 Task: Look for space in Utica, United States from 12th July, 2023 to 16th July, 2023 for 8 adults in price range Rs.10000 to Rs.16000. Place can be private room with 8 bedrooms having 8 beds and 8 bathrooms. Property type can be house, flat, guest house. Amenities needed are: wifi, TV, free parkinig on premises, gym, breakfast. Booking option can be shelf check-in. Required host language is English.
Action: Mouse moved to (496, 100)
Screenshot: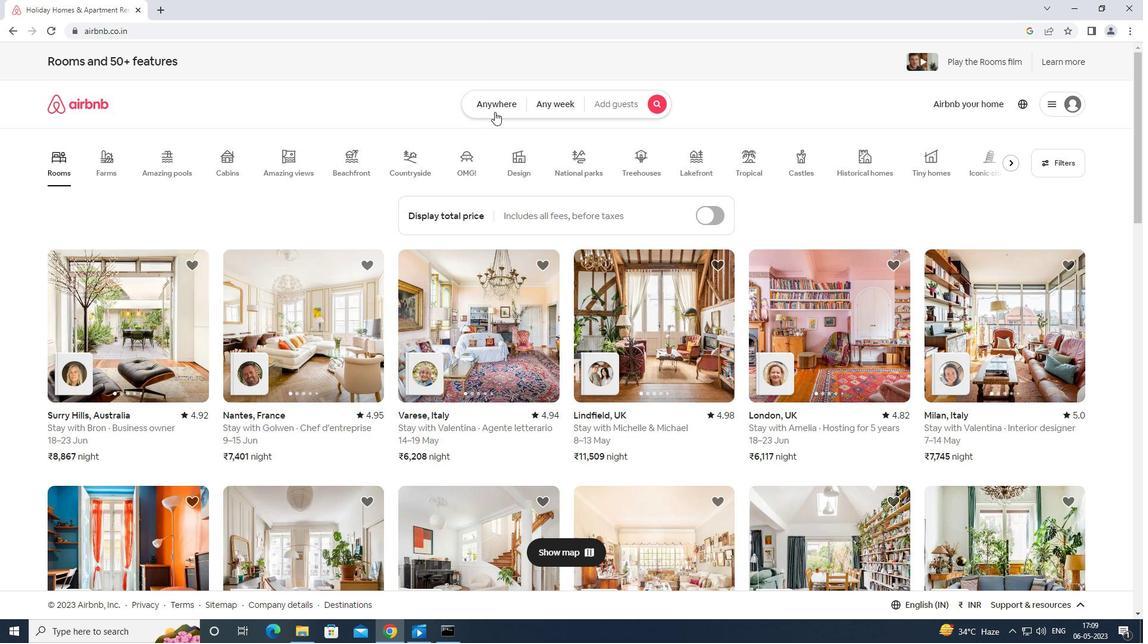 
Action: Mouse pressed left at (496, 100)
Screenshot: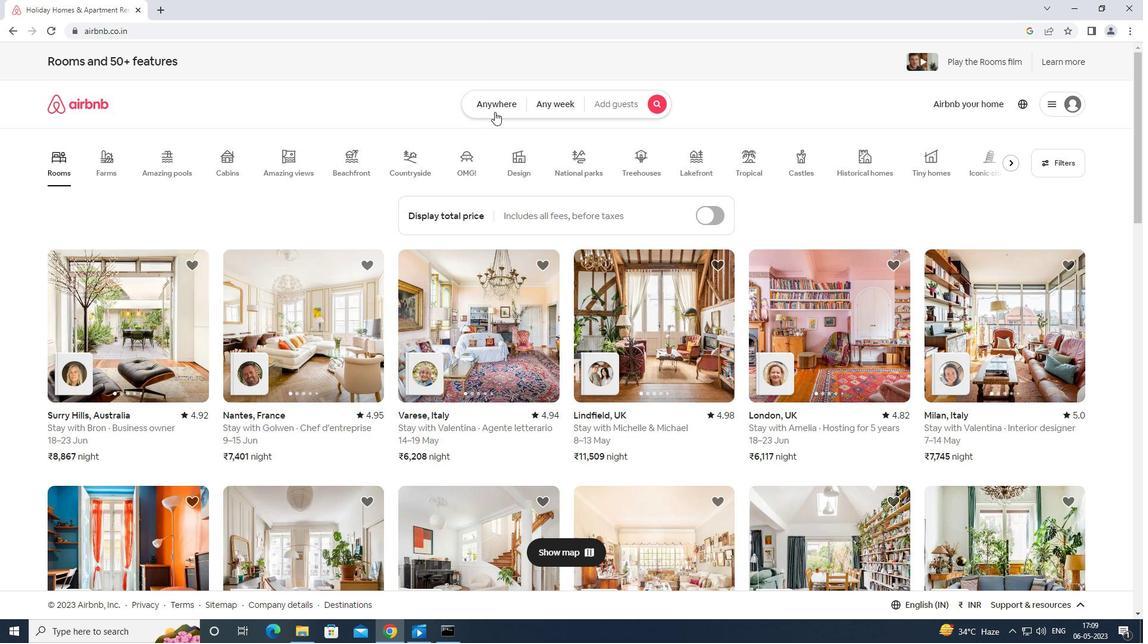
Action: Mouse moved to (431, 148)
Screenshot: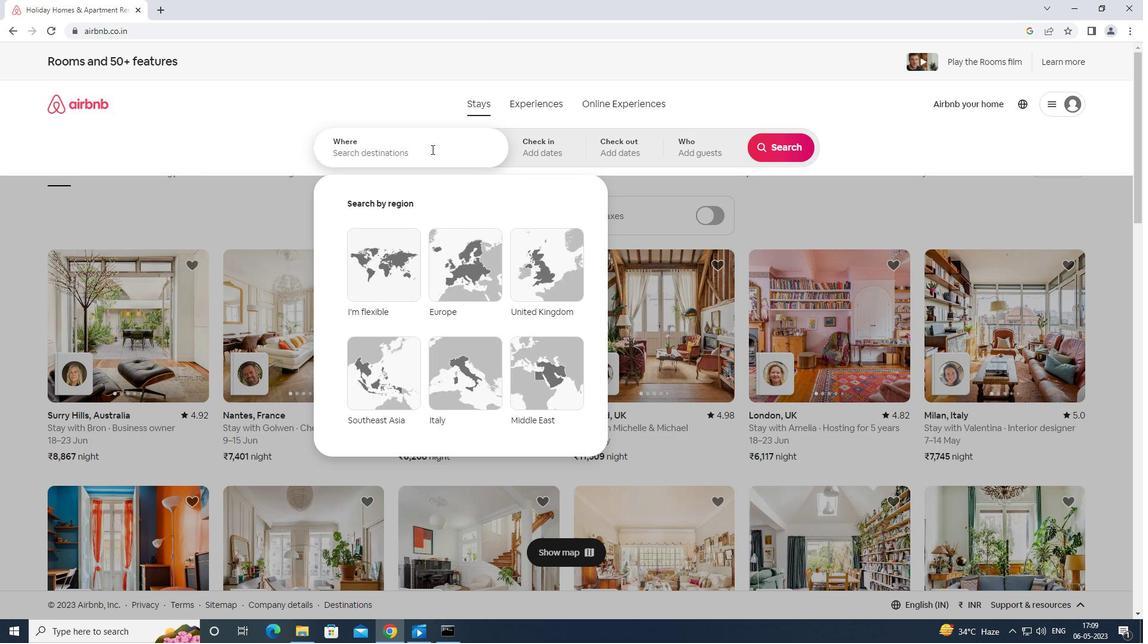 
Action: Mouse pressed left at (431, 148)
Screenshot: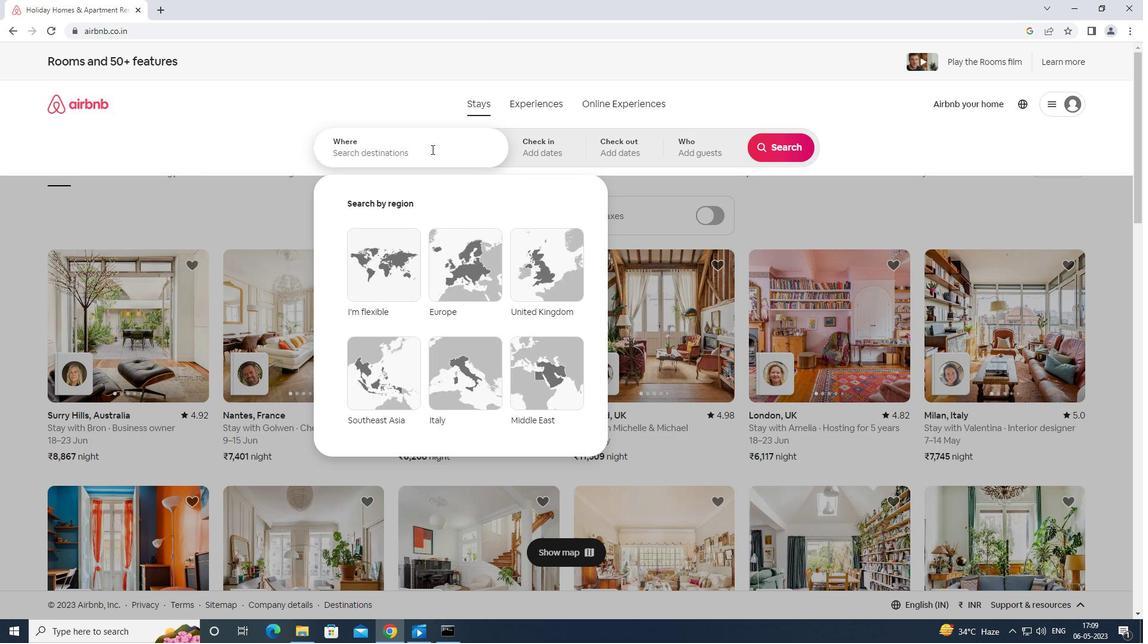 
Action: Mouse moved to (433, 148)
Screenshot: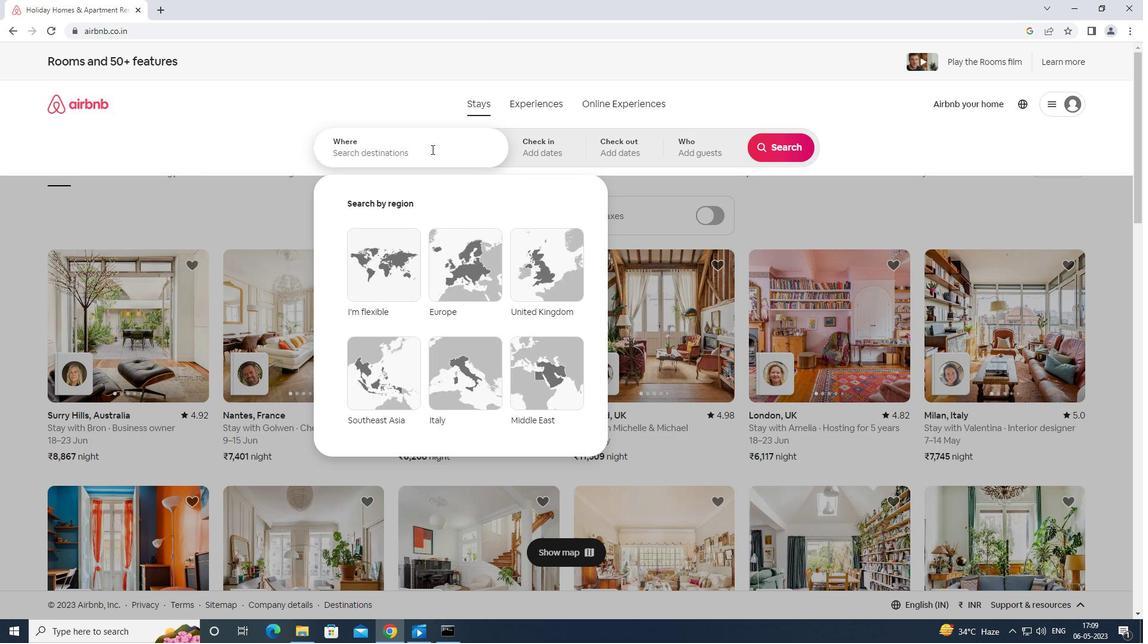 
Action: Key pressed <Key.shift>UTICA<Key.space>UNIYTE<Key.backspace><Key.backspace><Key.backspace>TED<Key.space>STATES<Key.enter>
Screenshot: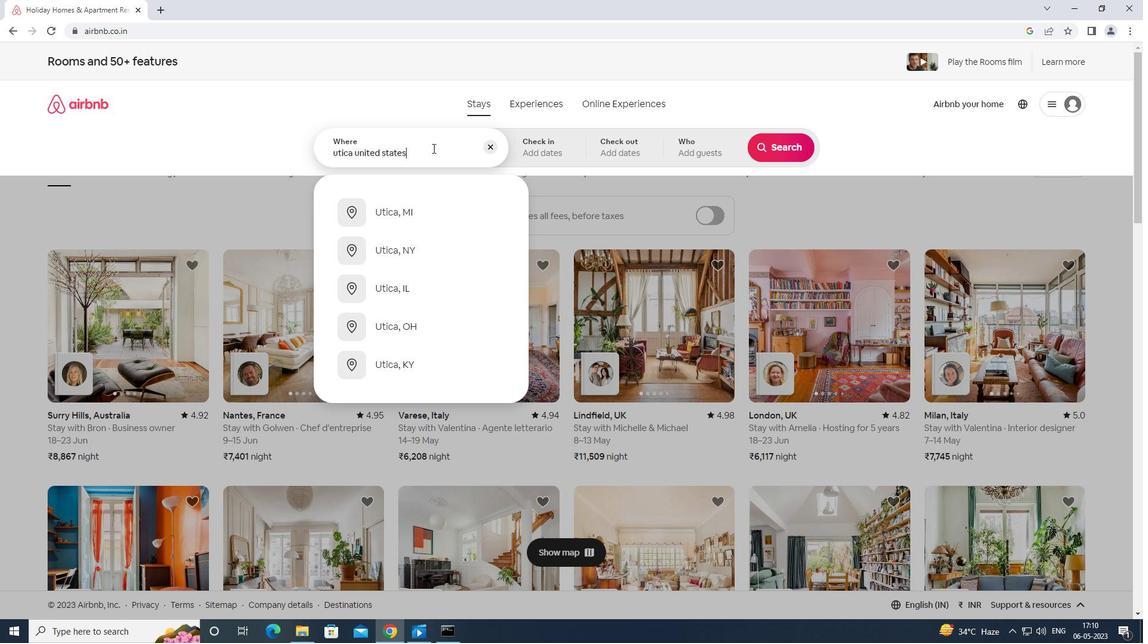 
Action: Mouse moved to (774, 244)
Screenshot: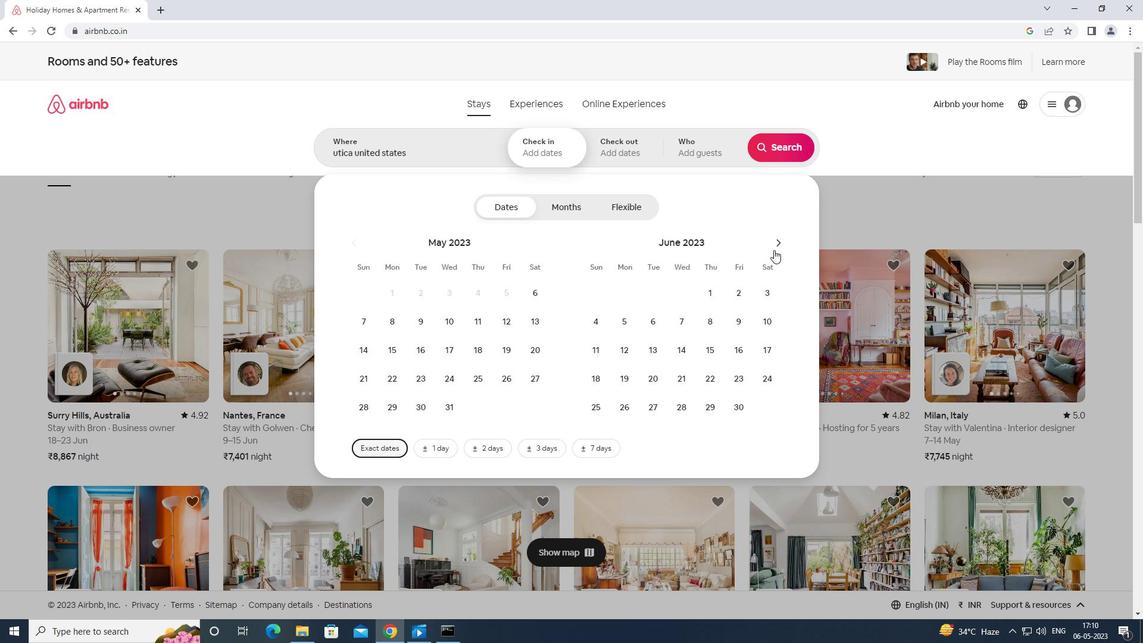 
Action: Mouse pressed left at (774, 244)
Screenshot: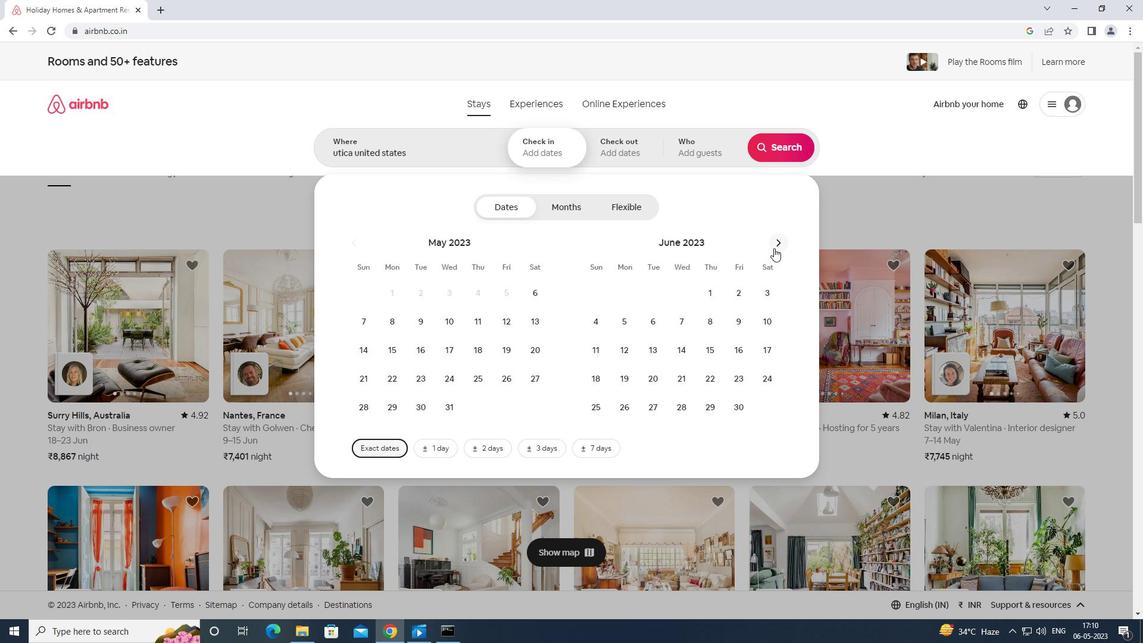 
Action: Mouse moved to (677, 345)
Screenshot: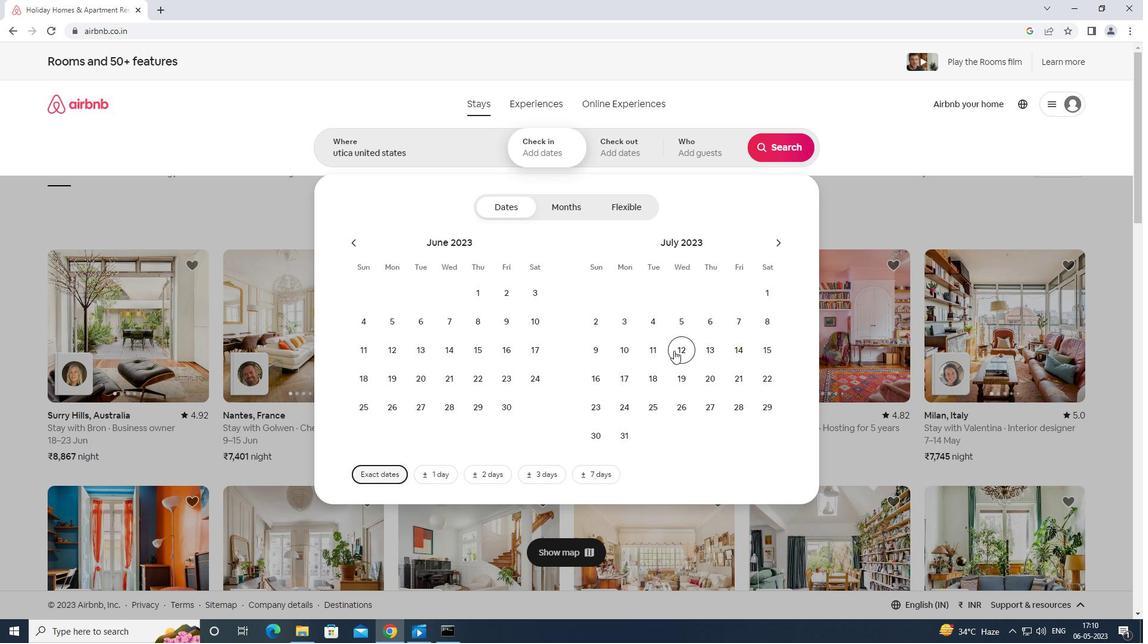 
Action: Mouse pressed left at (677, 345)
Screenshot: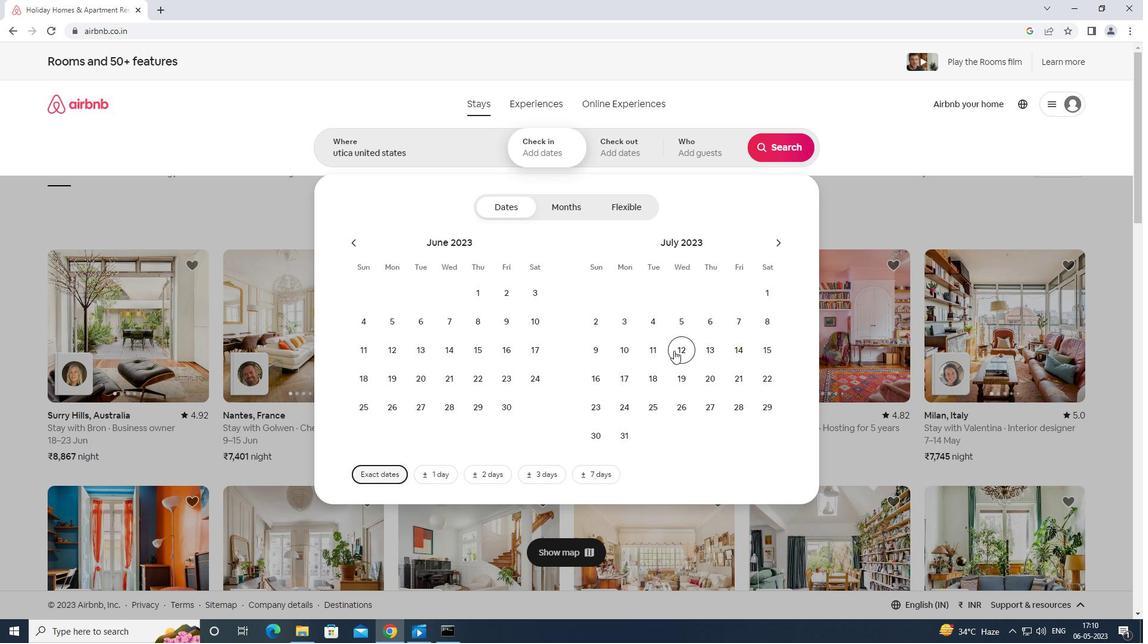 
Action: Mouse moved to (593, 381)
Screenshot: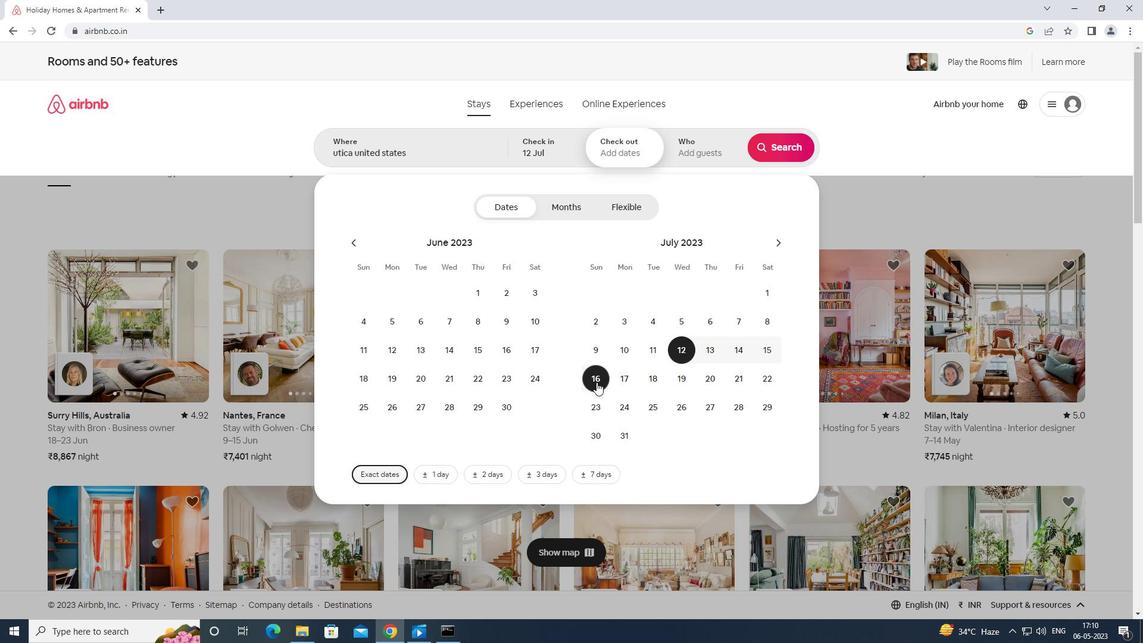 
Action: Mouse pressed left at (593, 381)
Screenshot: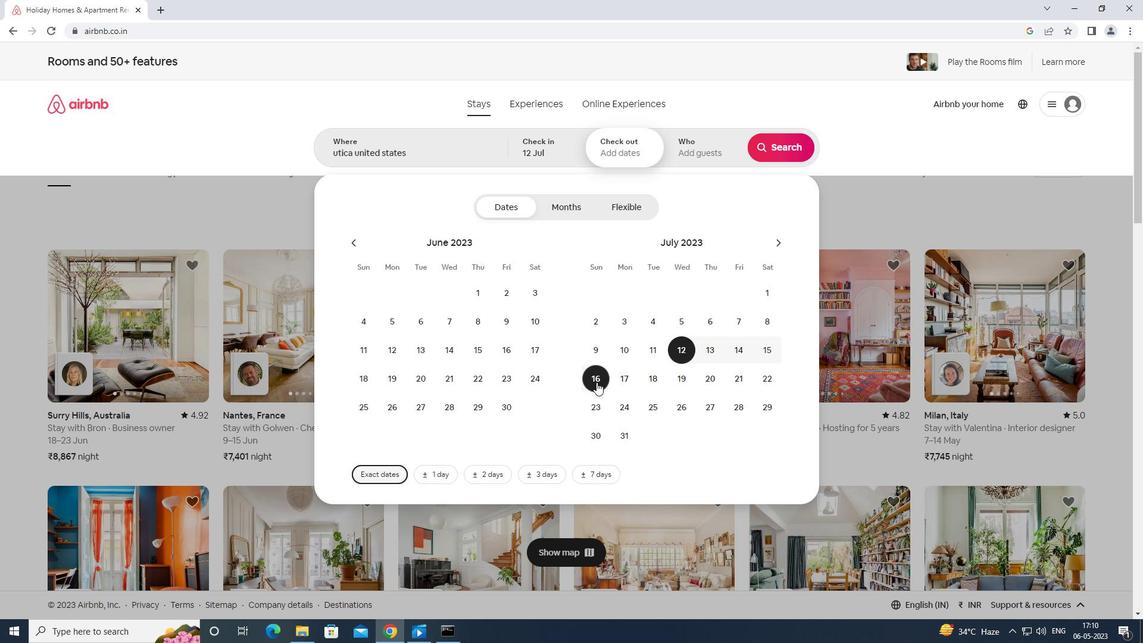 
Action: Mouse moved to (698, 145)
Screenshot: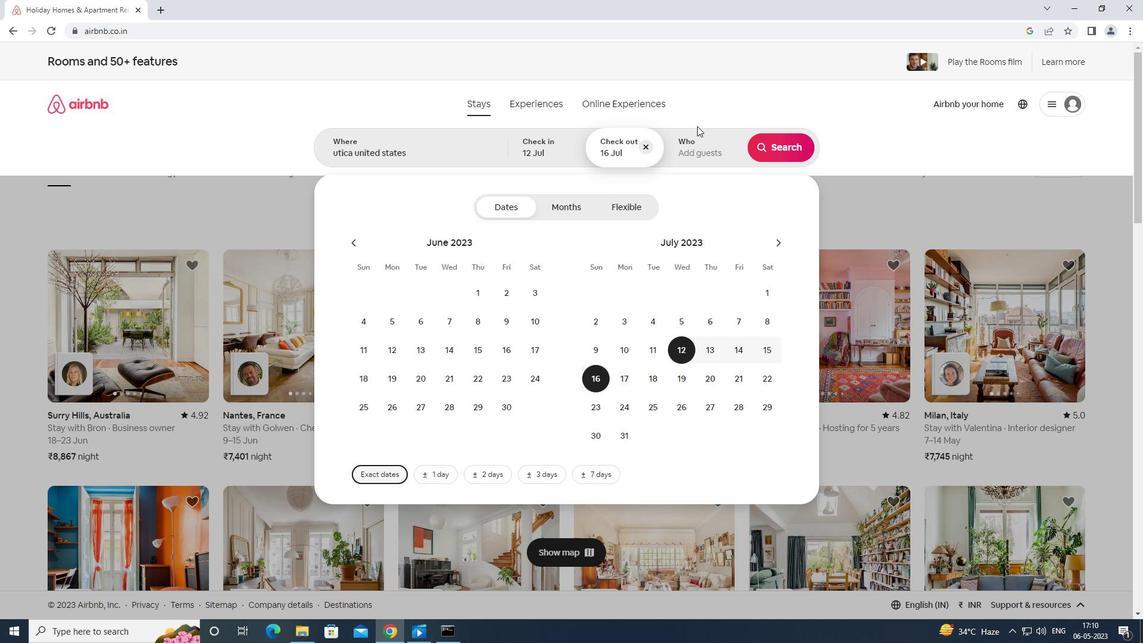 
Action: Mouse pressed left at (698, 145)
Screenshot: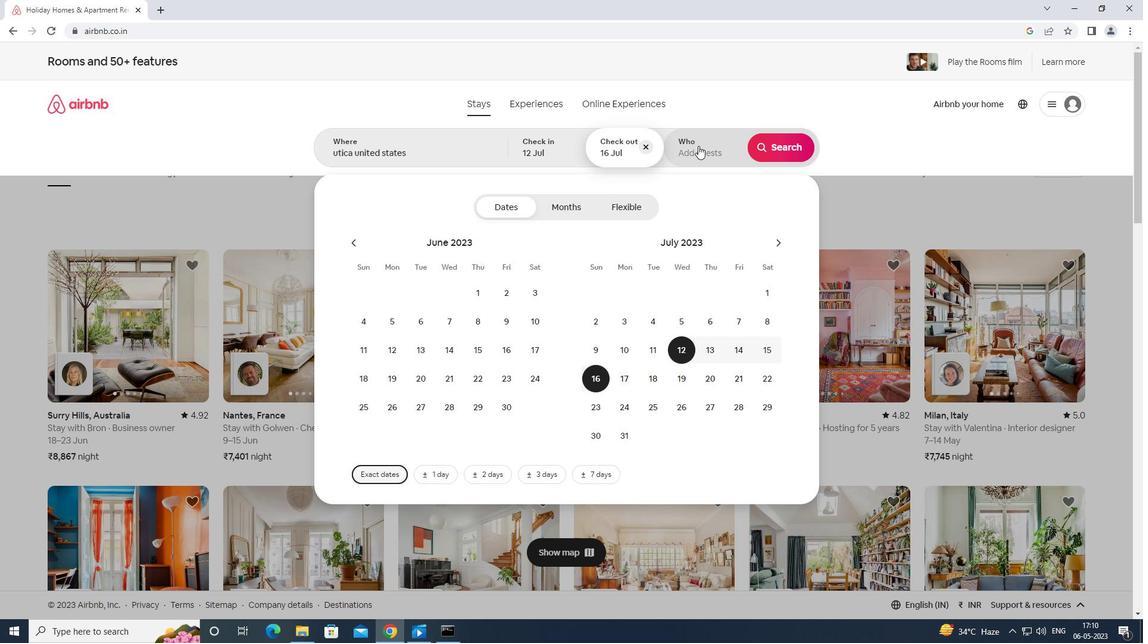 
Action: Mouse moved to (780, 209)
Screenshot: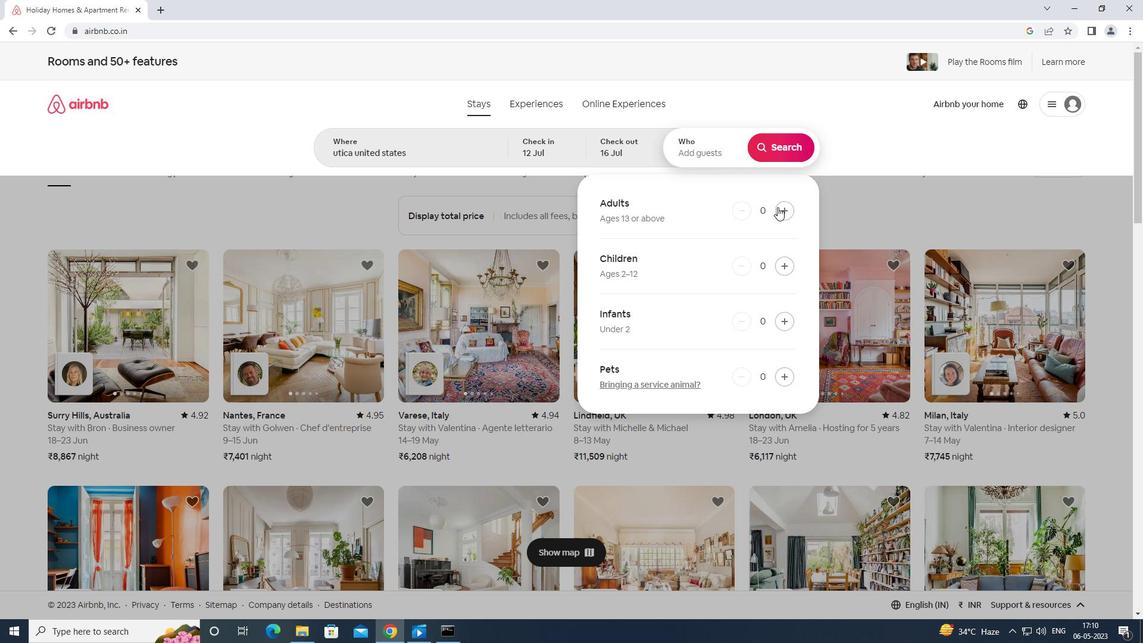 
Action: Mouse pressed left at (780, 209)
Screenshot: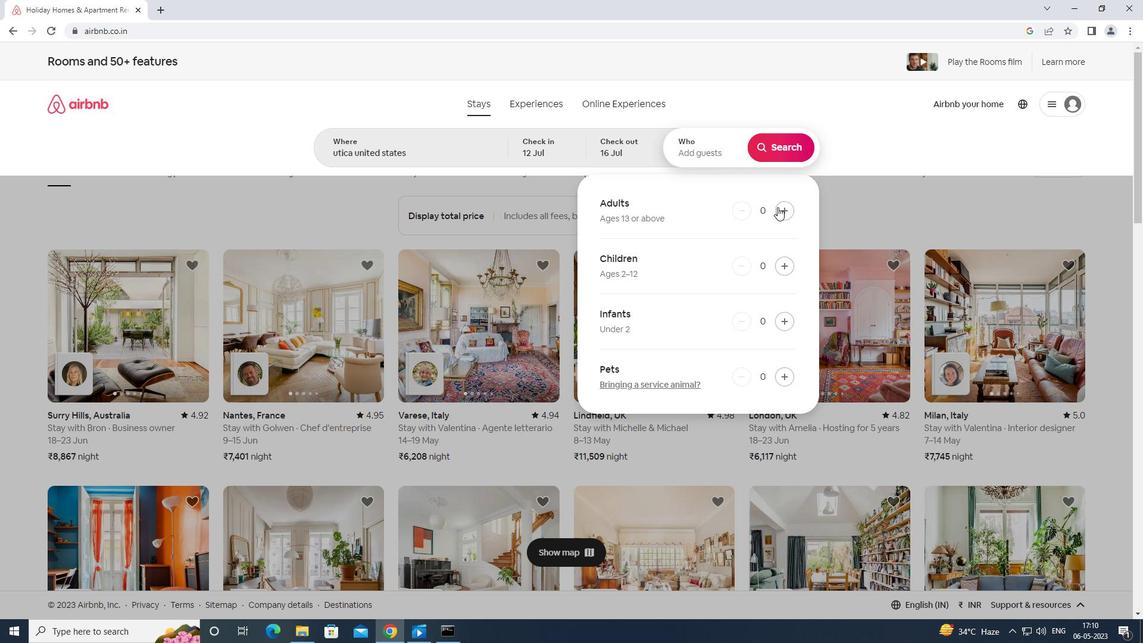 
Action: Mouse moved to (782, 209)
Screenshot: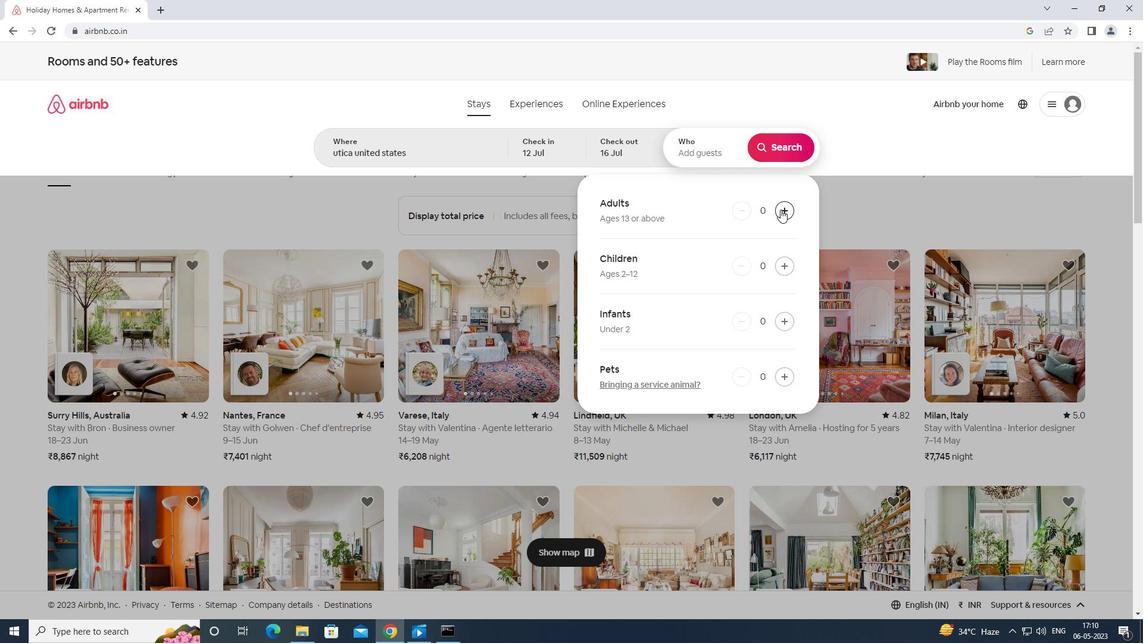 
Action: Mouse pressed left at (782, 209)
Screenshot: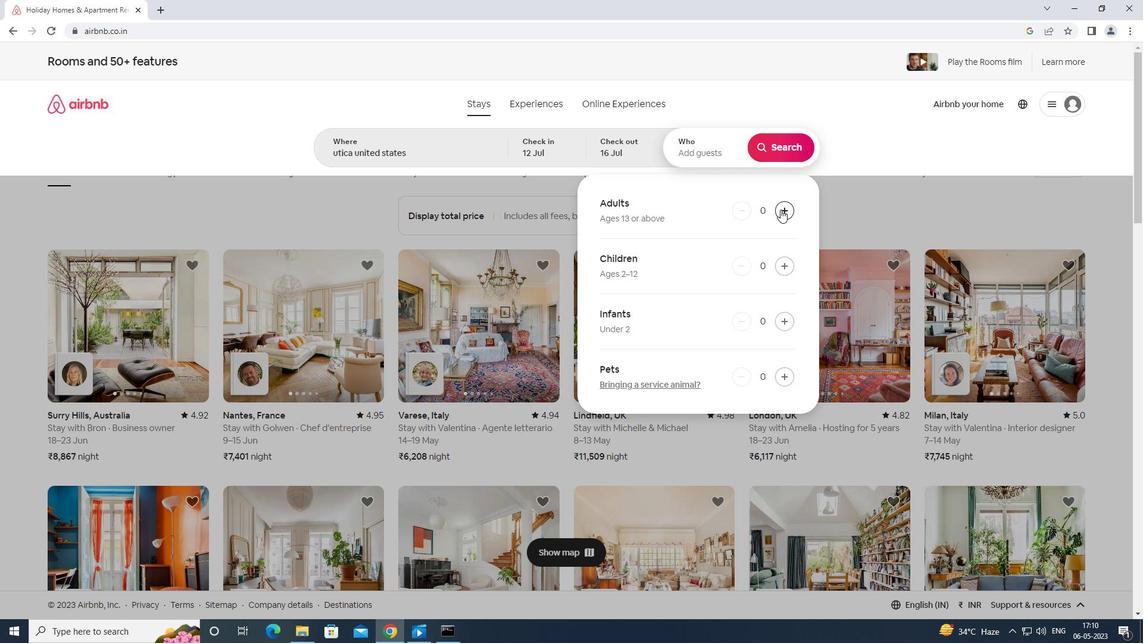 
Action: Mouse moved to (782, 209)
Screenshot: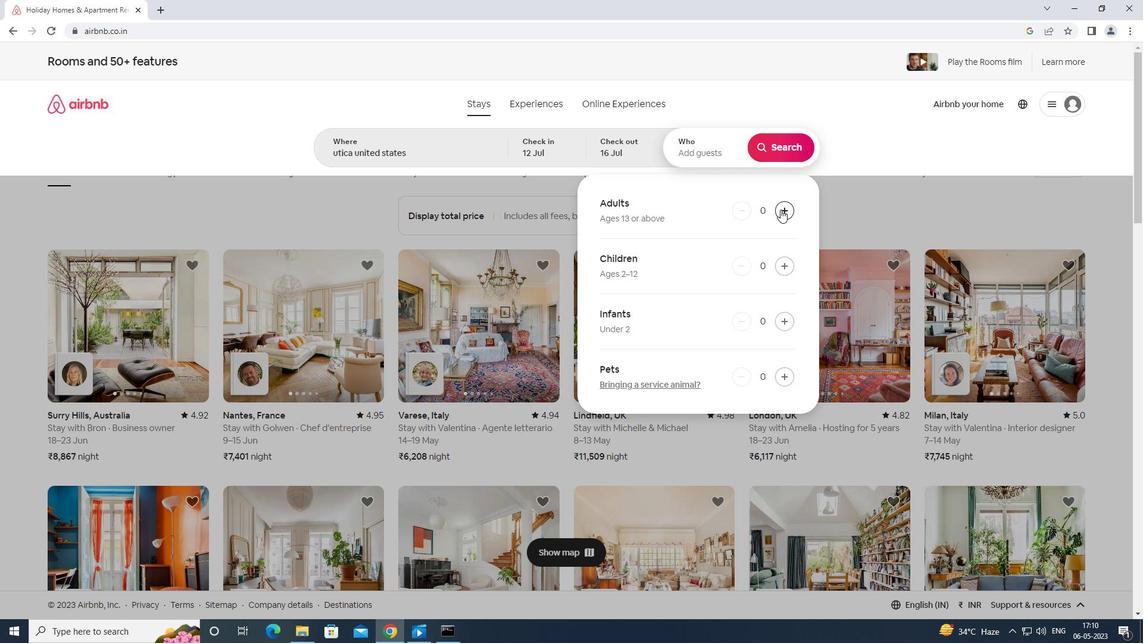 
Action: Mouse pressed left at (782, 209)
Screenshot: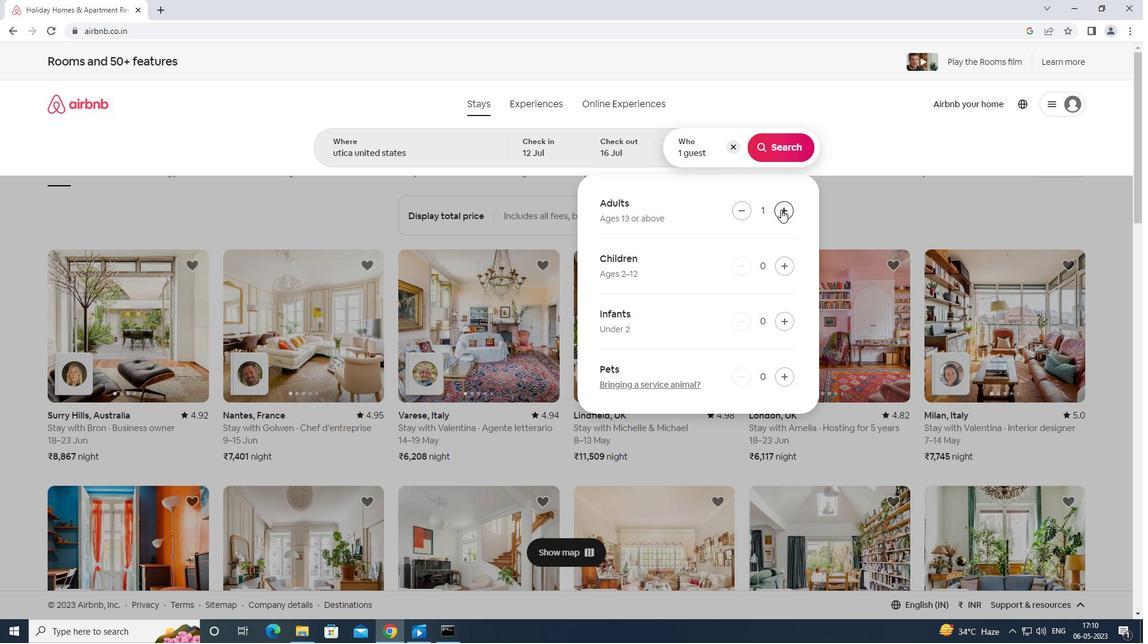 
Action: Mouse pressed left at (782, 209)
Screenshot: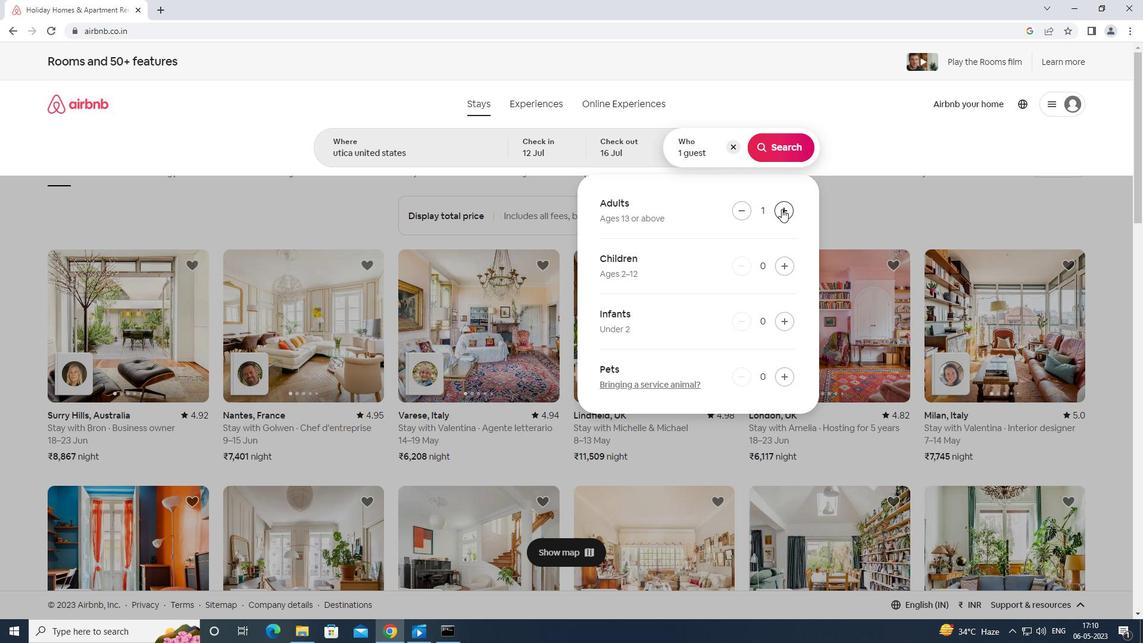 
Action: Mouse pressed left at (782, 209)
Screenshot: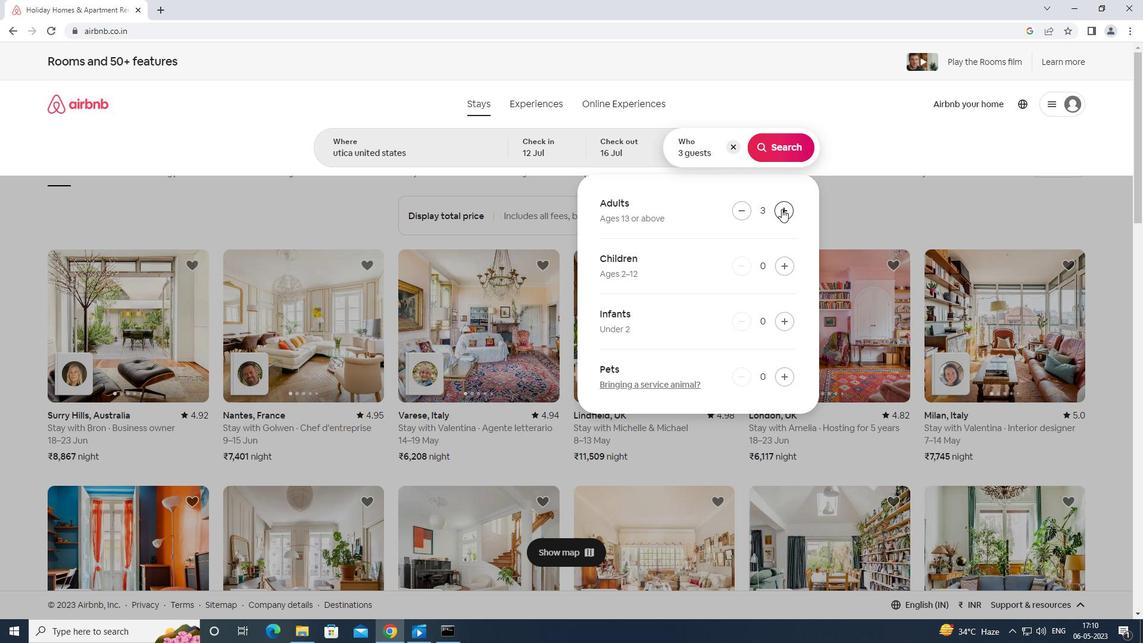 
Action: Mouse pressed left at (782, 209)
Screenshot: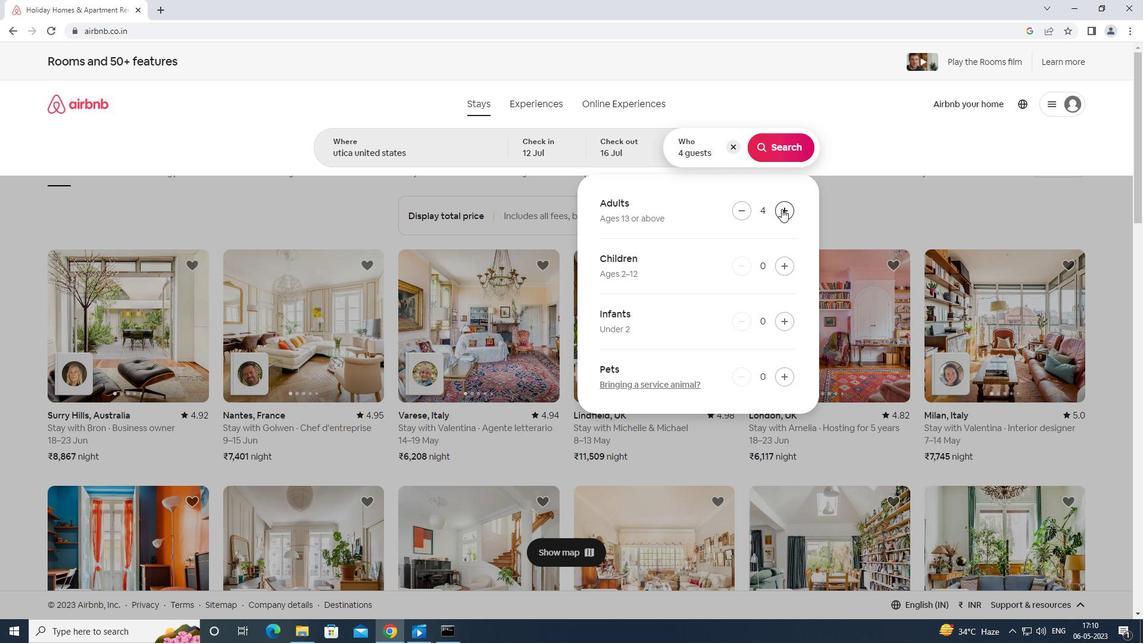 
Action: Mouse pressed left at (782, 209)
Screenshot: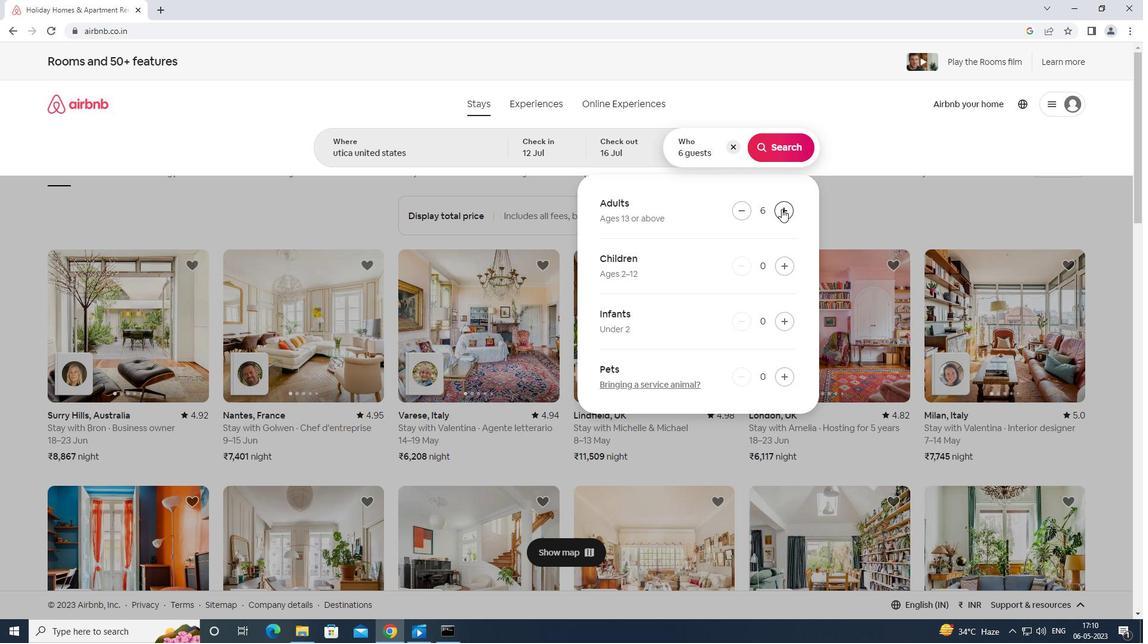
Action: Mouse moved to (779, 207)
Screenshot: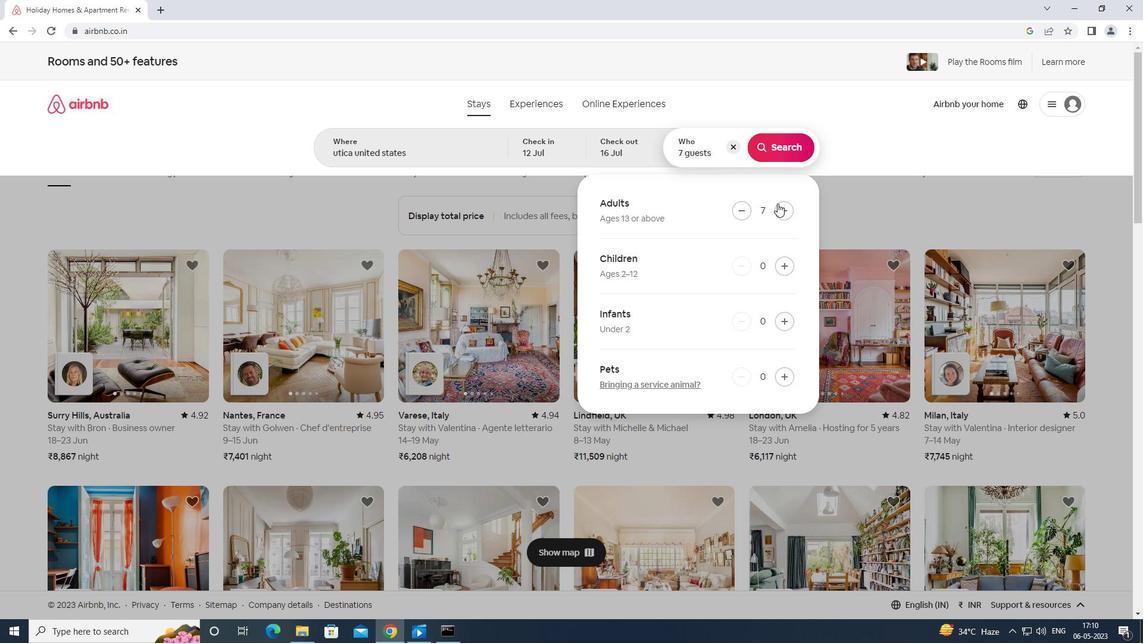 
Action: Mouse pressed left at (779, 207)
Screenshot: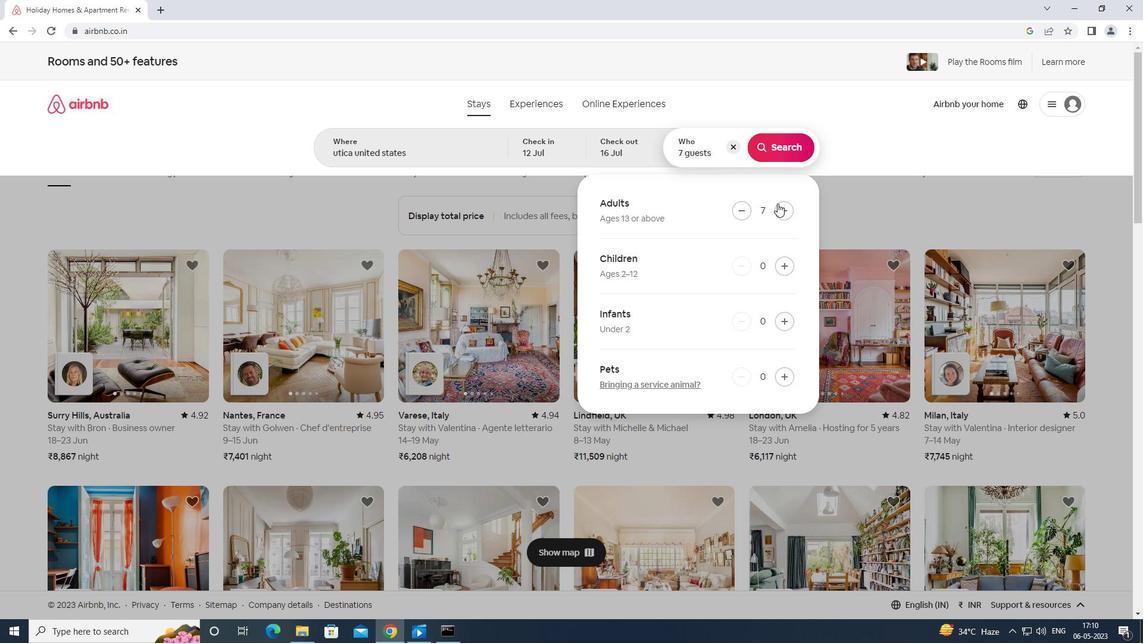 
Action: Mouse moved to (779, 145)
Screenshot: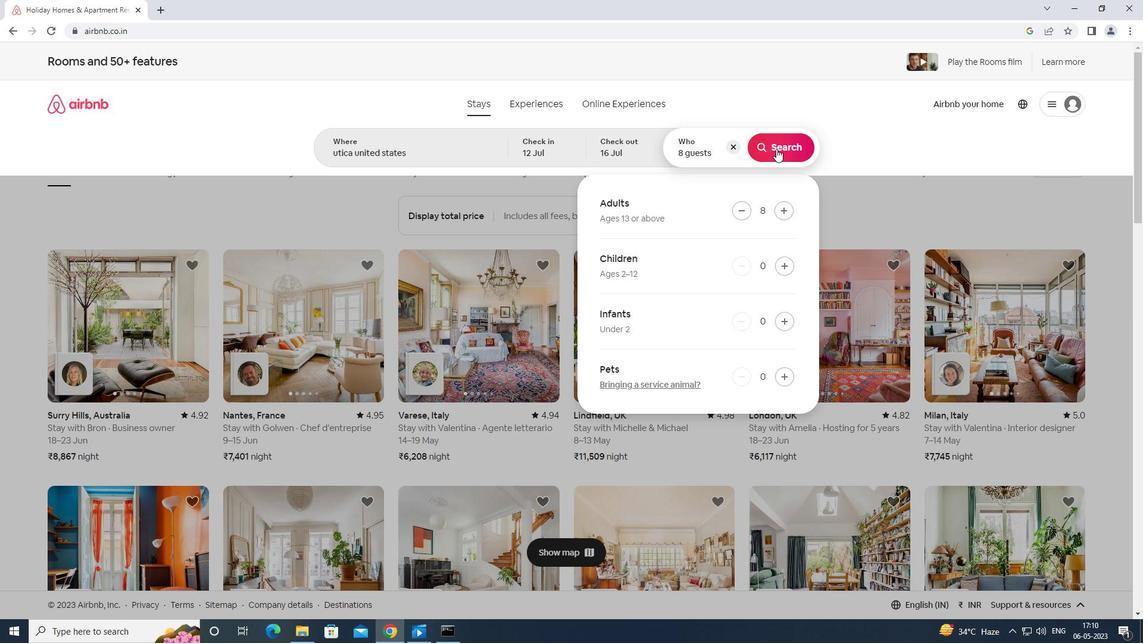 
Action: Mouse pressed left at (779, 145)
Screenshot: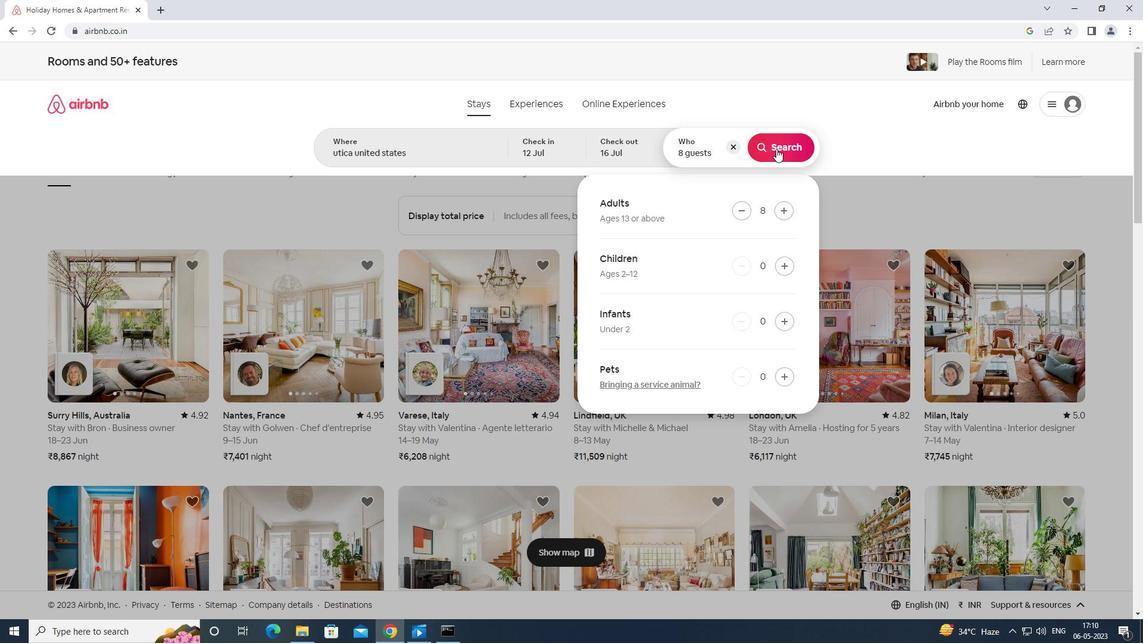 
Action: Mouse moved to (1095, 108)
Screenshot: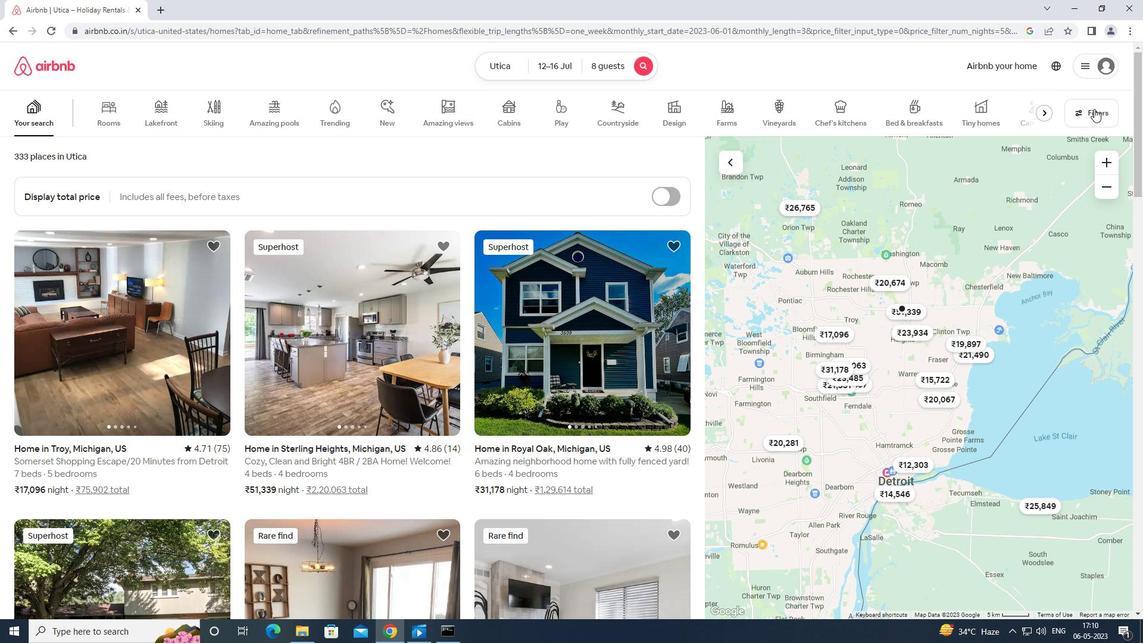 
Action: Mouse pressed left at (1095, 108)
Screenshot: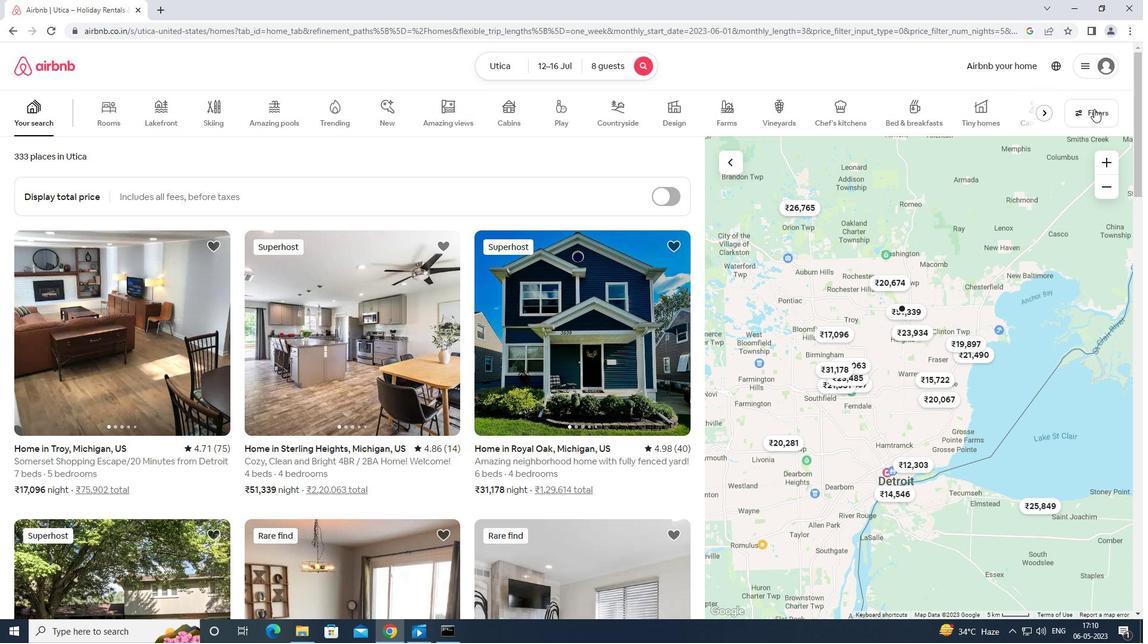 
Action: Mouse moved to (424, 399)
Screenshot: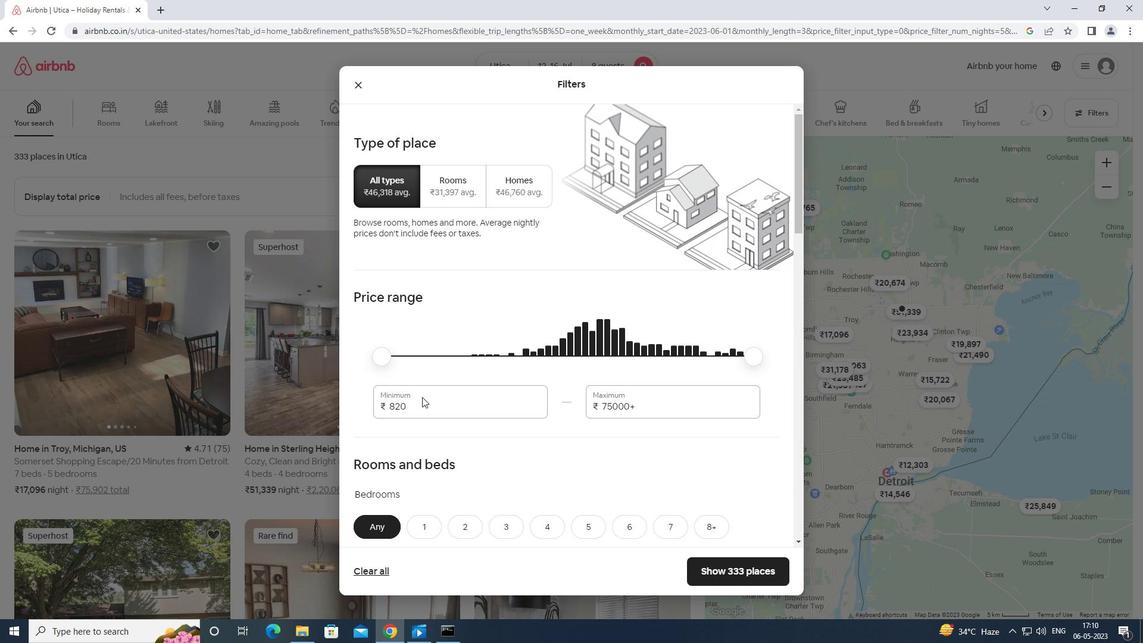 
Action: Mouse pressed left at (424, 399)
Screenshot: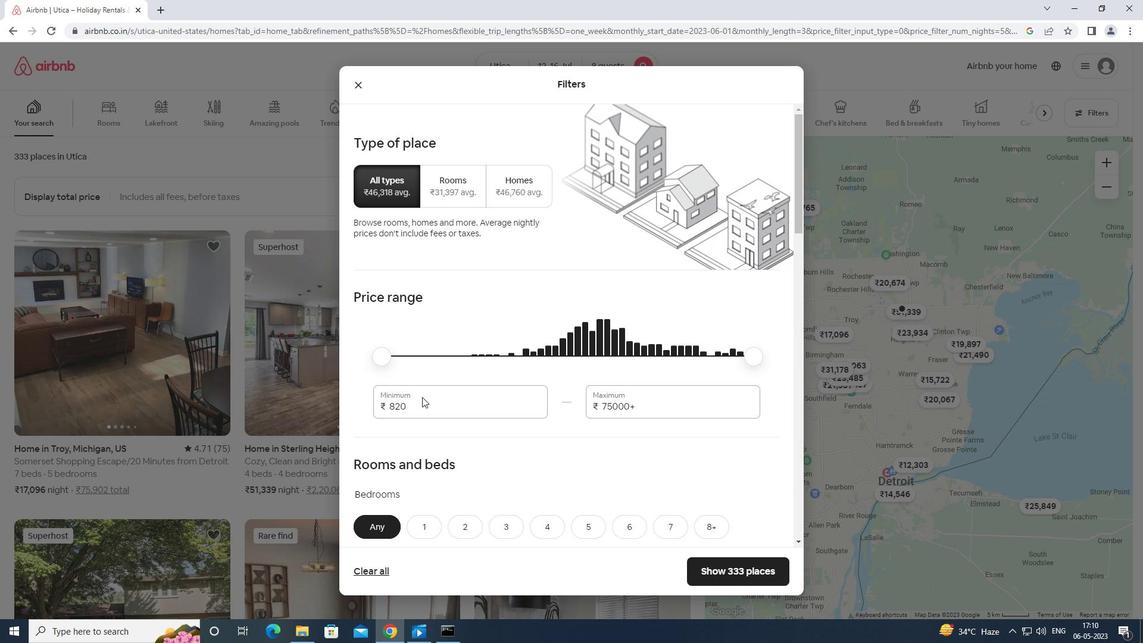 
Action: Mouse moved to (430, 396)
Screenshot: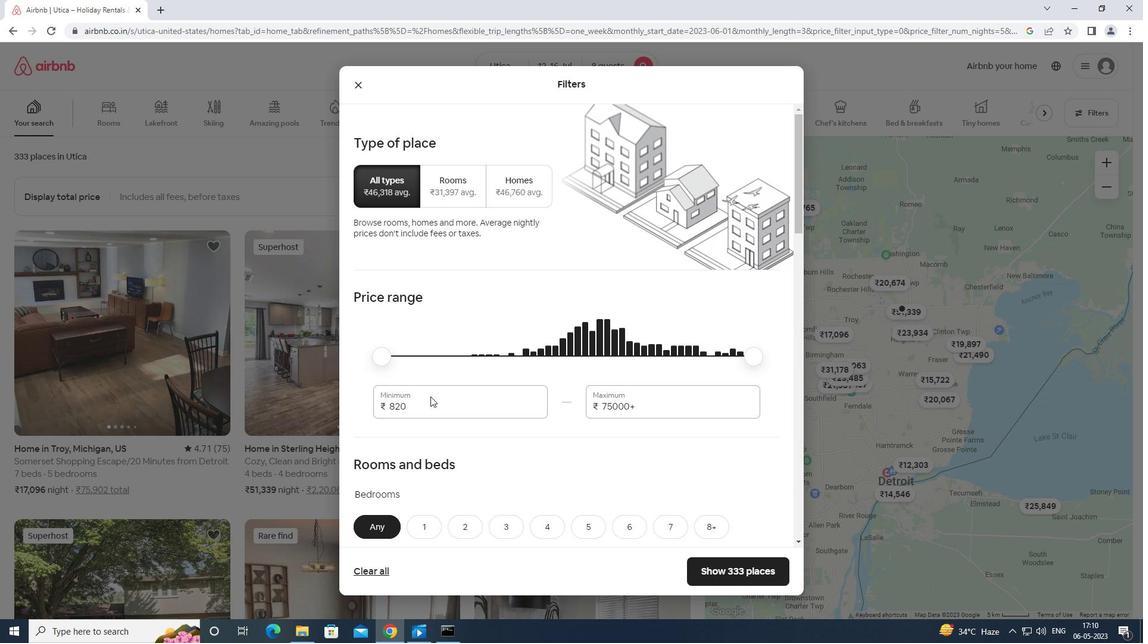 
Action: Key pressed <Key.backspace><Key.backspace><Key.backspace><Key.backspace>10000
Screenshot: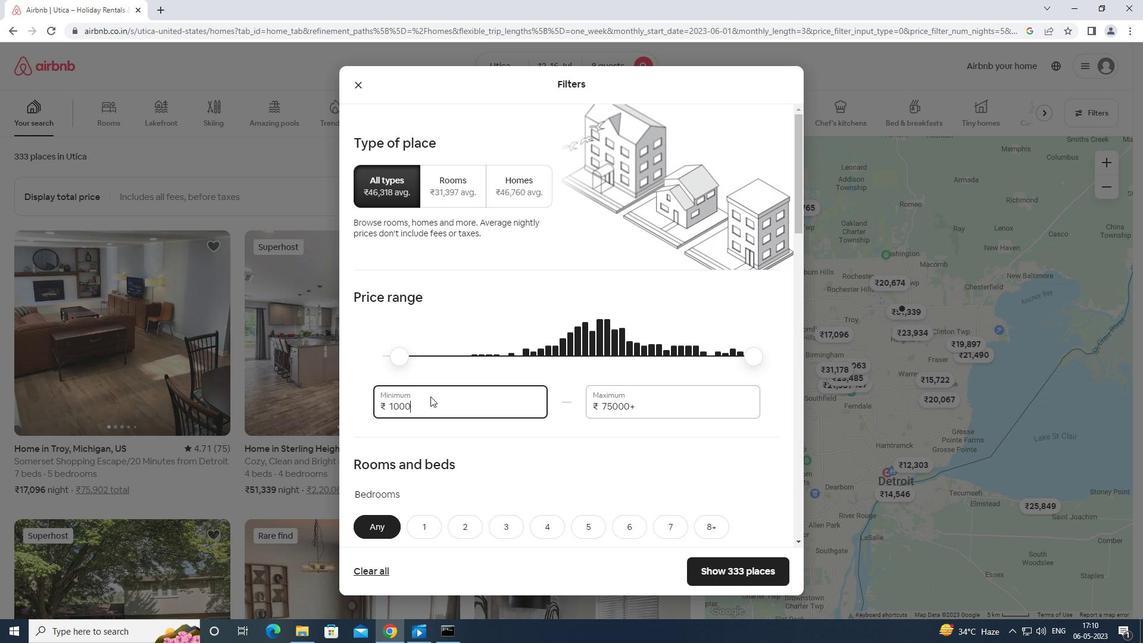 
Action: Mouse moved to (659, 401)
Screenshot: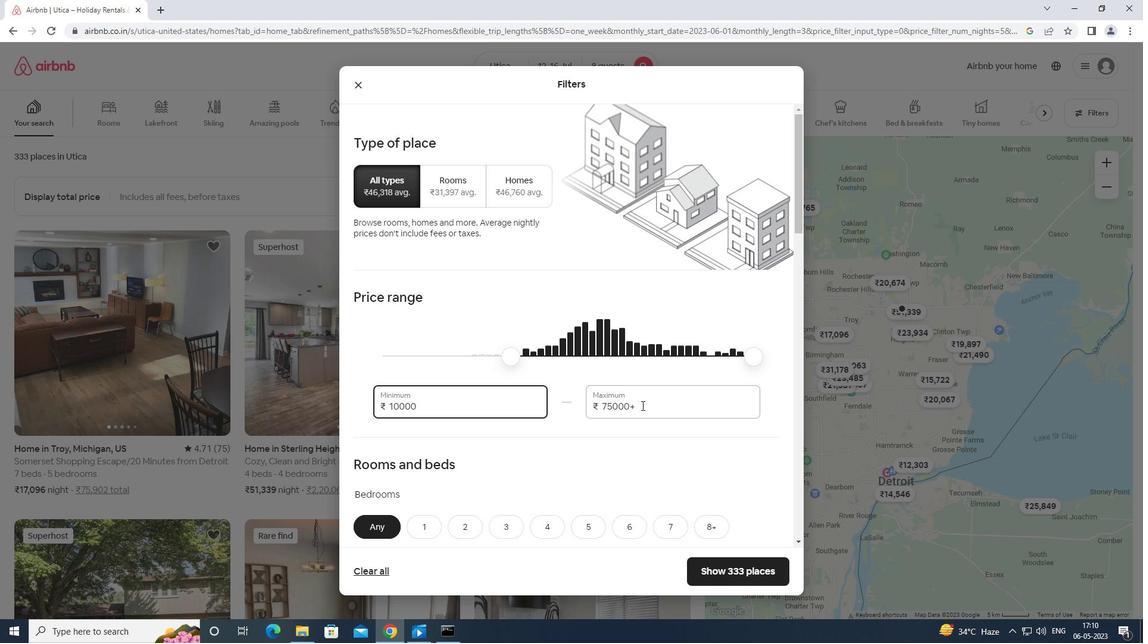 
Action: Mouse pressed left at (659, 401)
Screenshot: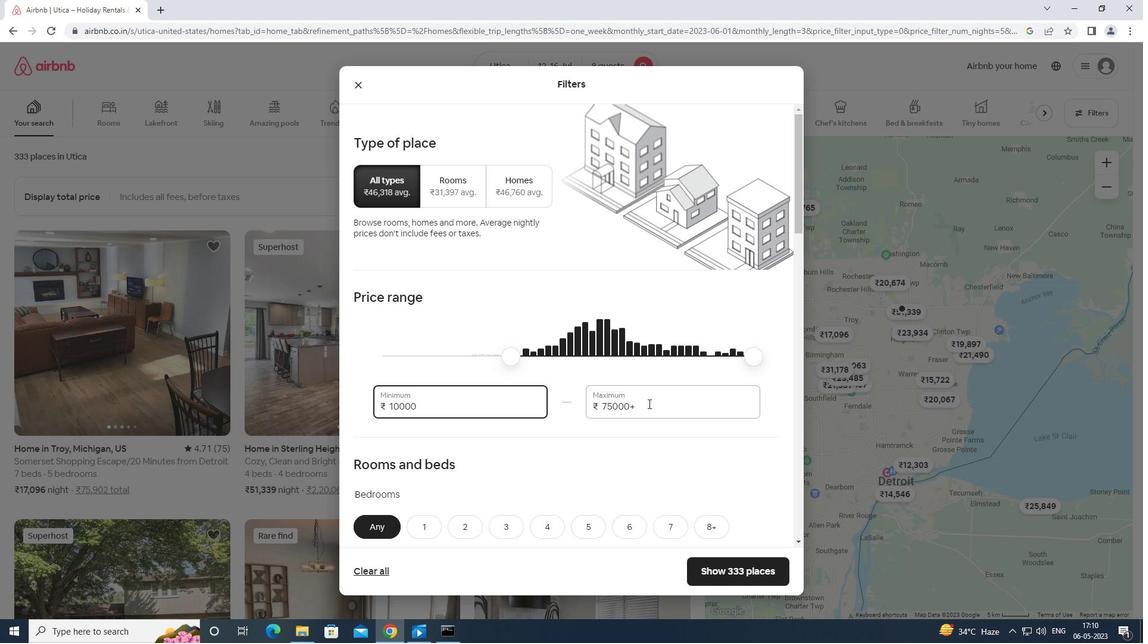 
Action: Mouse moved to (652, 403)
Screenshot: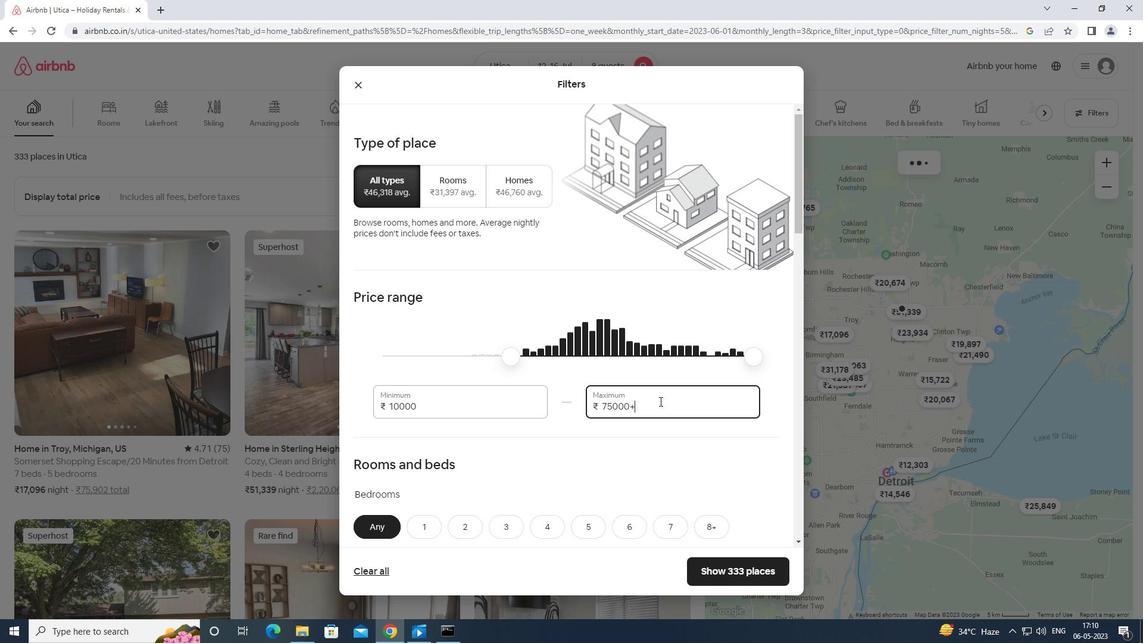 
Action: Key pressed <Key.backspace><Key.backspace><Key.backspace><Key.backspace><Key.backspace><Key.backspace><Key.backspace><Key.backspace><Key.backspace><Key.backspace><Key.backspace><Key.backspace><Key.backspace><Key.backspace><Key.backspace><Key.backspace><Key.backspace><Key.backspace><Key.backspace>16000
Screenshot: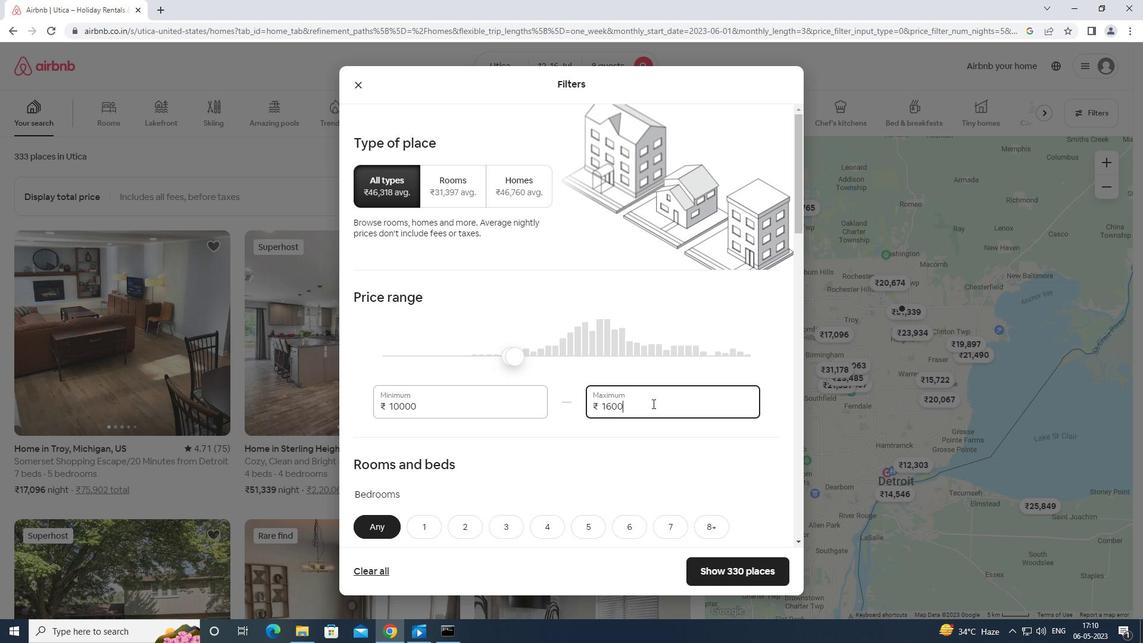 
Action: Mouse moved to (639, 418)
Screenshot: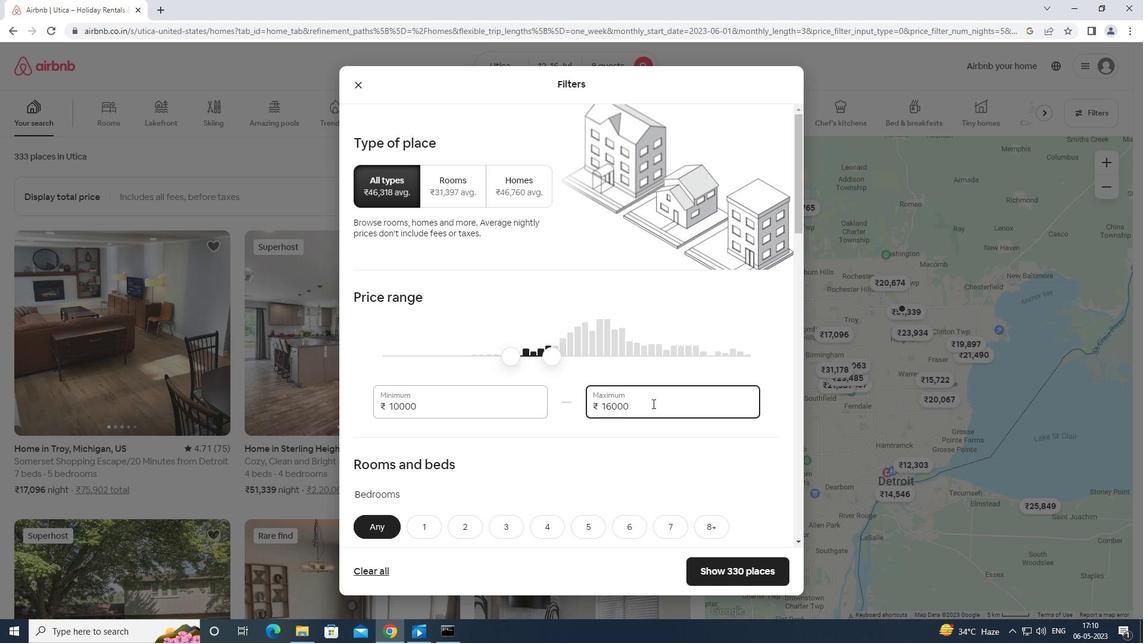 
Action: Mouse scrolled (639, 417) with delta (0, 0)
Screenshot: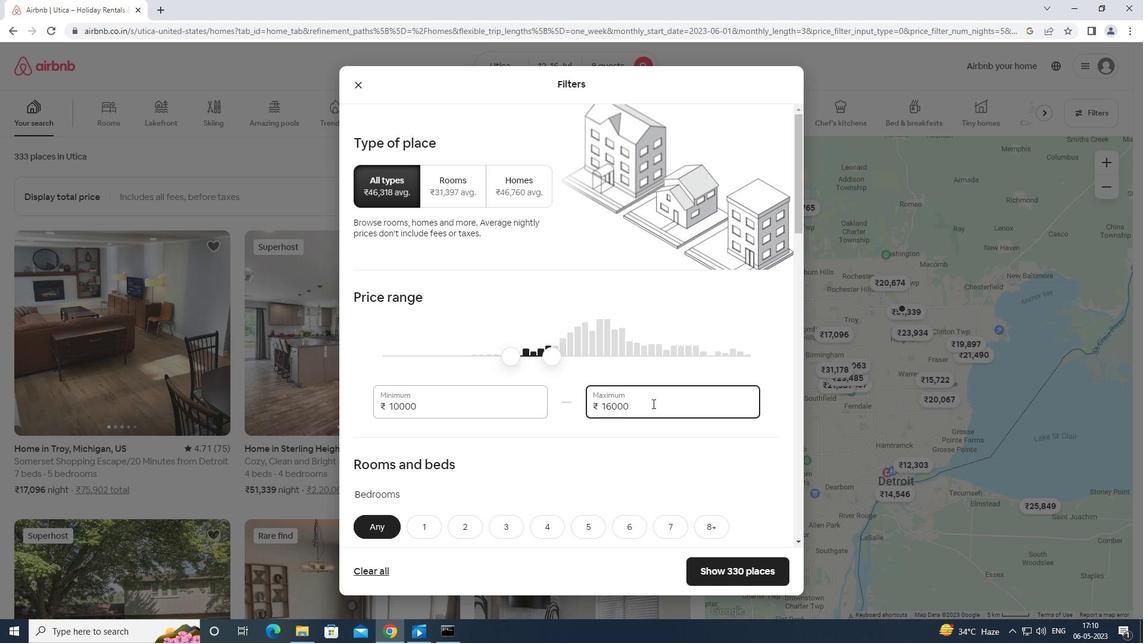 
Action: Mouse moved to (622, 431)
Screenshot: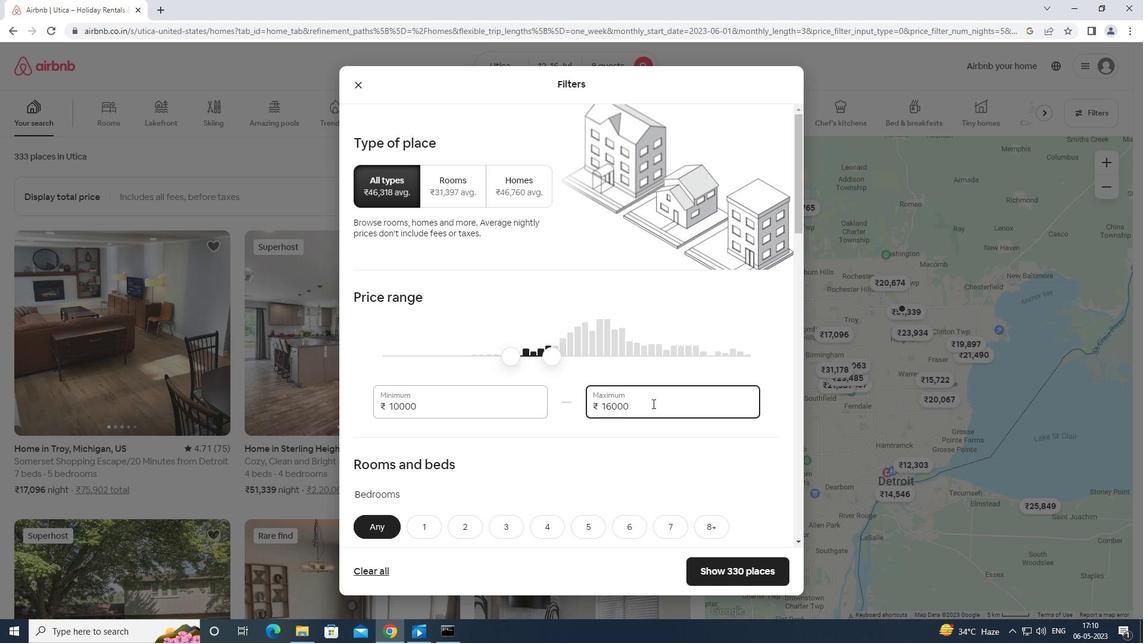 
Action: Mouse scrolled (622, 431) with delta (0, 0)
Screenshot: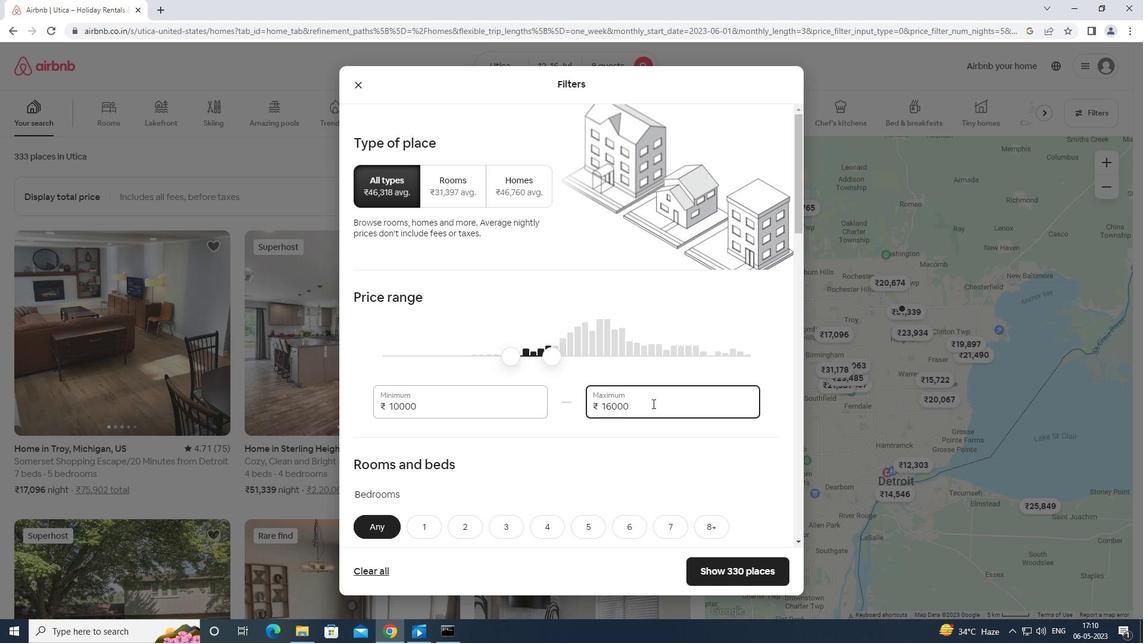 
Action: Mouse moved to (628, 405)
Screenshot: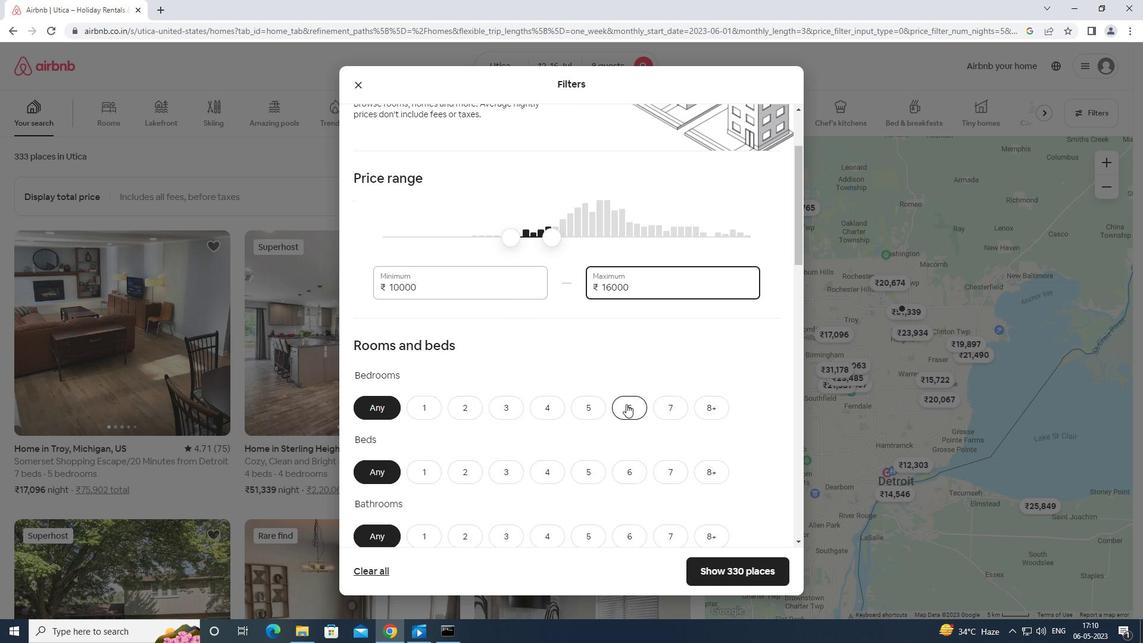 
Action: Mouse scrolled (628, 404) with delta (0, 0)
Screenshot: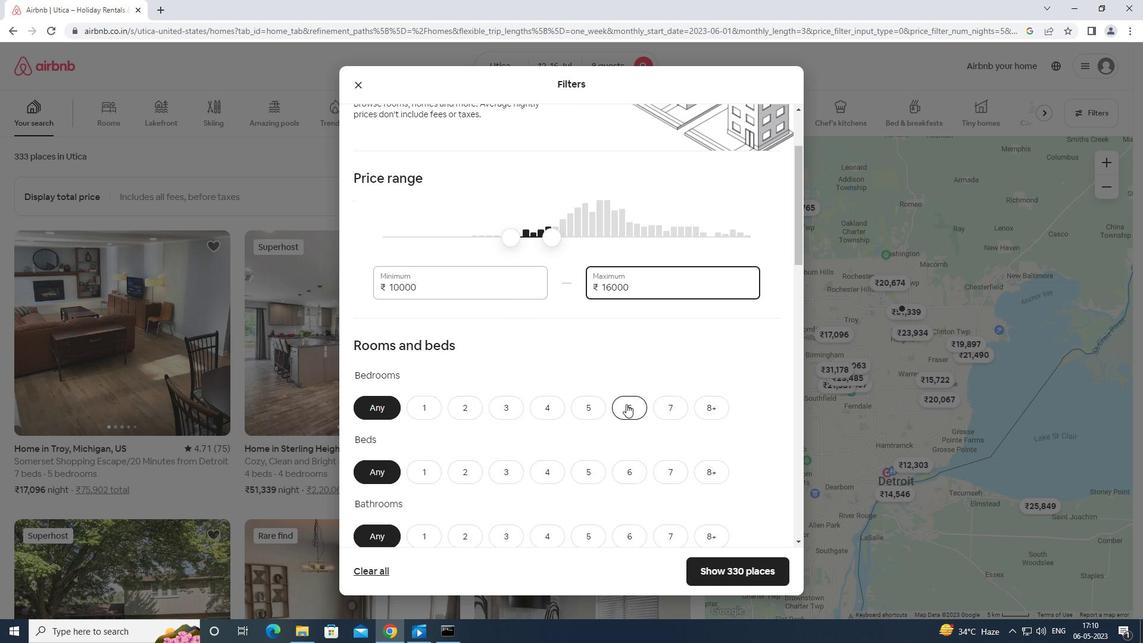 
Action: Mouse scrolled (628, 404) with delta (0, 0)
Screenshot: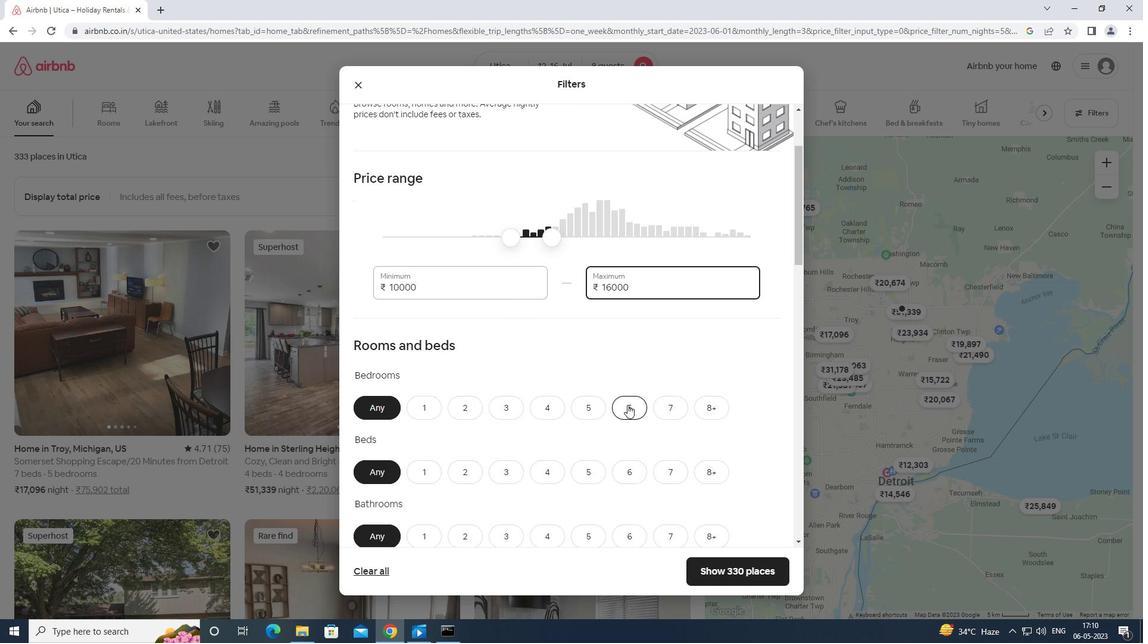 
Action: Mouse moved to (712, 285)
Screenshot: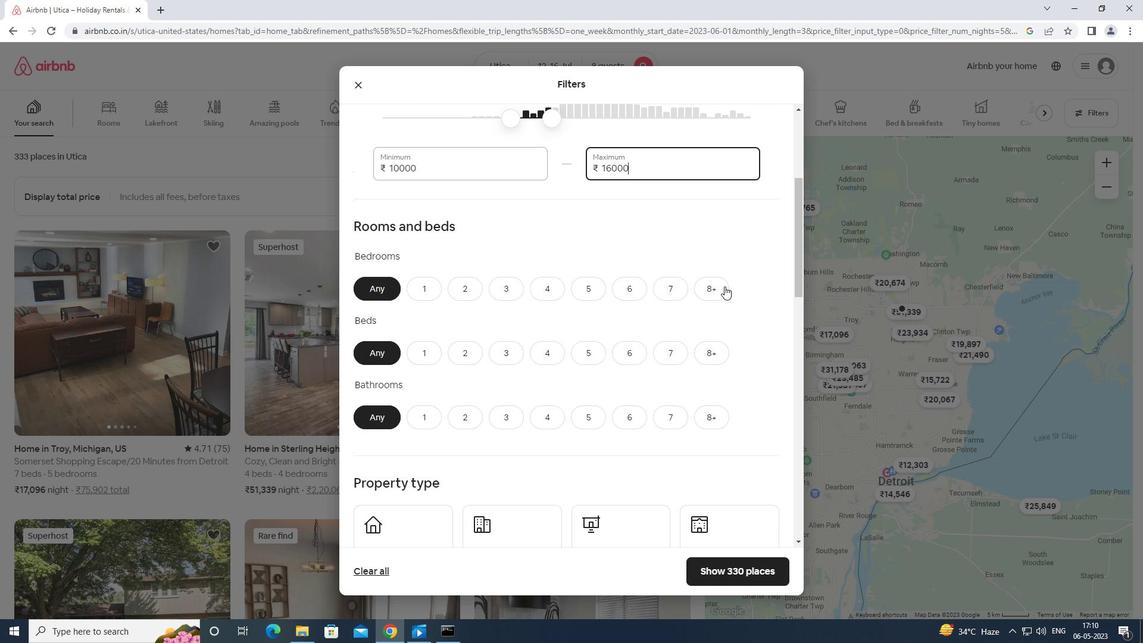 
Action: Mouse pressed left at (712, 285)
Screenshot: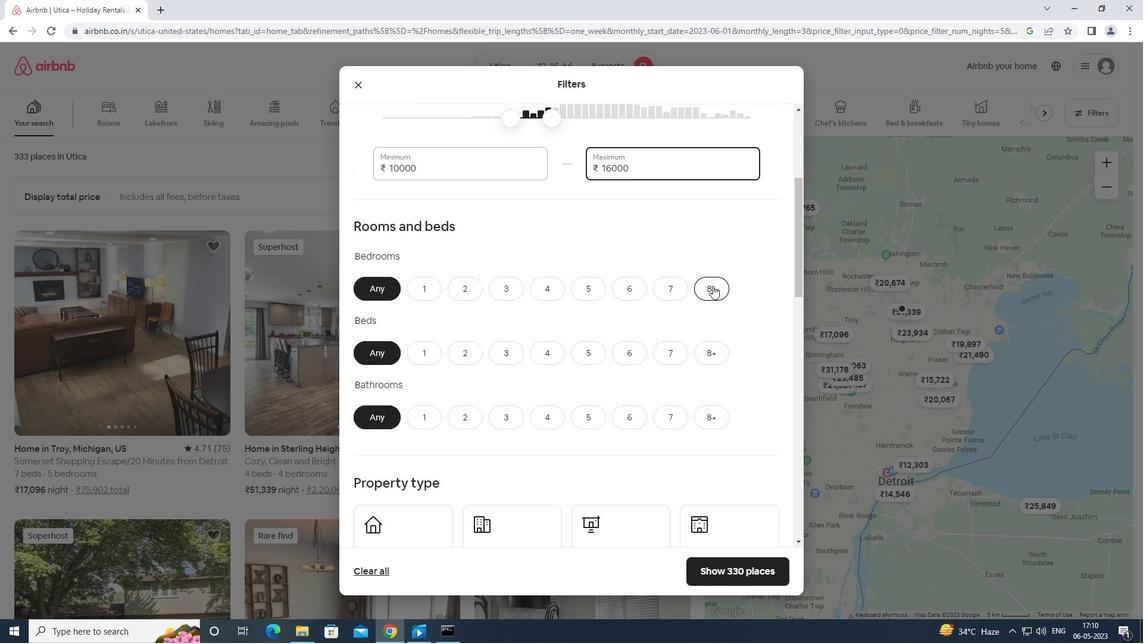 
Action: Mouse moved to (704, 350)
Screenshot: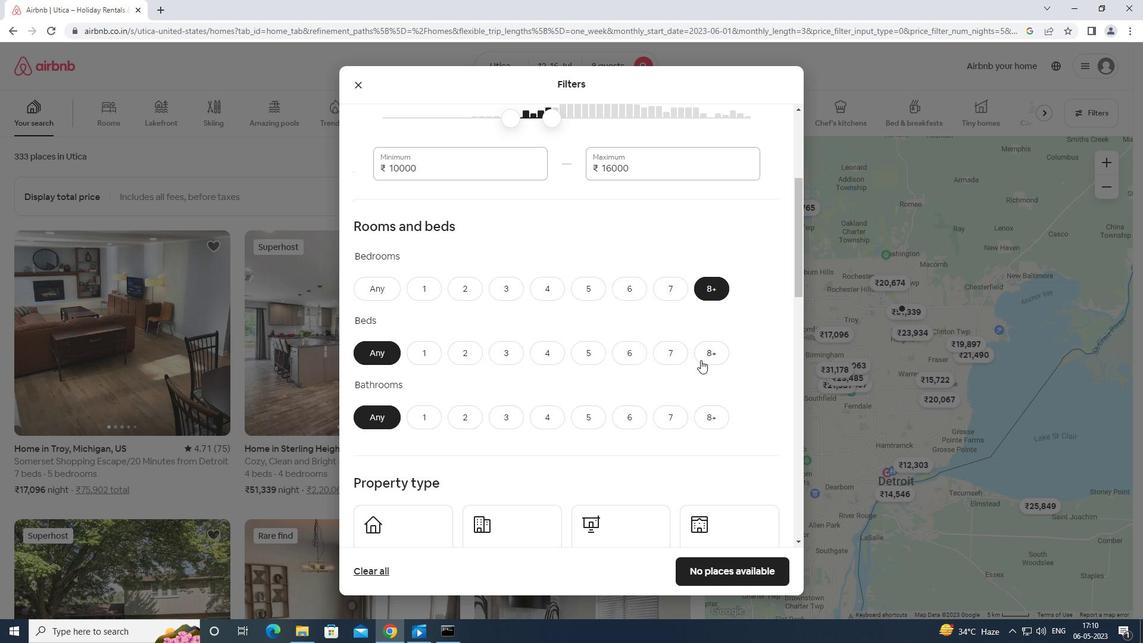 
Action: Mouse pressed left at (704, 350)
Screenshot: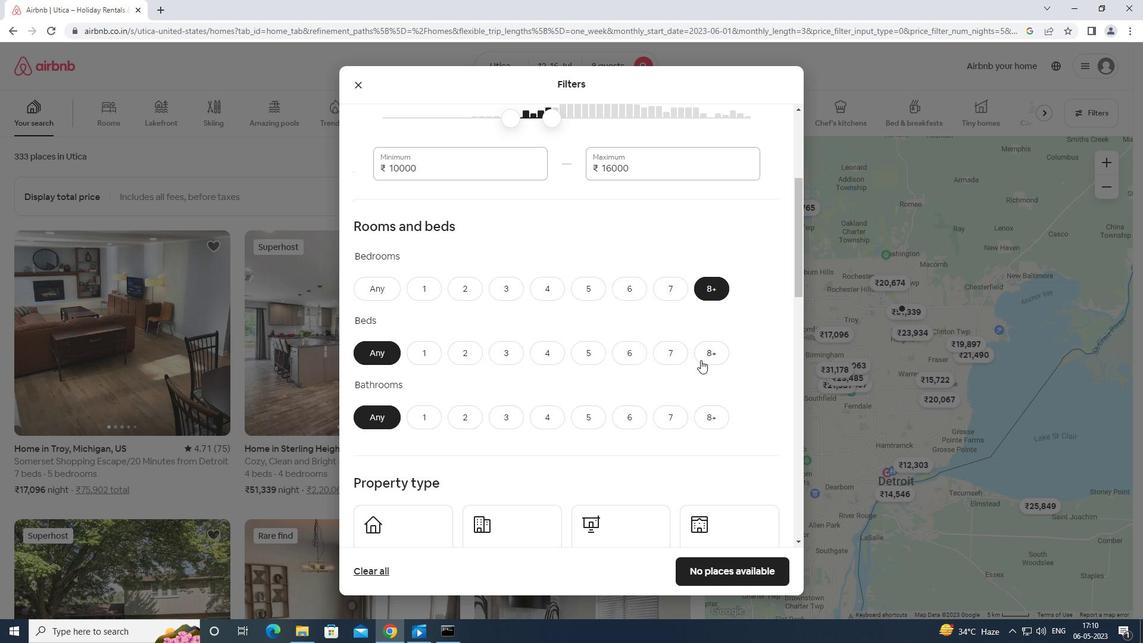 
Action: Mouse moved to (709, 415)
Screenshot: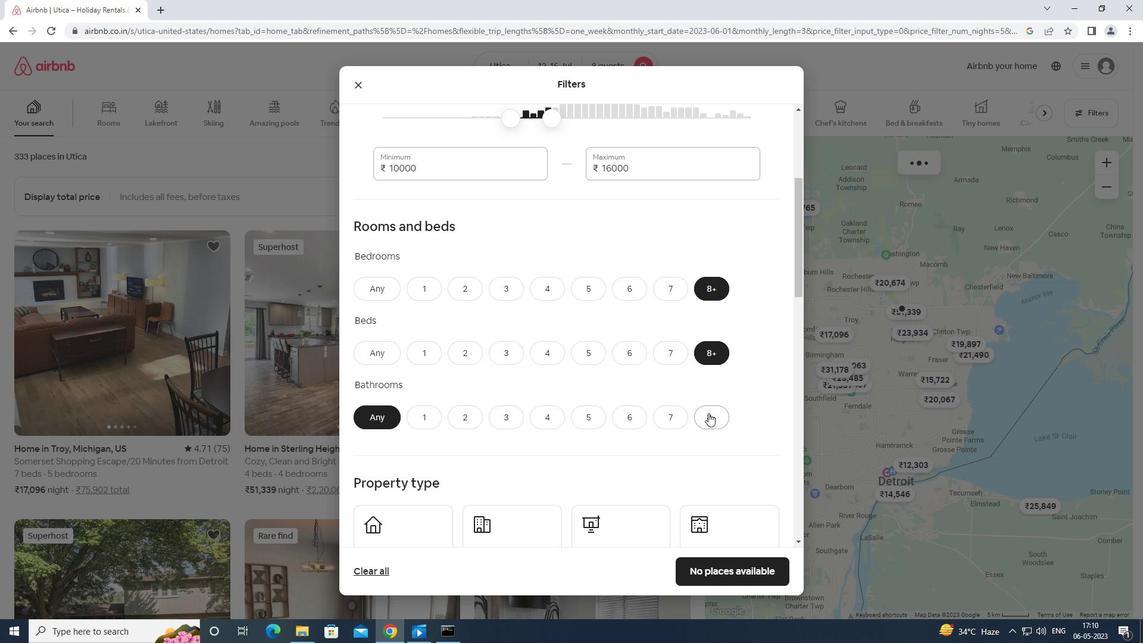
Action: Mouse pressed left at (709, 415)
Screenshot: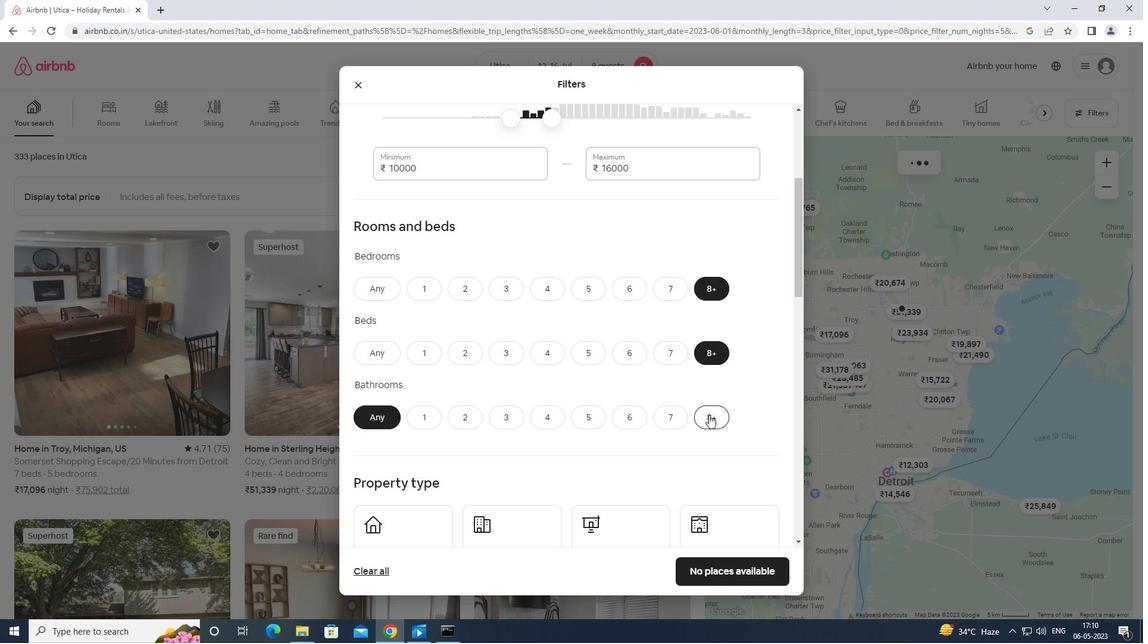 
Action: Mouse moved to (715, 415)
Screenshot: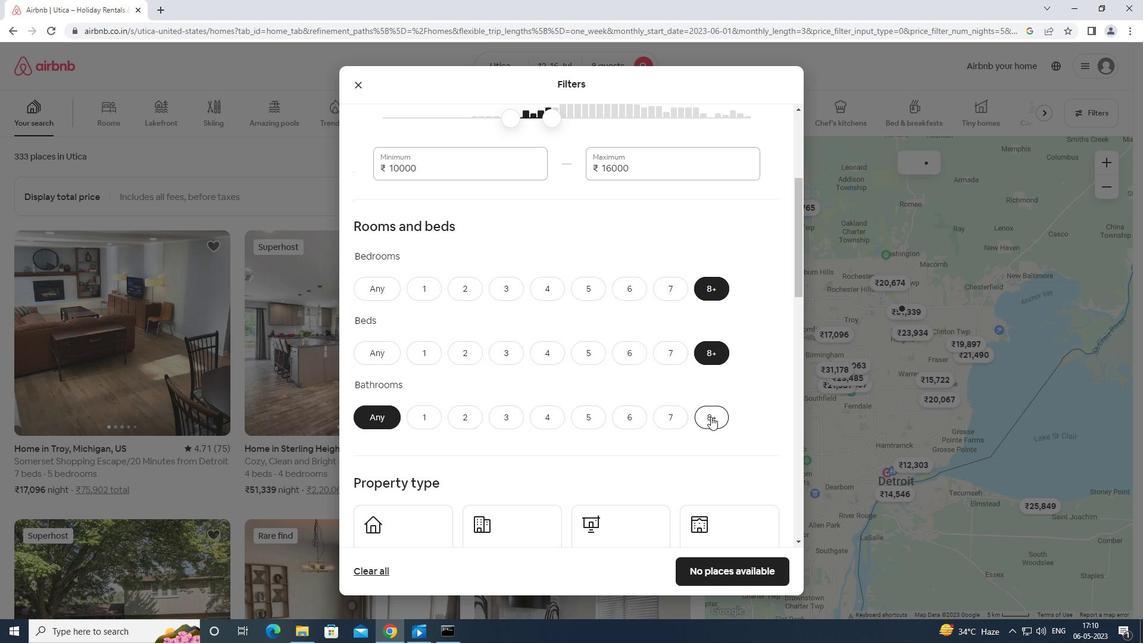 
Action: Mouse scrolled (715, 414) with delta (0, 0)
Screenshot: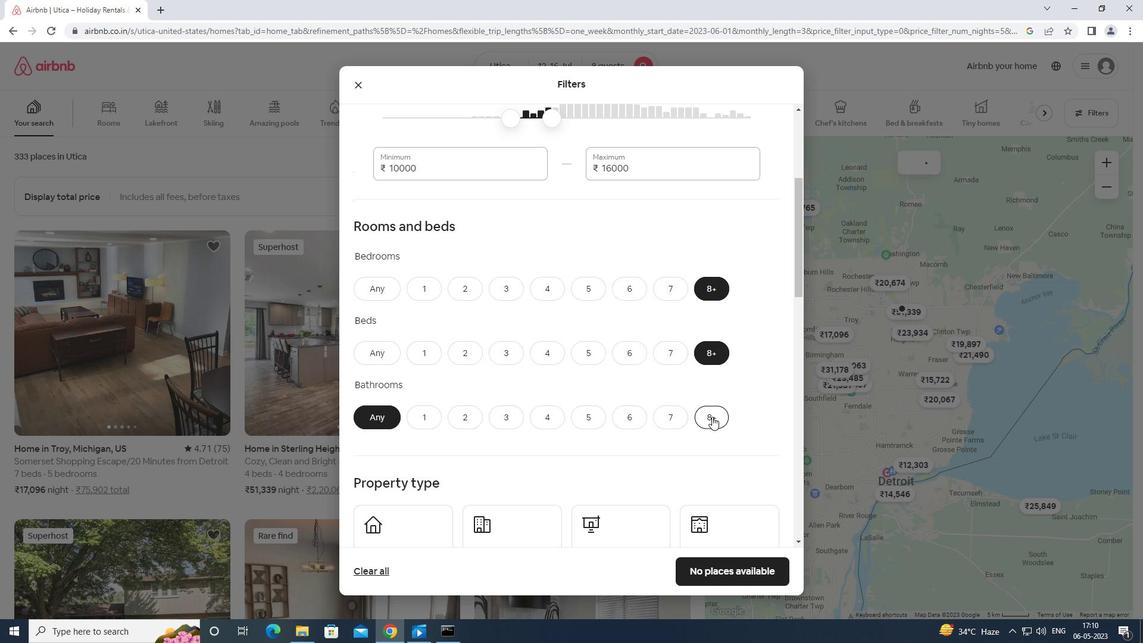 
Action: Mouse scrolled (715, 414) with delta (0, 0)
Screenshot: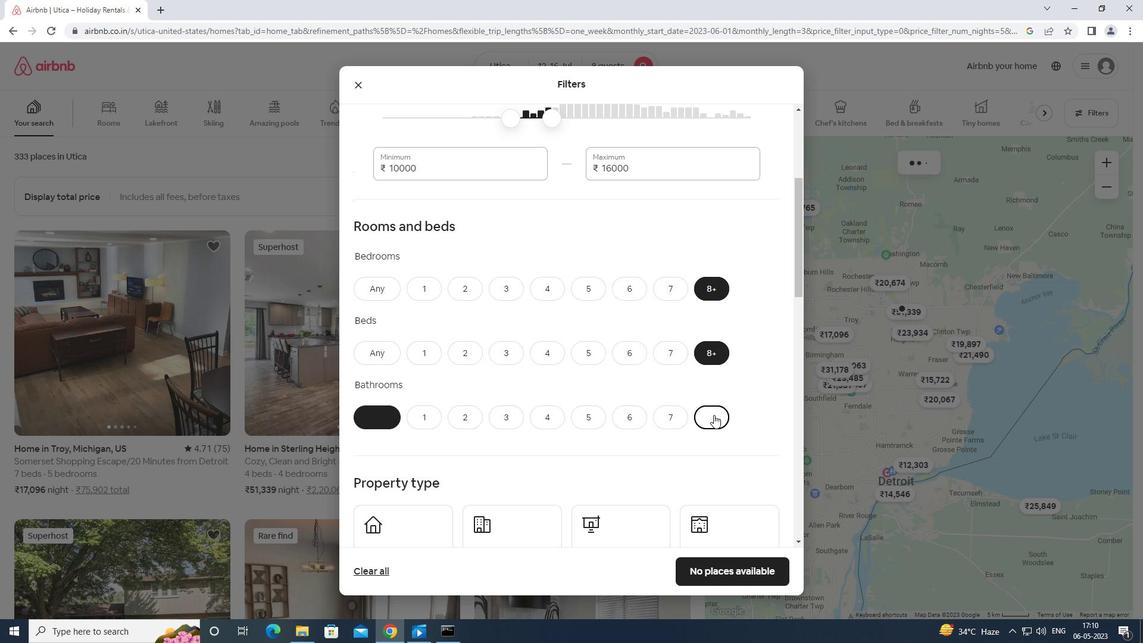 
Action: Mouse moved to (421, 430)
Screenshot: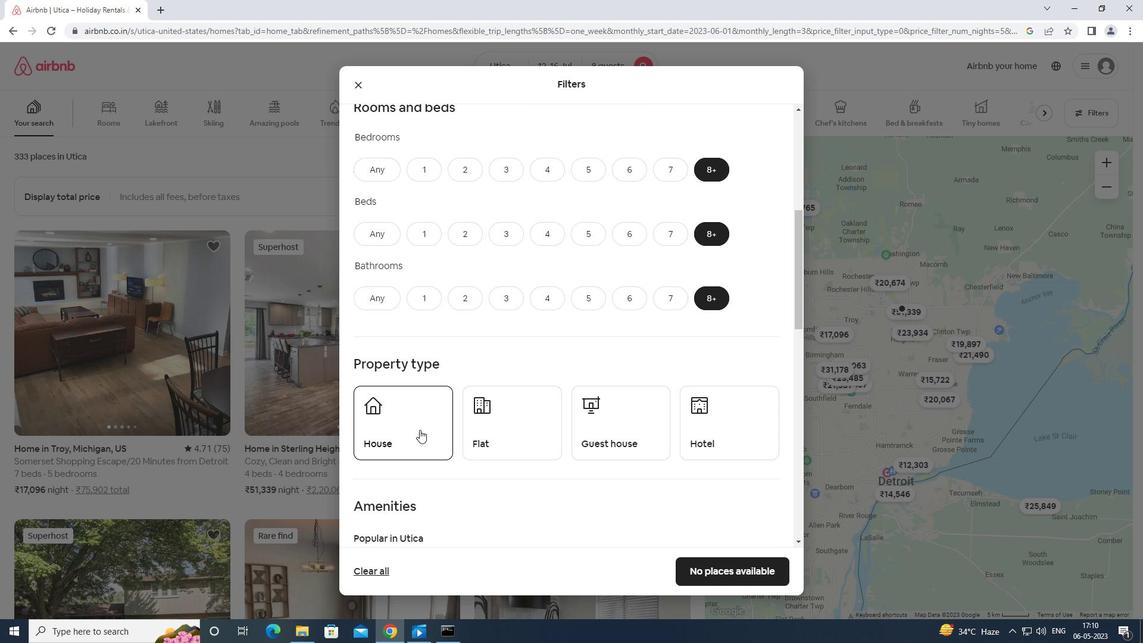 
Action: Mouse pressed left at (421, 430)
Screenshot: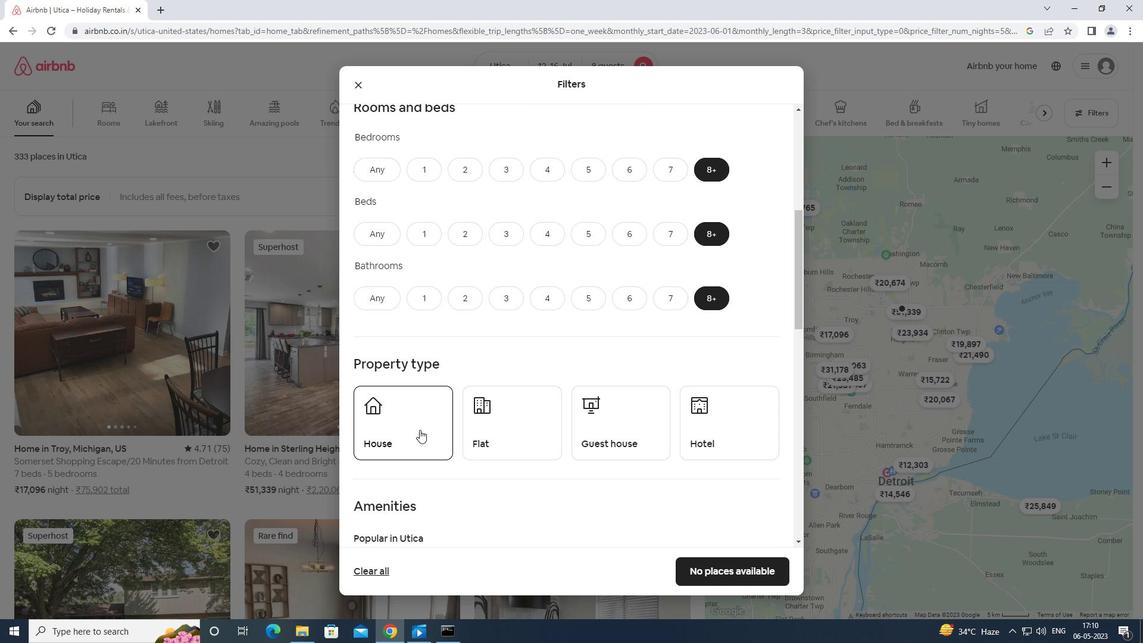 
Action: Mouse moved to (522, 431)
Screenshot: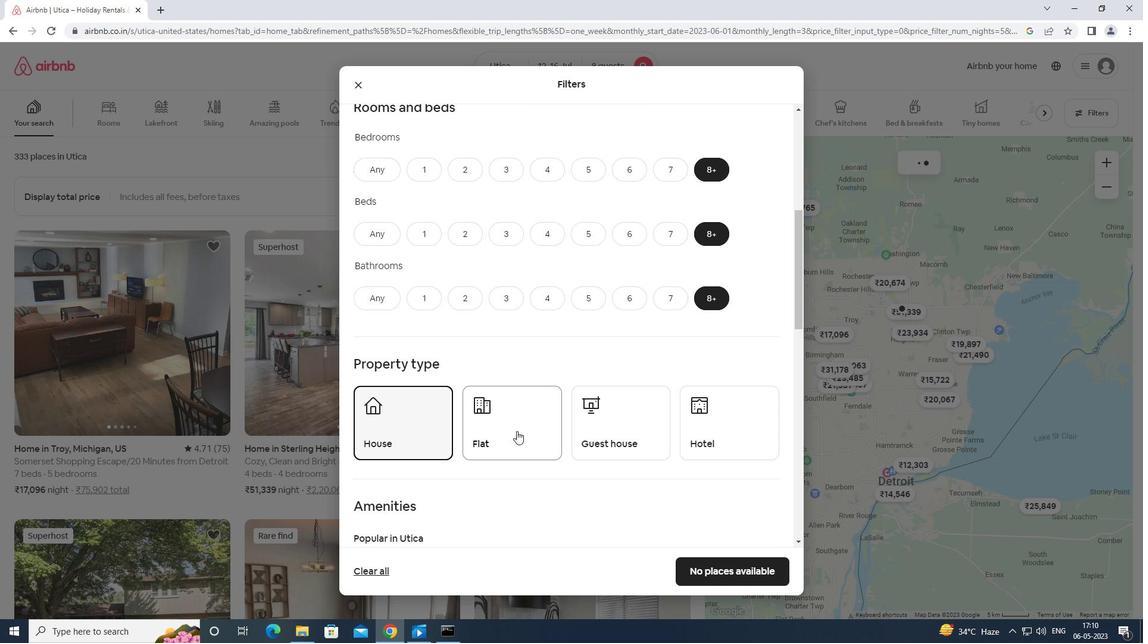 
Action: Mouse pressed left at (522, 431)
Screenshot: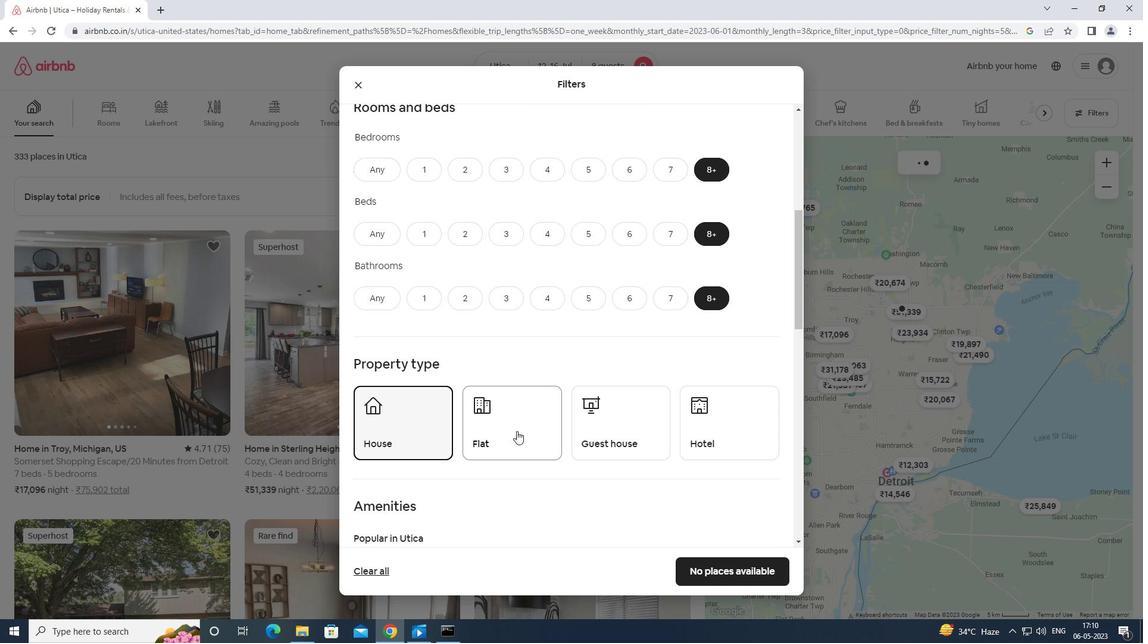 
Action: Mouse moved to (595, 417)
Screenshot: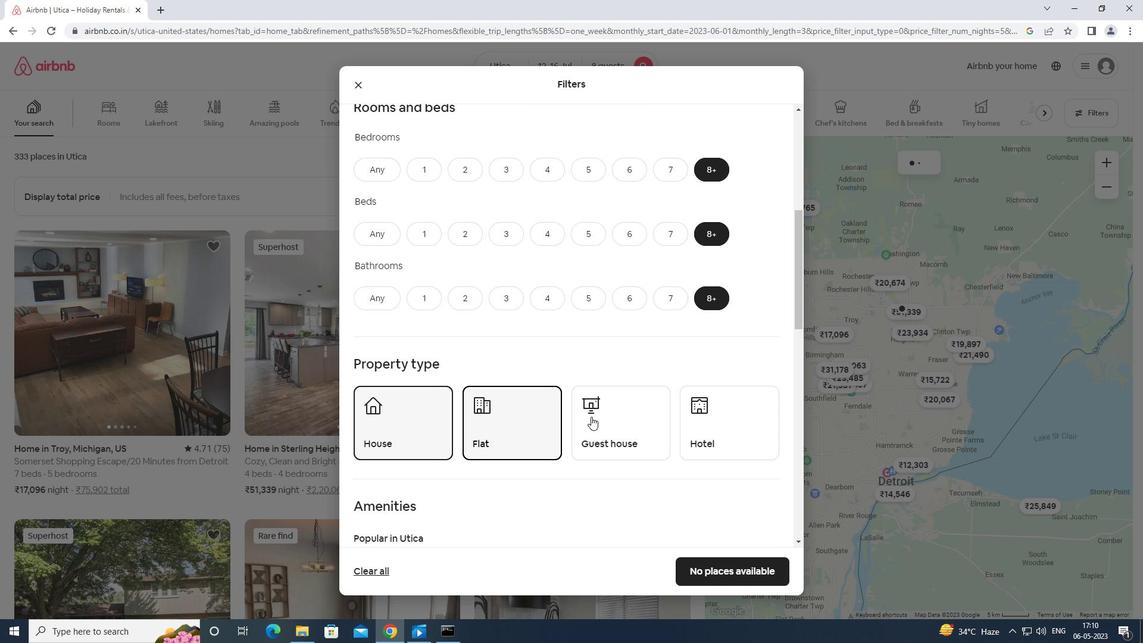 
Action: Mouse pressed left at (595, 417)
Screenshot: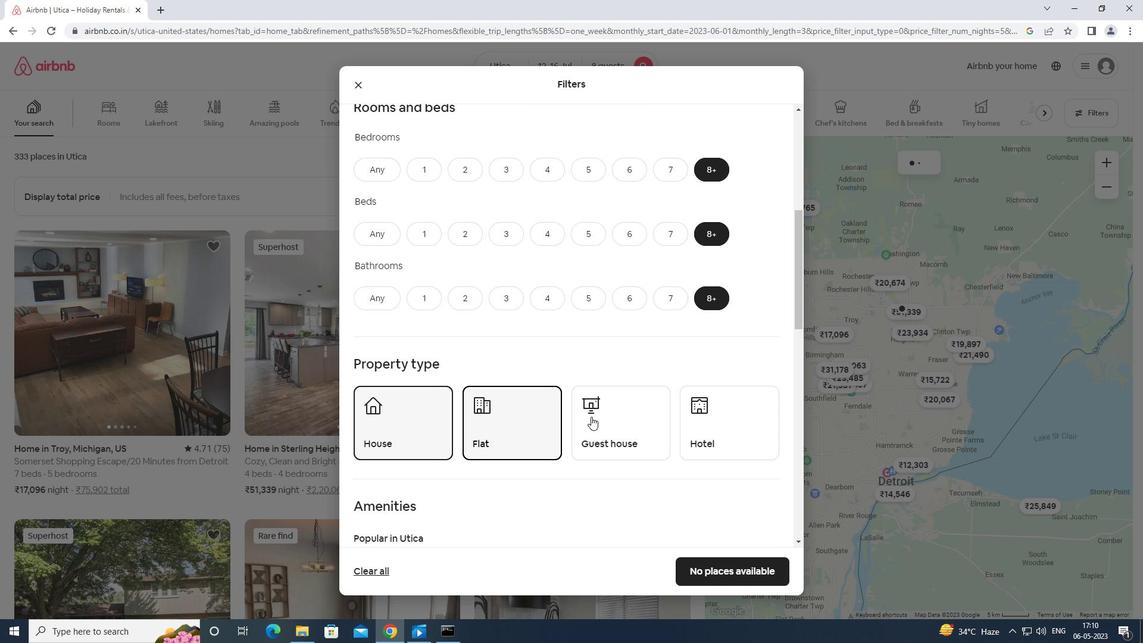 
Action: Mouse moved to (706, 417)
Screenshot: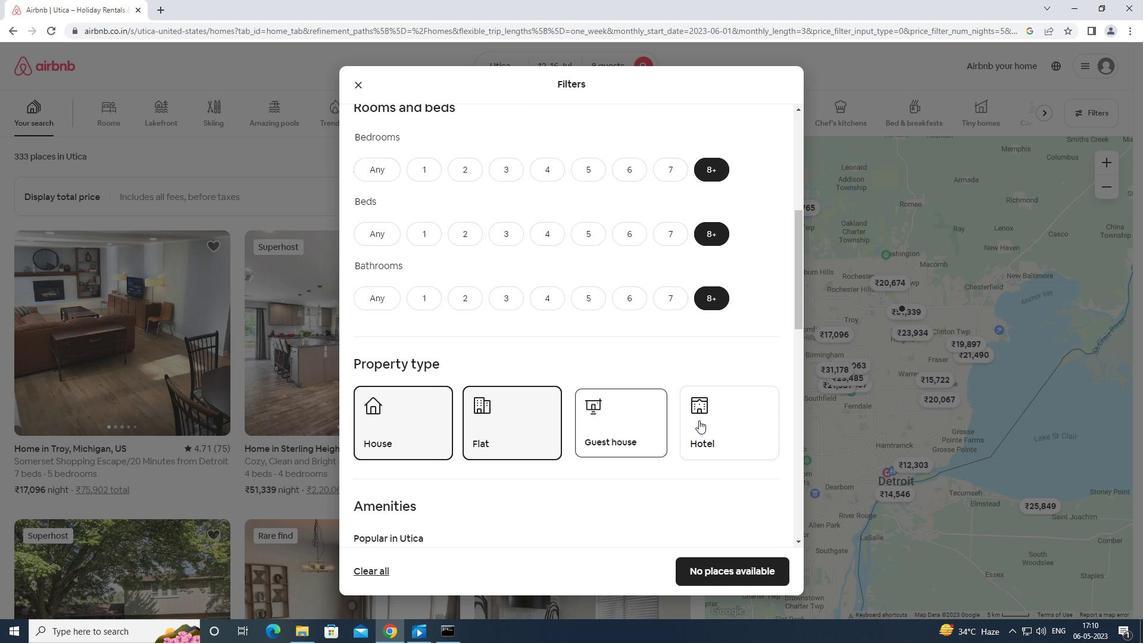 
Action: Mouse pressed left at (706, 417)
Screenshot: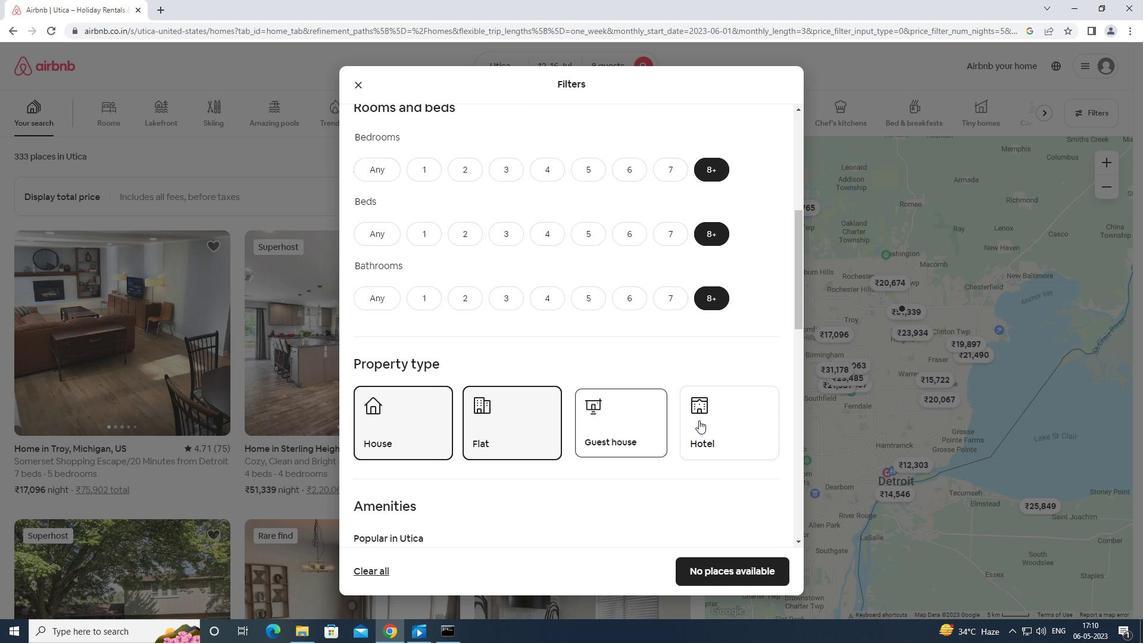 
Action: Mouse moved to (723, 430)
Screenshot: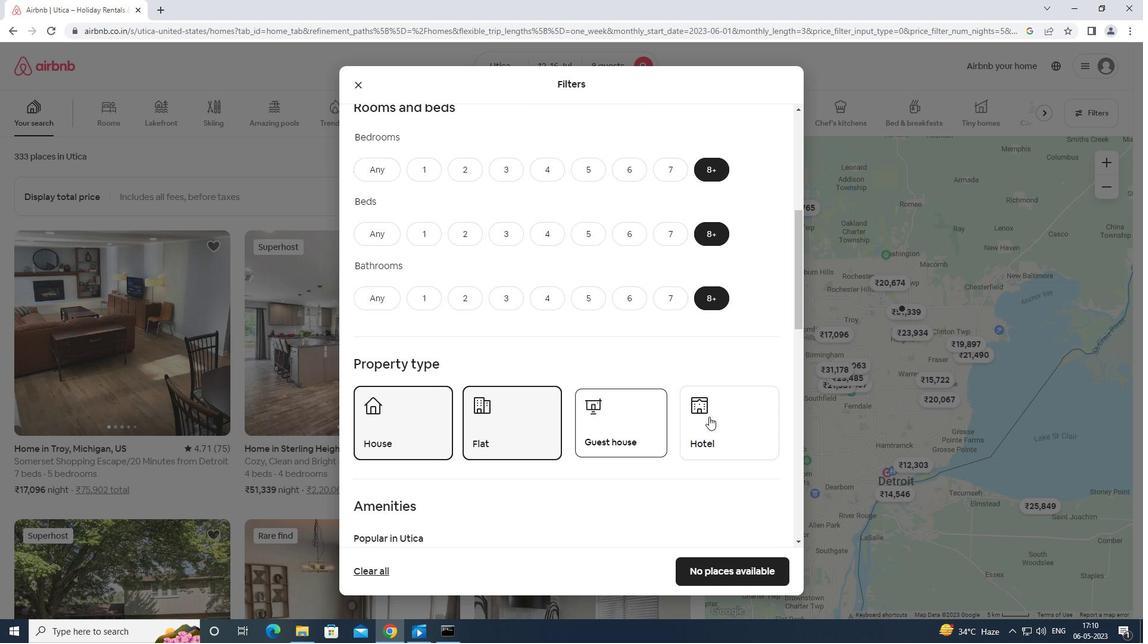 
Action: Mouse scrolled (723, 429) with delta (0, 0)
Screenshot: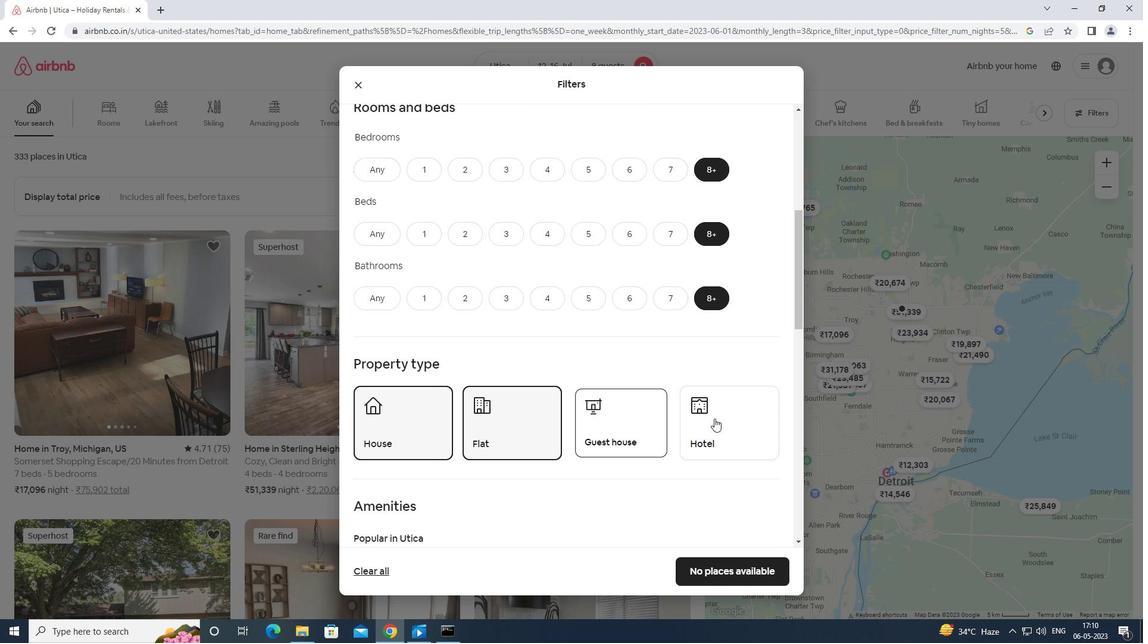 
Action: Mouse moved to (723, 431)
Screenshot: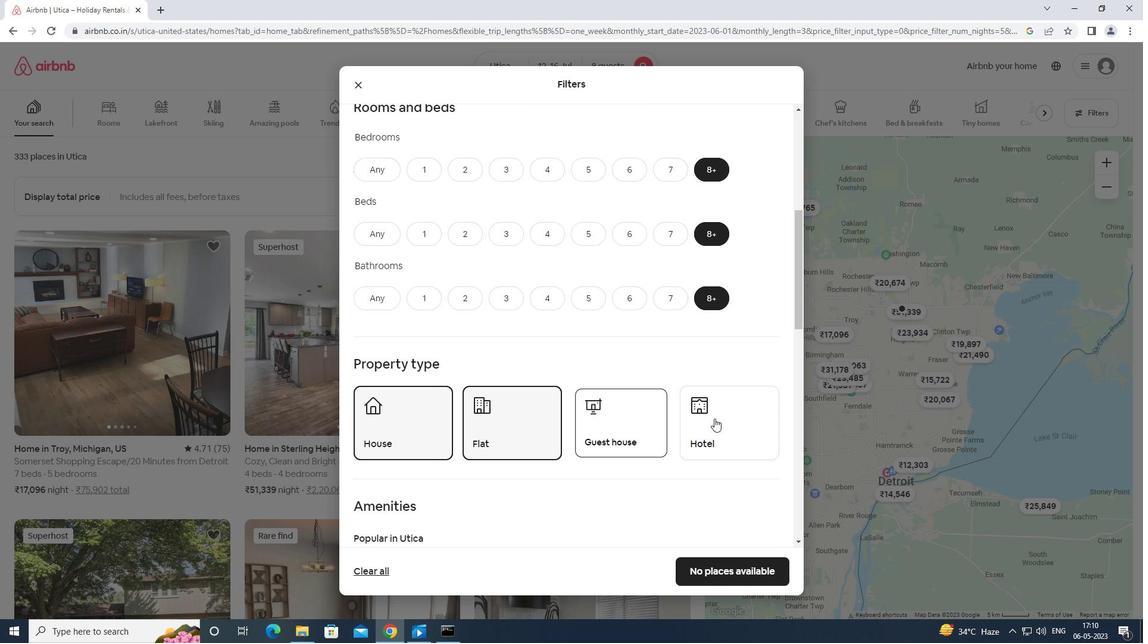 
Action: Mouse scrolled (723, 430) with delta (0, 0)
Screenshot: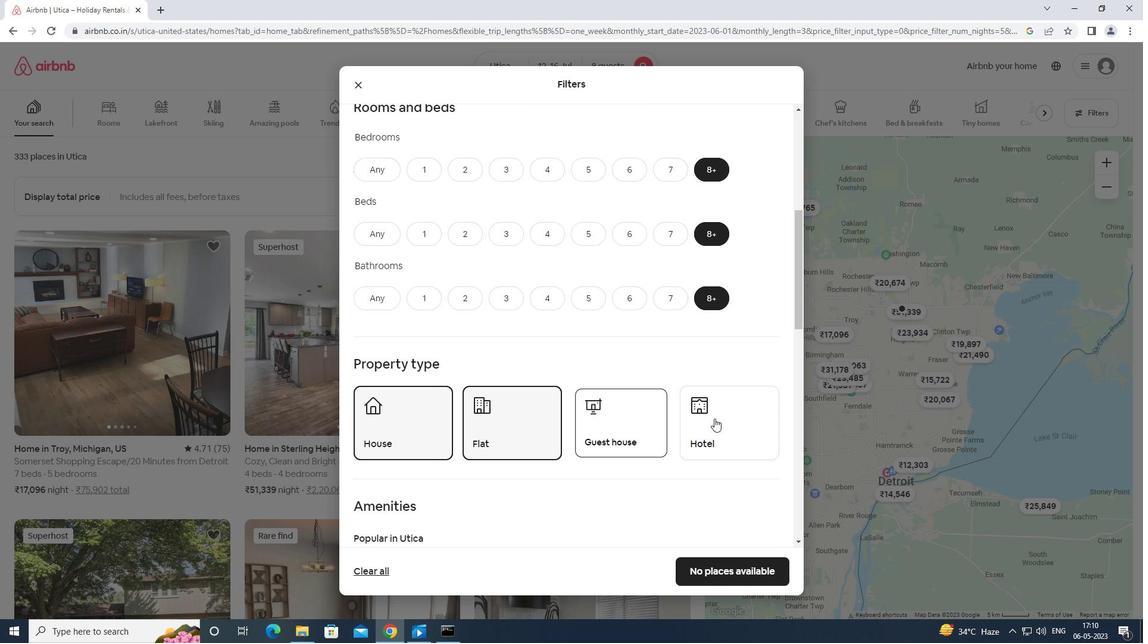 
Action: Mouse moved to (723, 431)
Screenshot: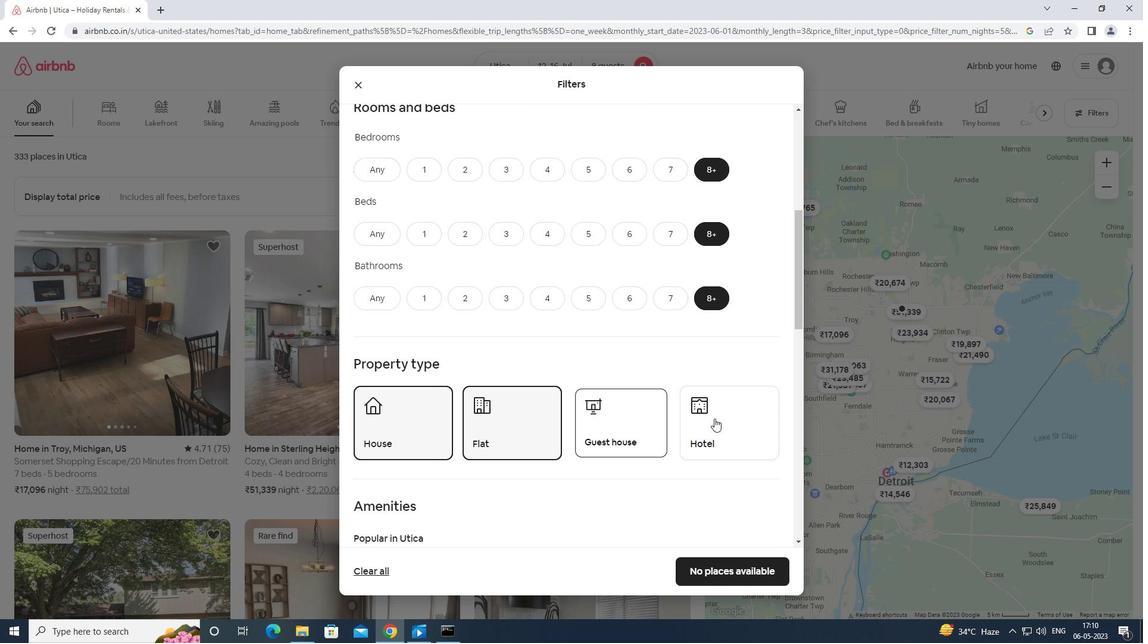 
Action: Mouse scrolled (723, 431) with delta (0, 0)
Screenshot: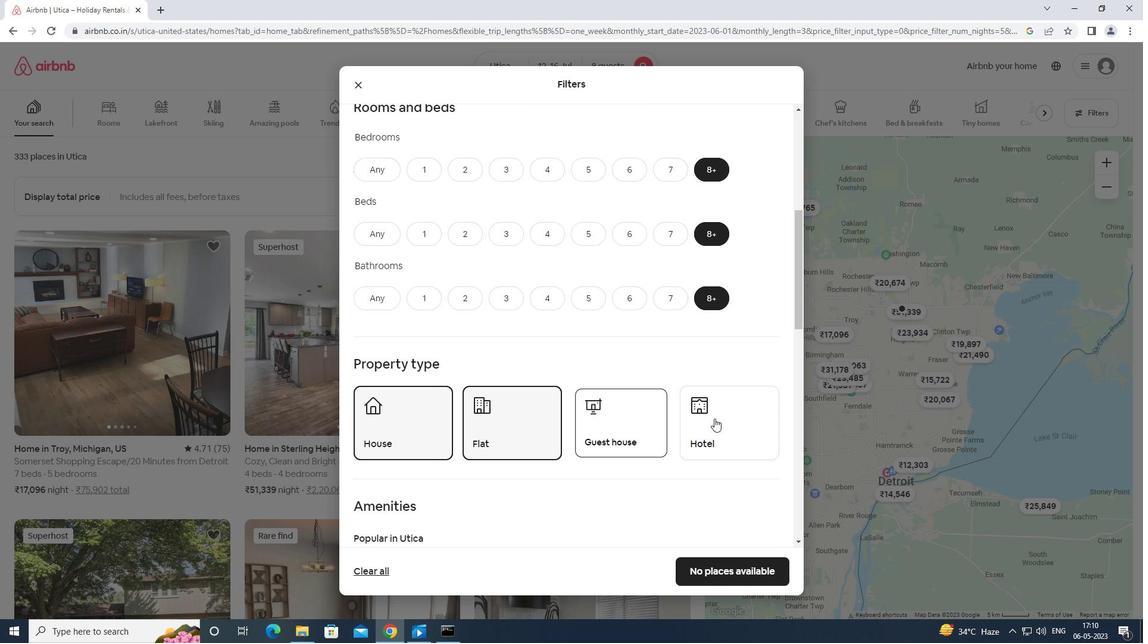 
Action: Mouse moved to (719, 421)
Screenshot: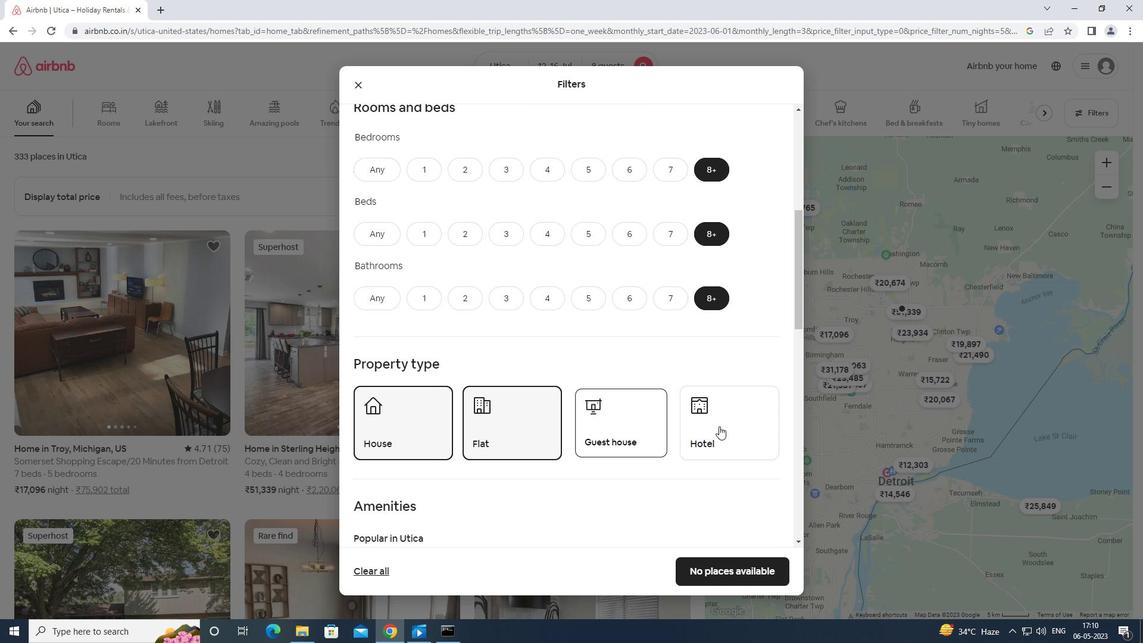 
Action: Mouse scrolled (719, 421) with delta (0, 0)
Screenshot: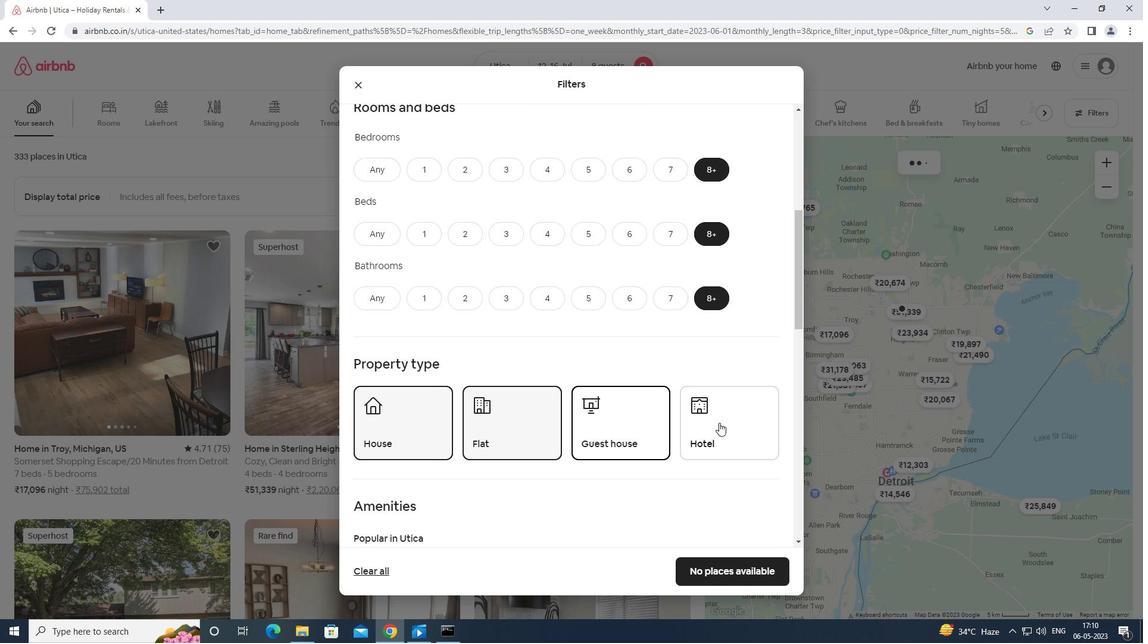 
Action: Mouse scrolled (719, 421) with delta (0, 0)
Screenshot: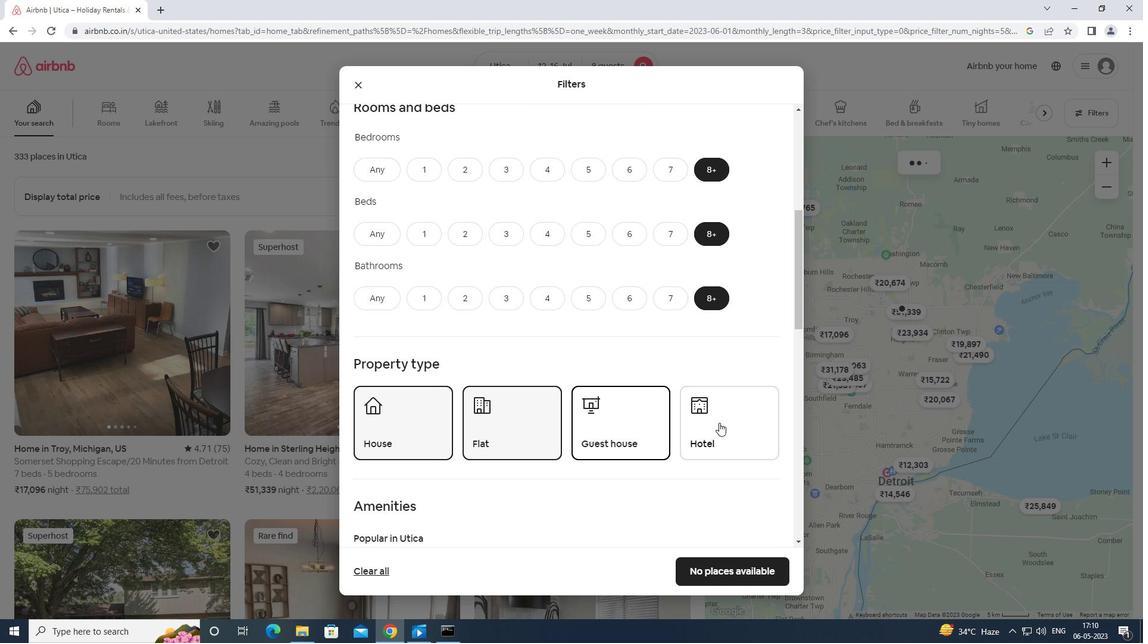 
Action: Mouse moved to (357, 265)
Screenshot: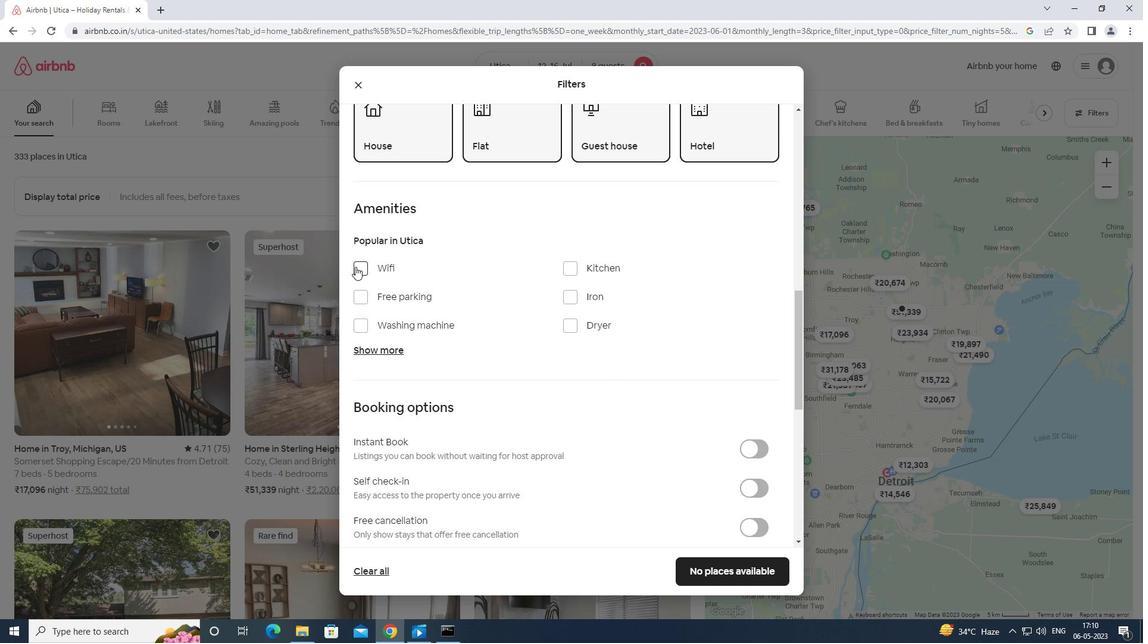 
Action: Mouse pressed left at (357, 265)
Screenshot: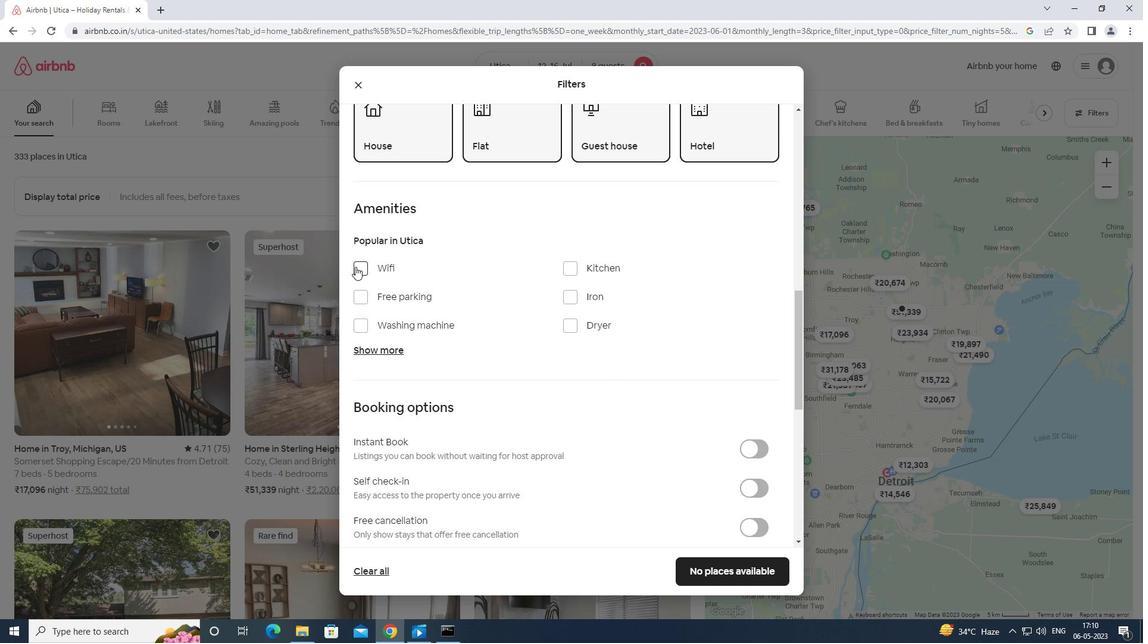 
Action: Mouse moved to (359, 295)
Screenshot: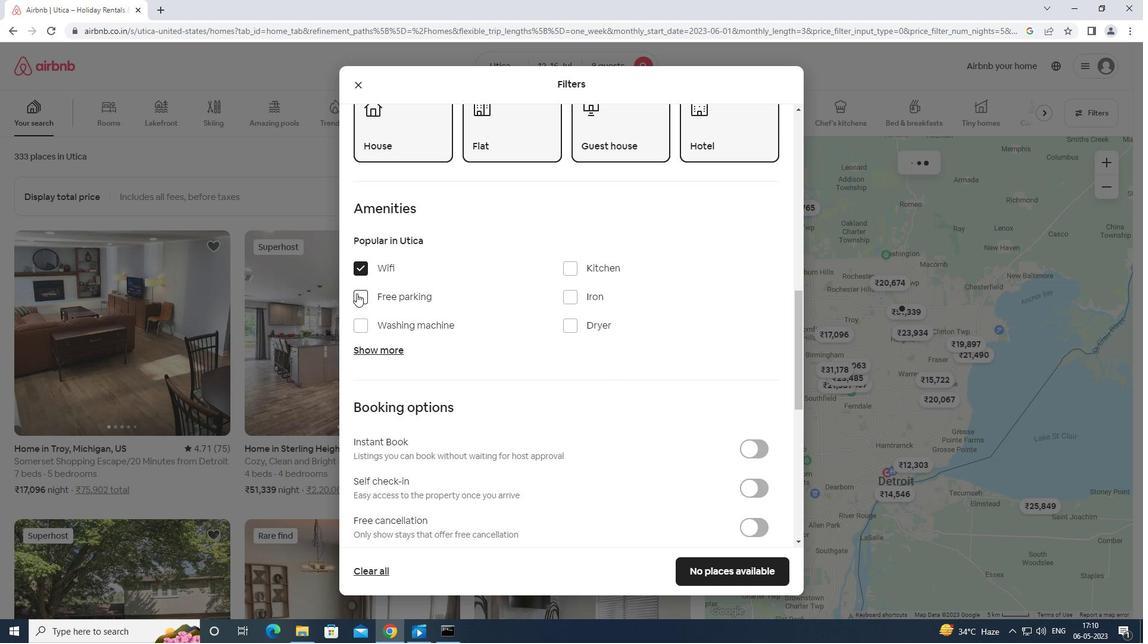 
Action: Mouse pressed left at (359, 295)
Screenshot: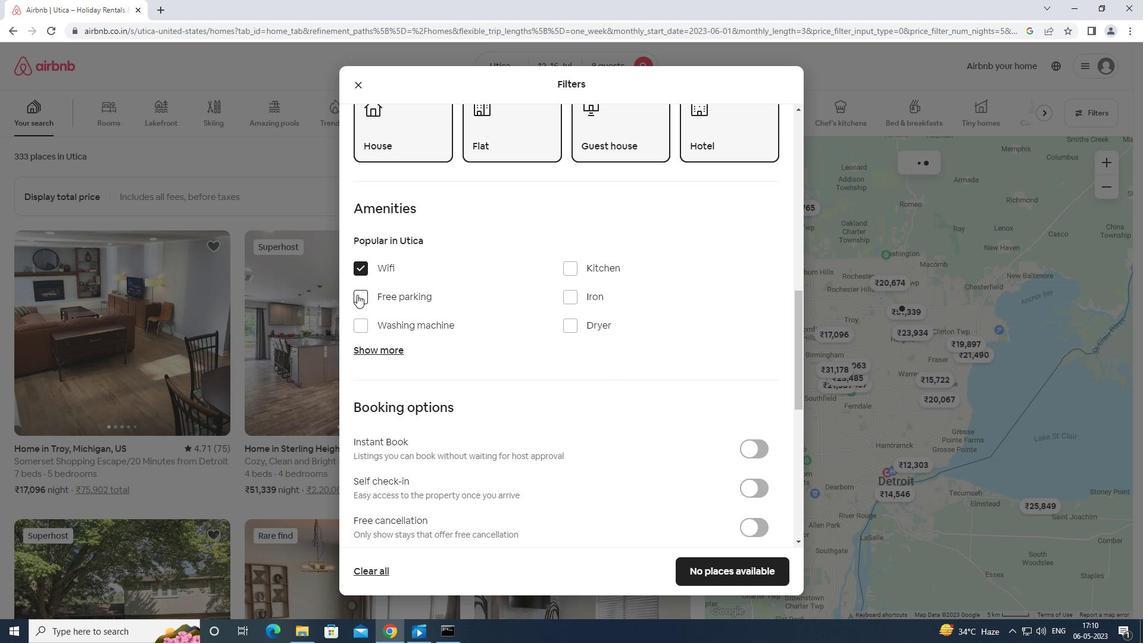 
Action: Mouse moved to (360, 327)
Screenshot: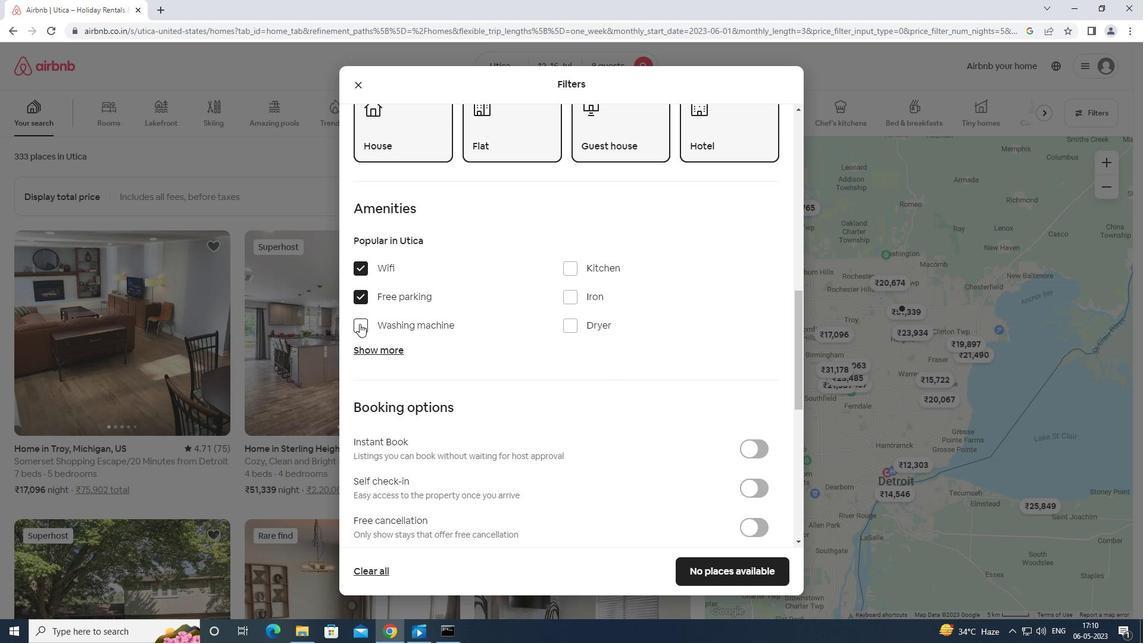 
Action: Mouse scrolled (360, 326) with delta (0, 0)
Screenshot: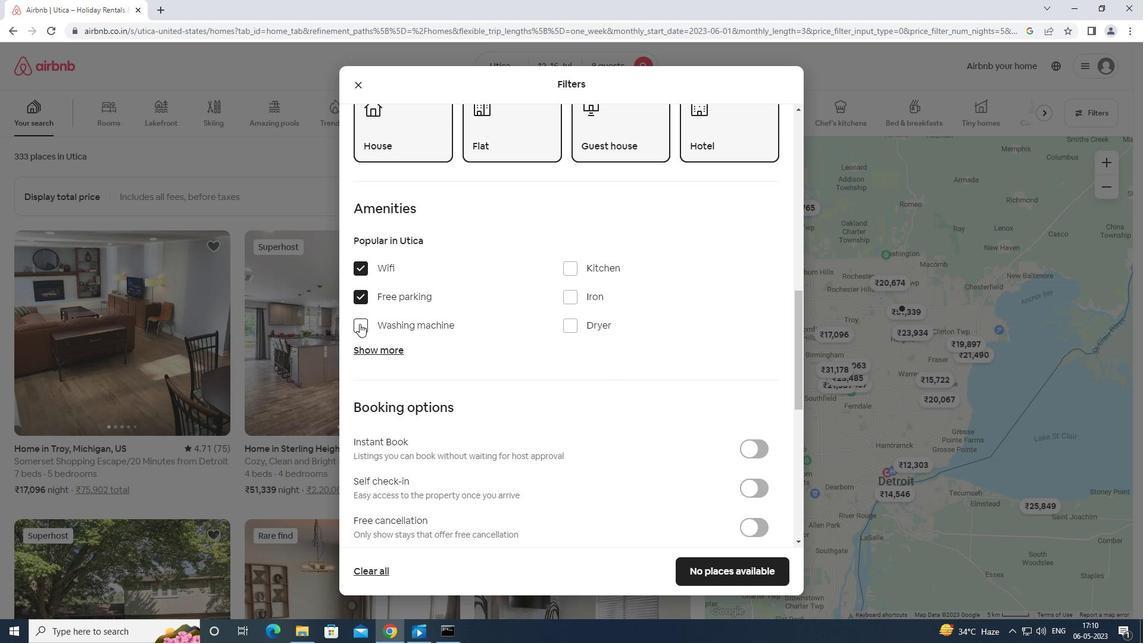 
Action: Mouse moved to (361, 331)
Screenshot: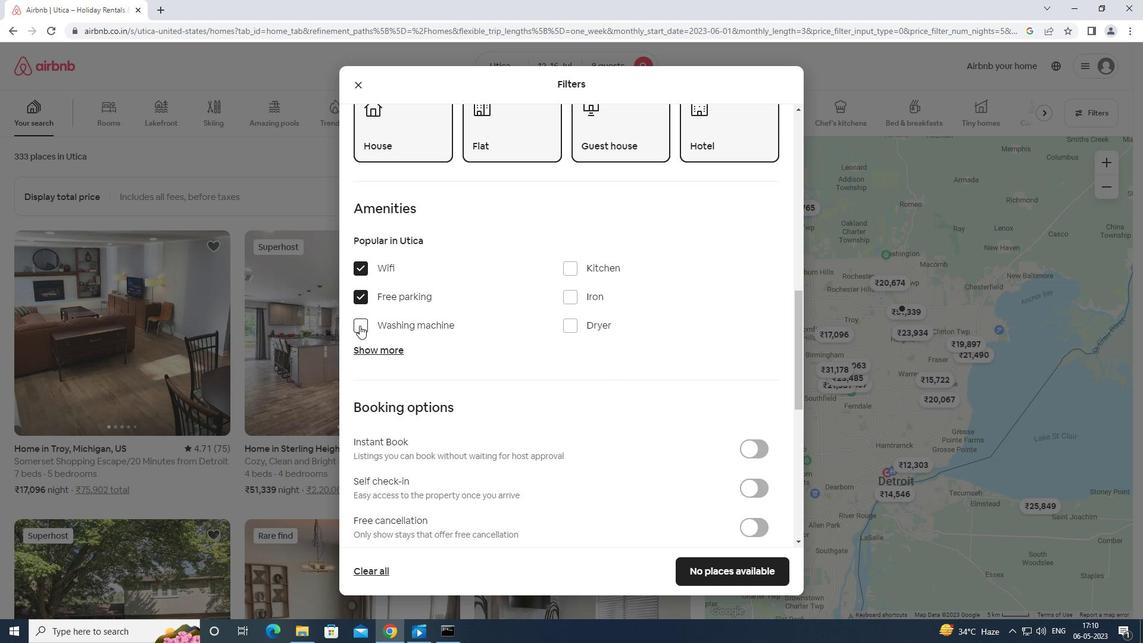 
Action: Mouse scrolled (361, 331) with delta (0, 0)
Screenshot: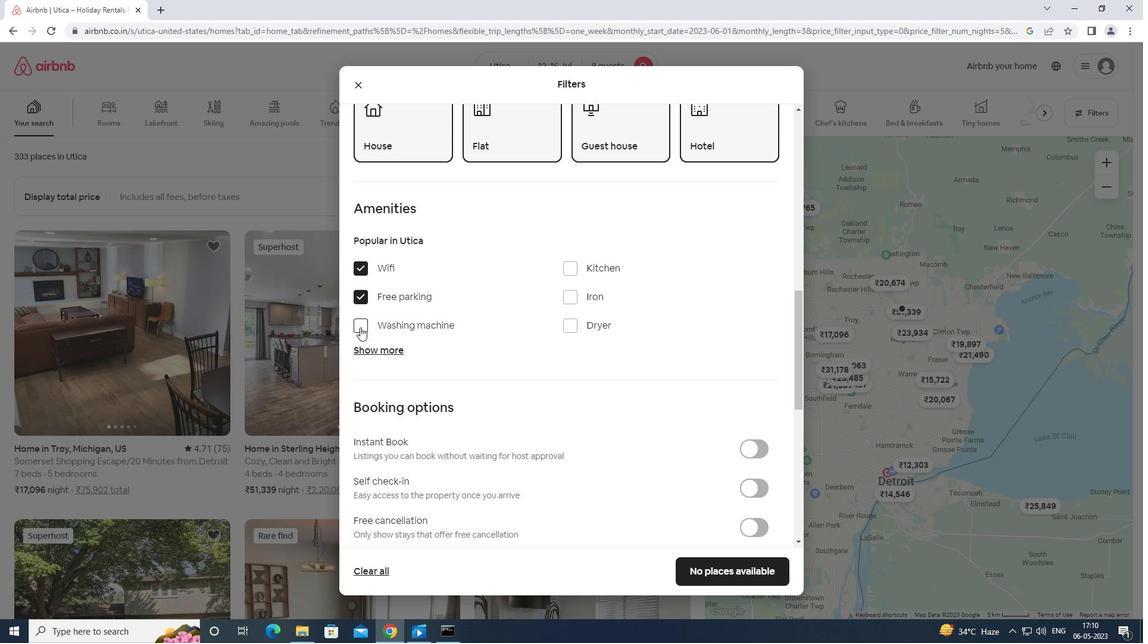 
Action: Mouse moved to (378, 232)
Screenshot: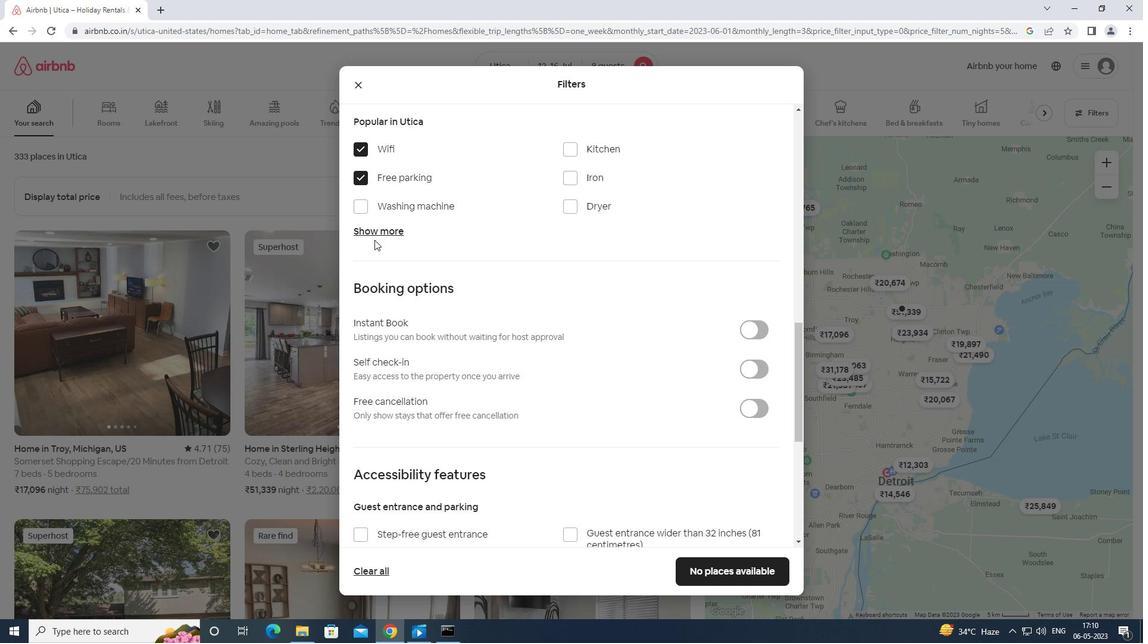 
Action: Mouse pressed left at (378, 232)
Screenshot: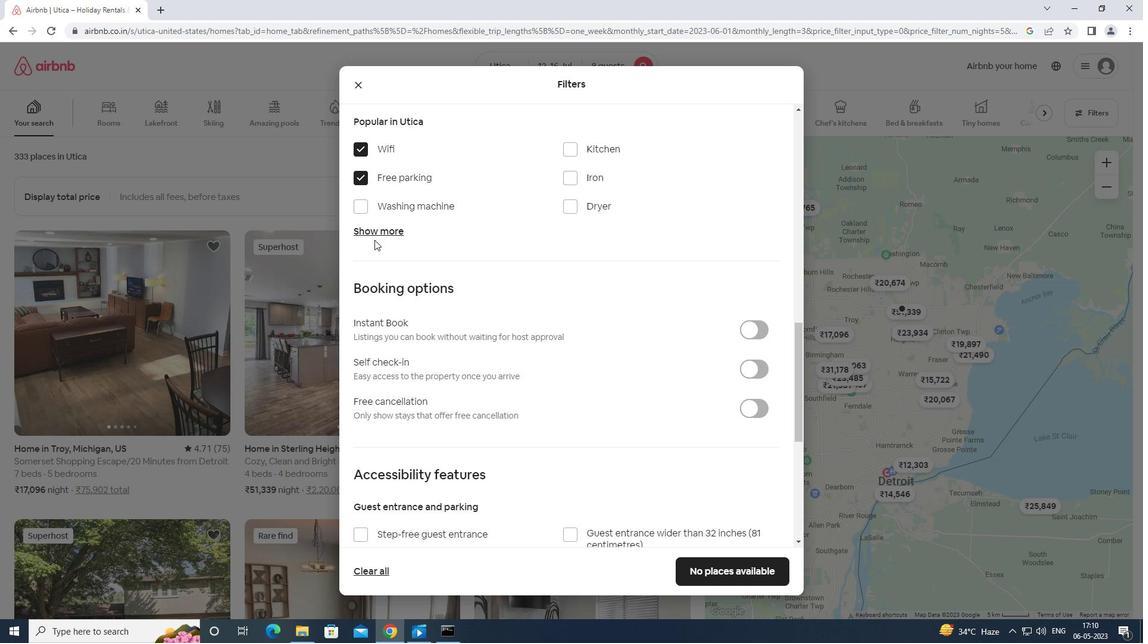 
Action: Mouse moved to (569, 296)
Screenshot: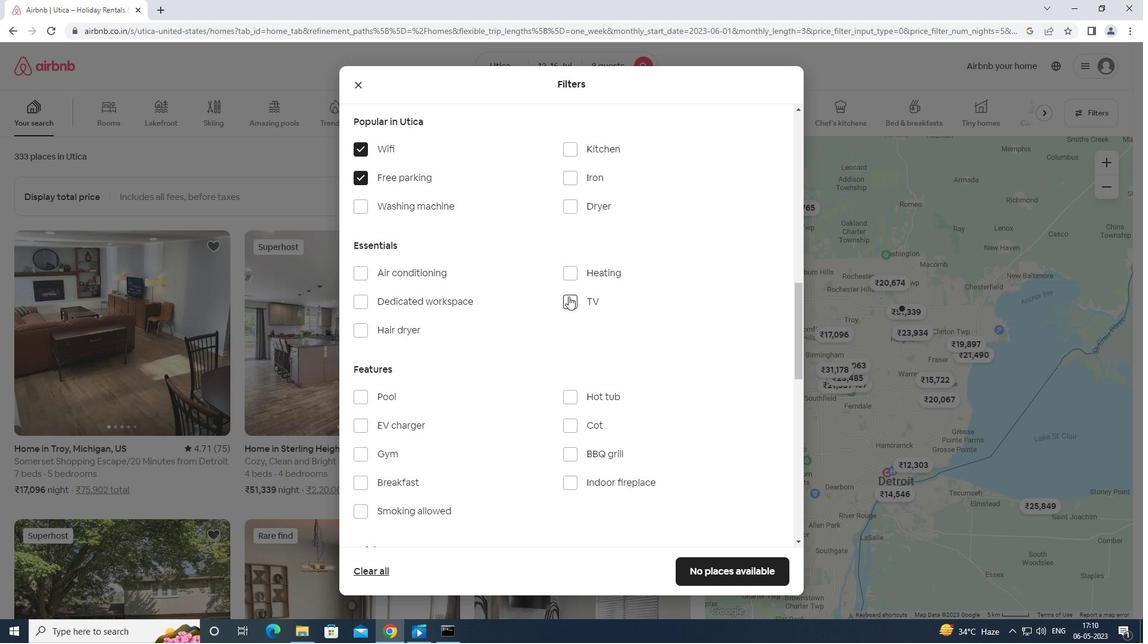 
Action: Mouse pressed left at (569, 296)
Screenshot: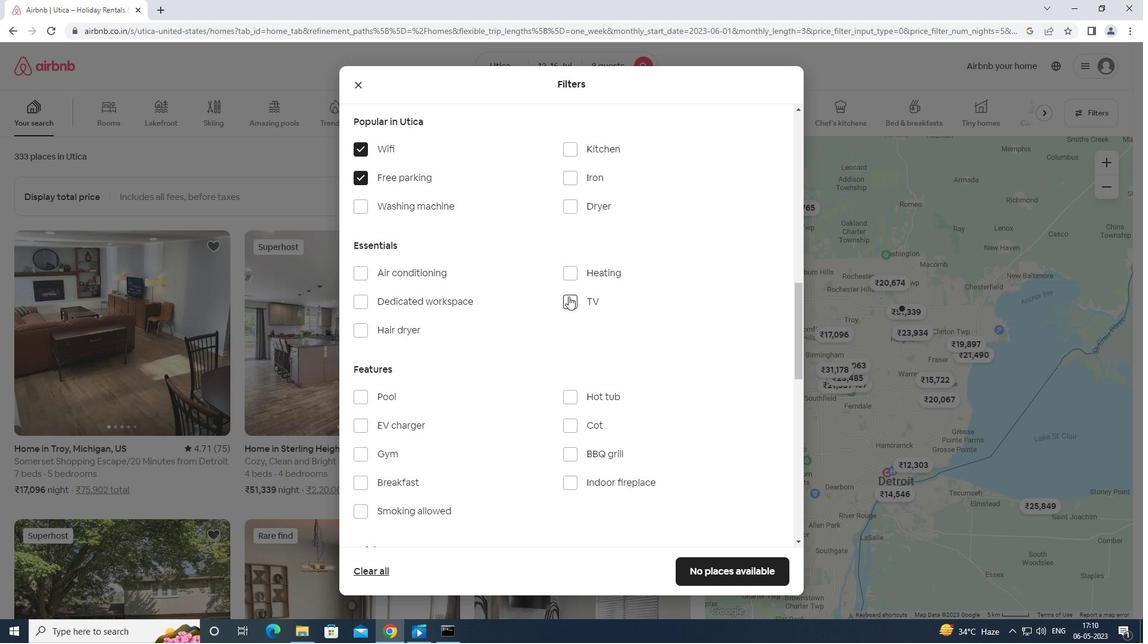 
Action: Mouse moved to (363, 458)
Screenshot: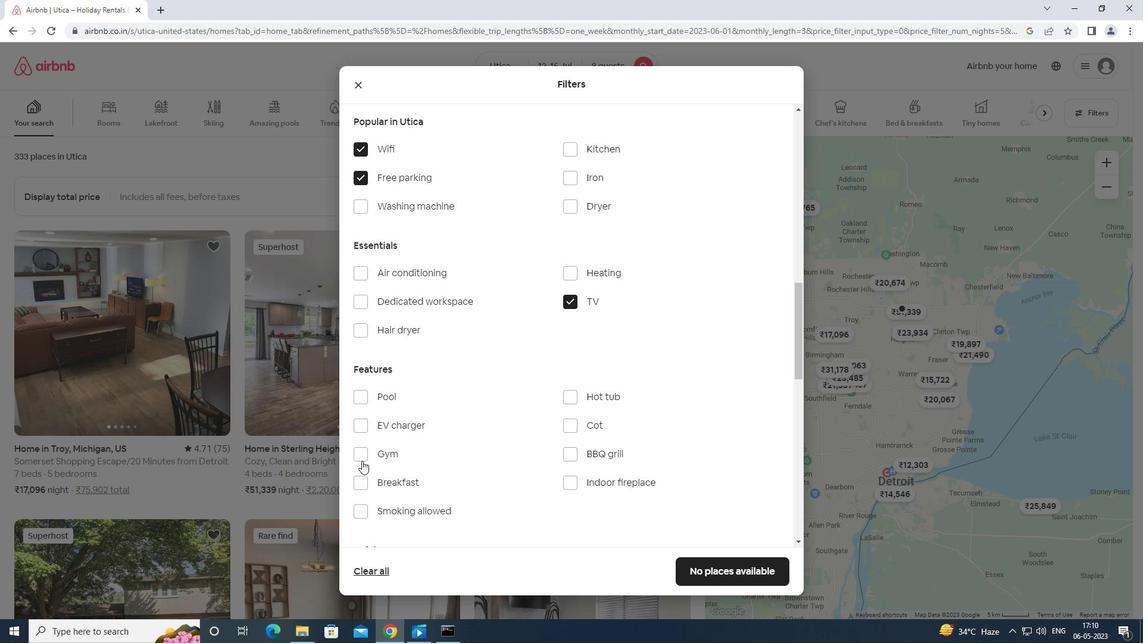 
Action: Mouse pressed left at (363, 458)
Screenshot: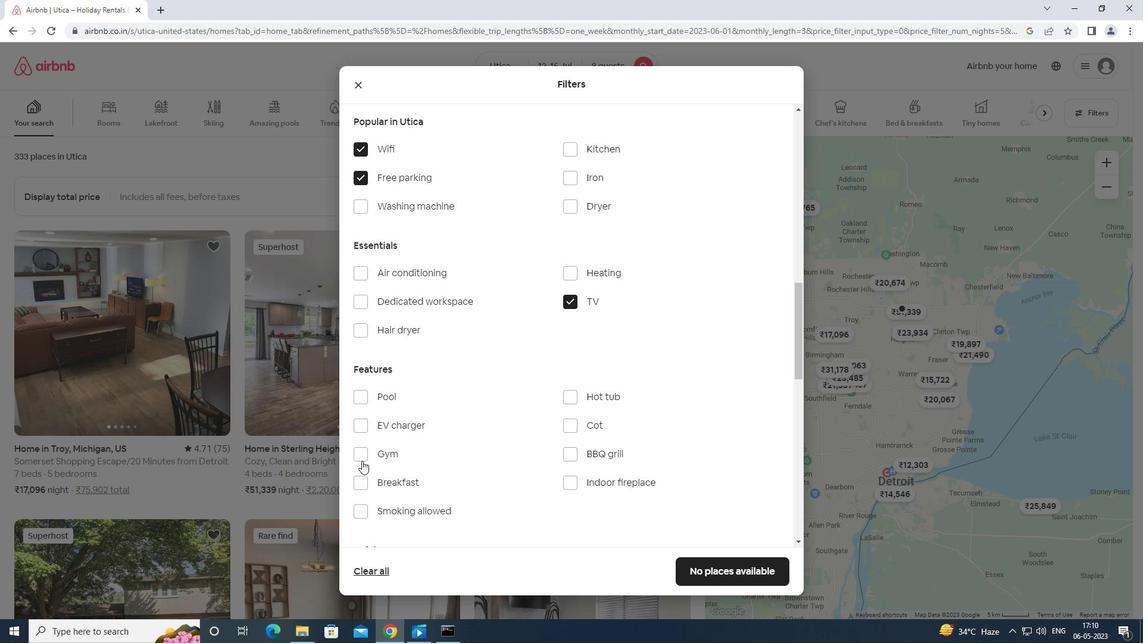 
Action: Mouse moved to (361, 493)
Screenshot: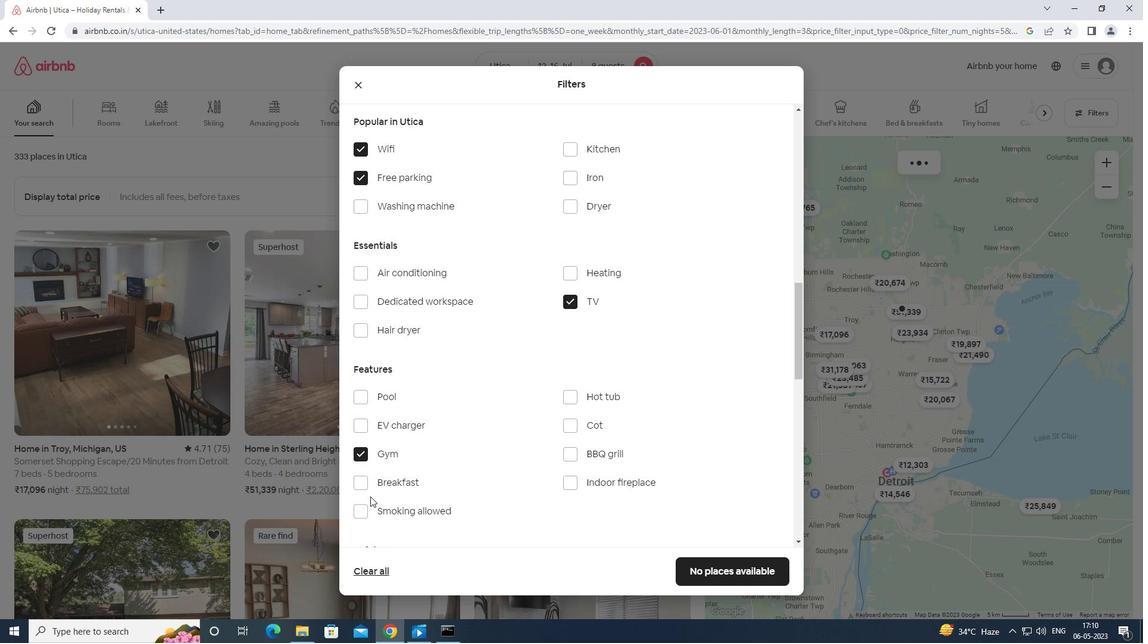
Action: Mouse pressed left at (361, 493)
Screenshot: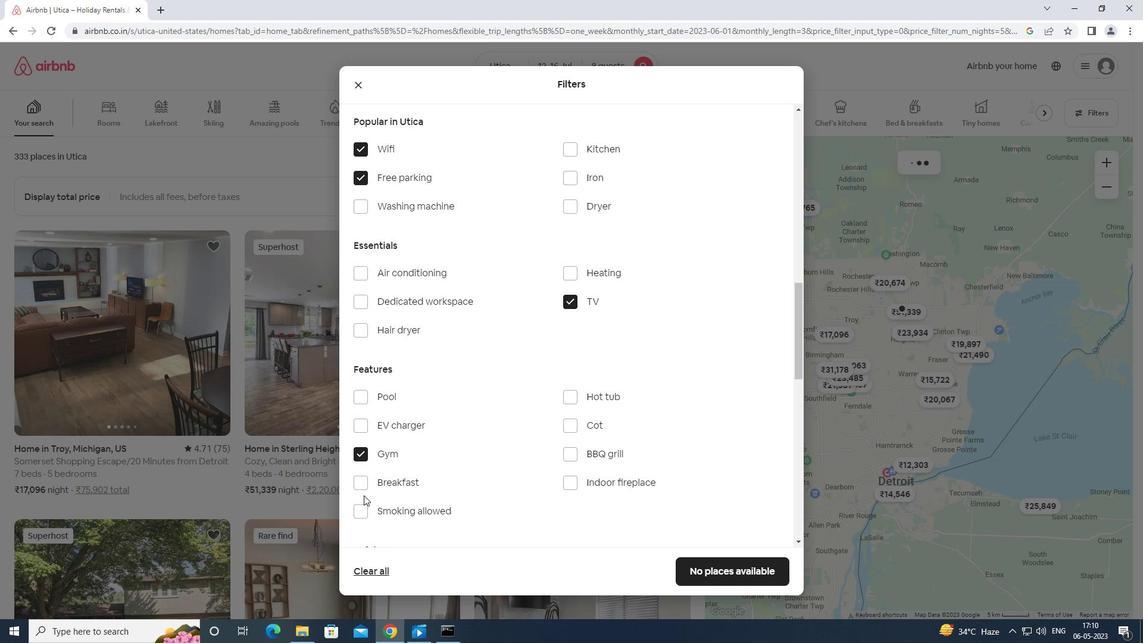 
Action: Mouse moved to (360, 480)
Screenshot: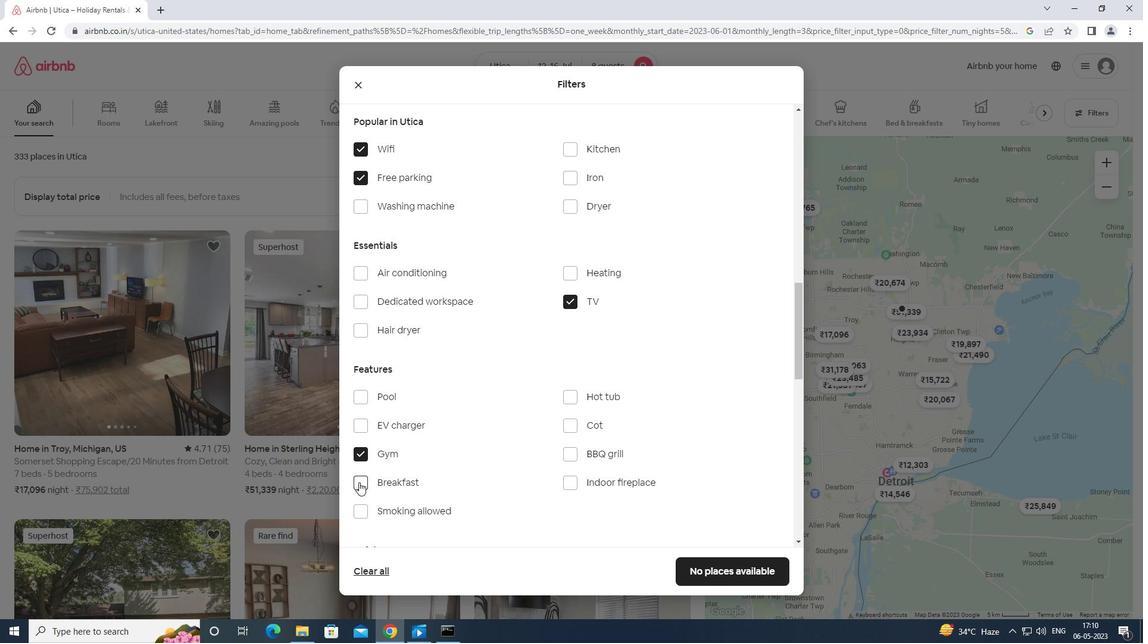 
Action: Mouse pressed left at (360, 480)
Screenshot: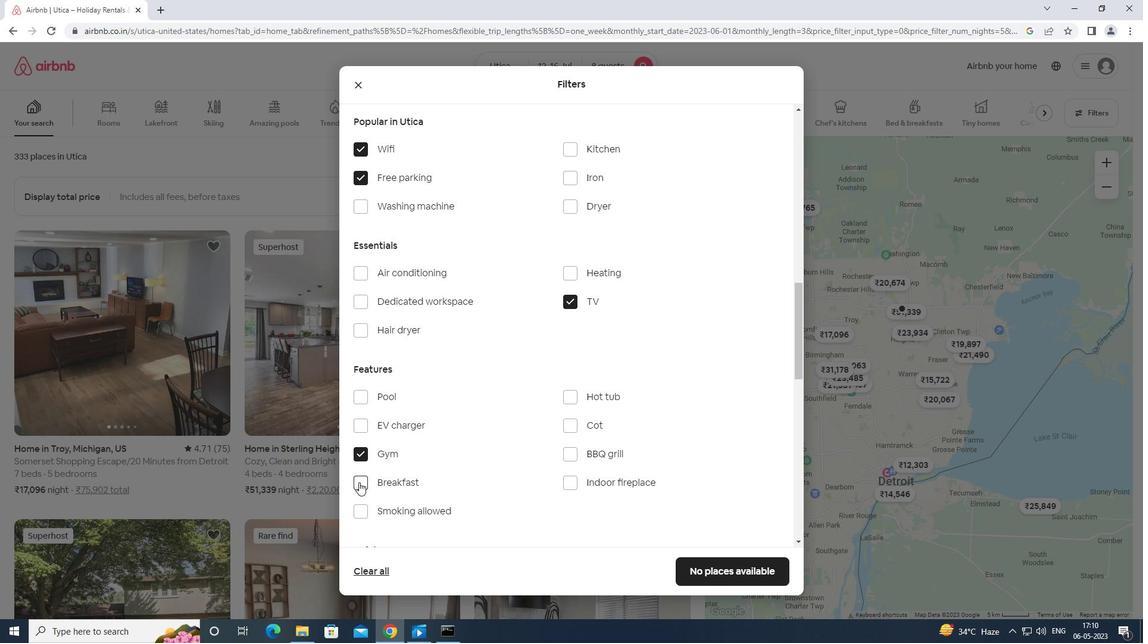 
Action: Mouse moved to (418, 475)
Screenshot: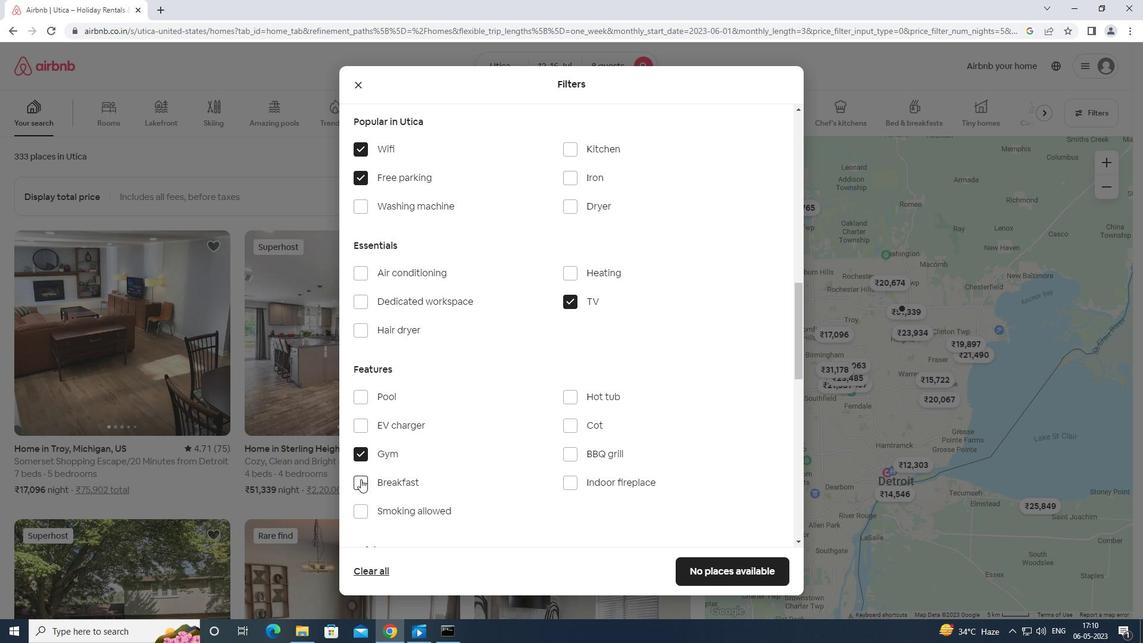 
Action: Mouse scrolled (418, 475) with delta (0, 0)
Screenshot: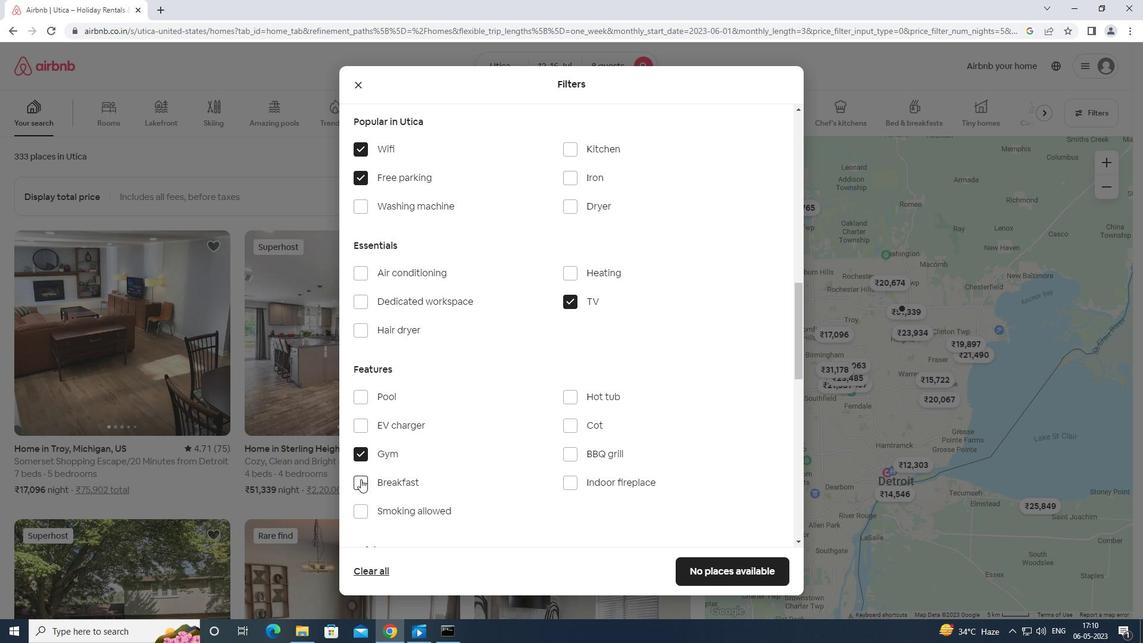 
Action: Mouse moved to (422, 478)
Screenshot: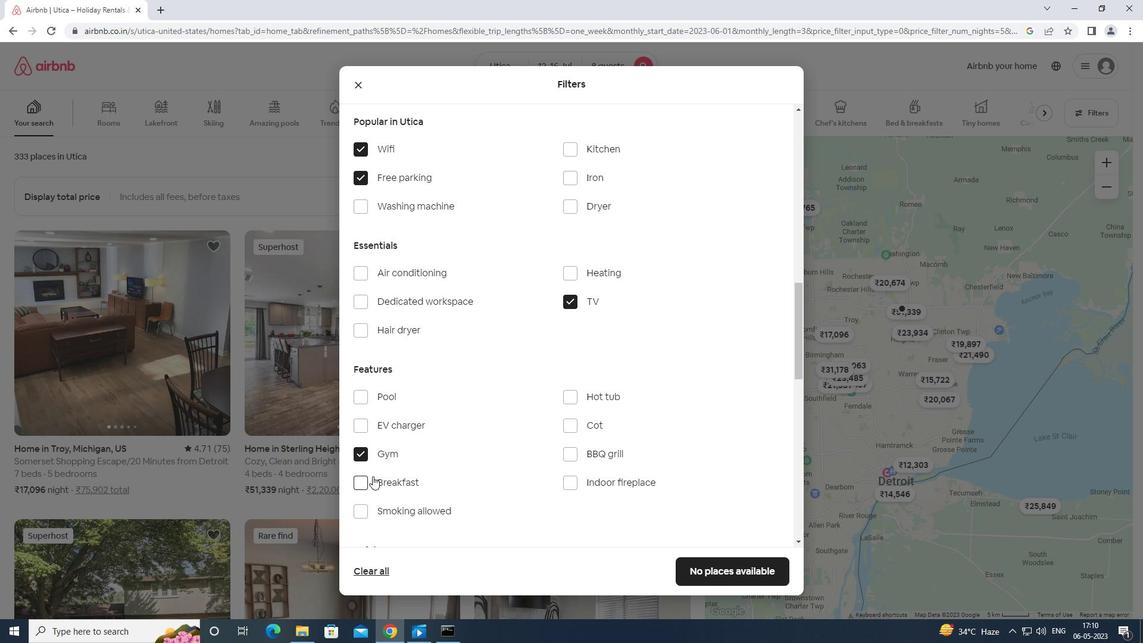 
Action: Mouse scrolled (422, 478) with delta (0, 0)
Screenshot: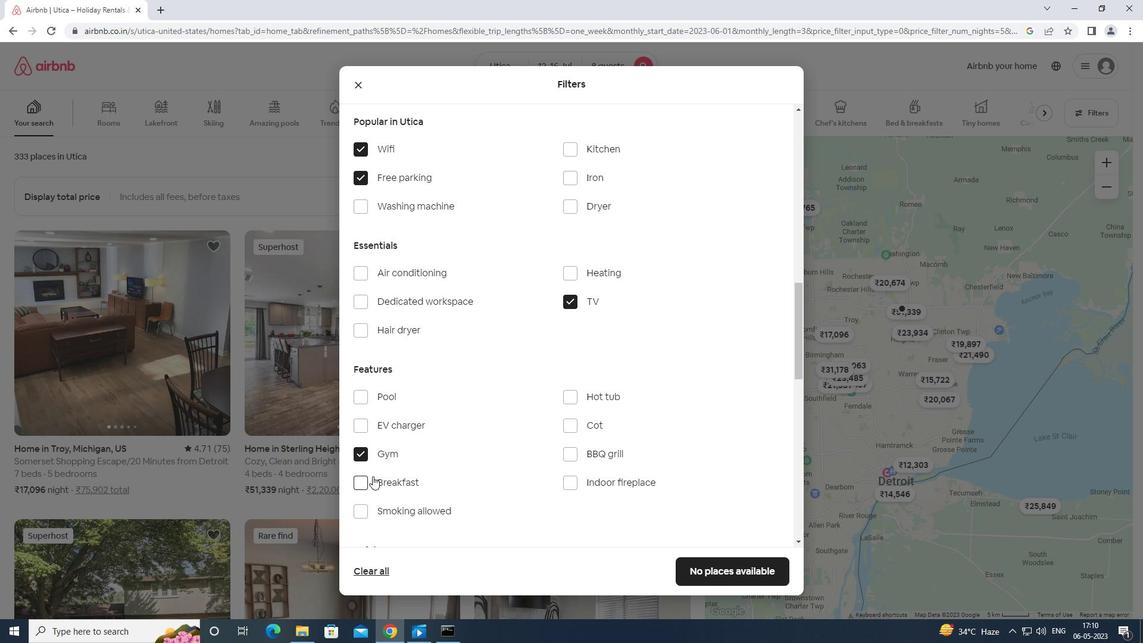 
Action: Mouse moved to (431, 477)
Screenshot: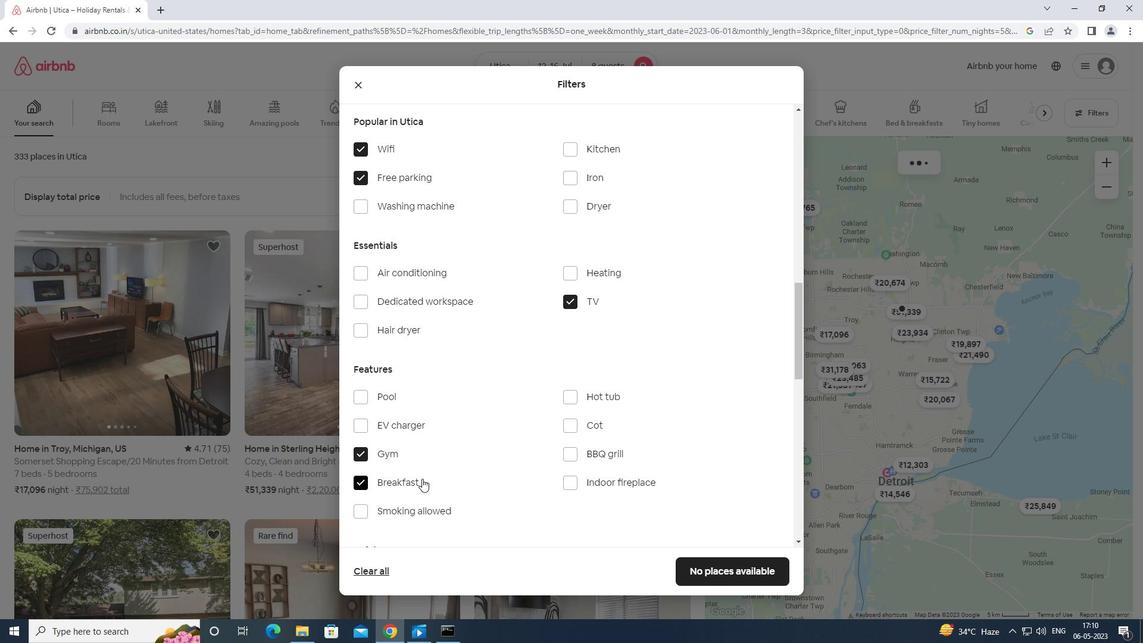 
Action: Mouse scrolled (431, 477) with delta (0, 0)
Screenshot: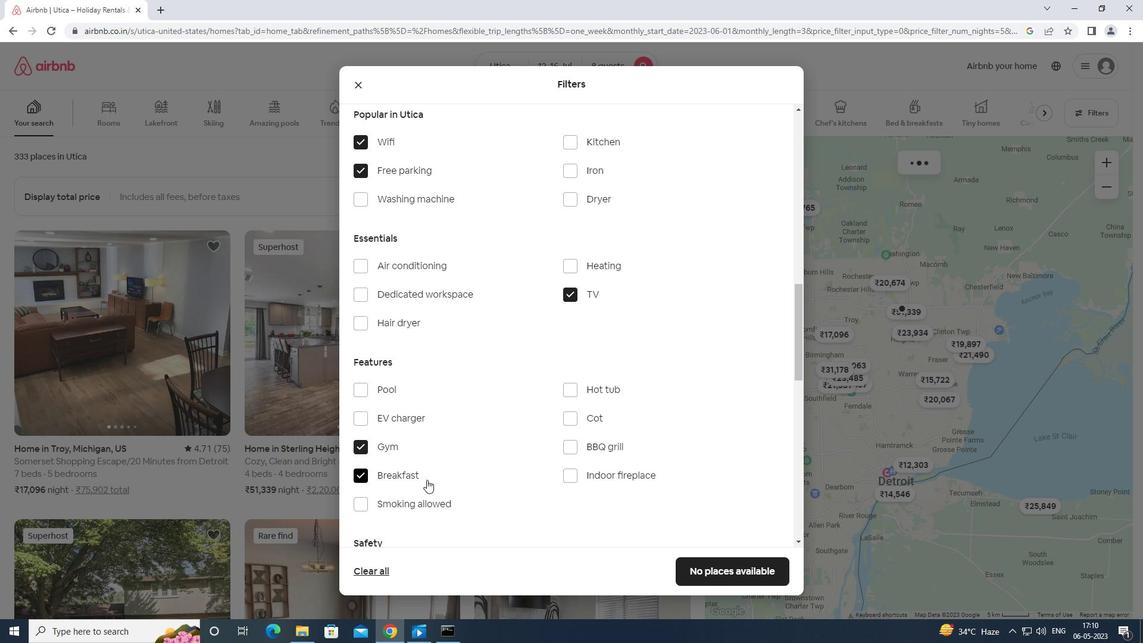 
Action: Mouse moved to (433, 476)
Screenshot: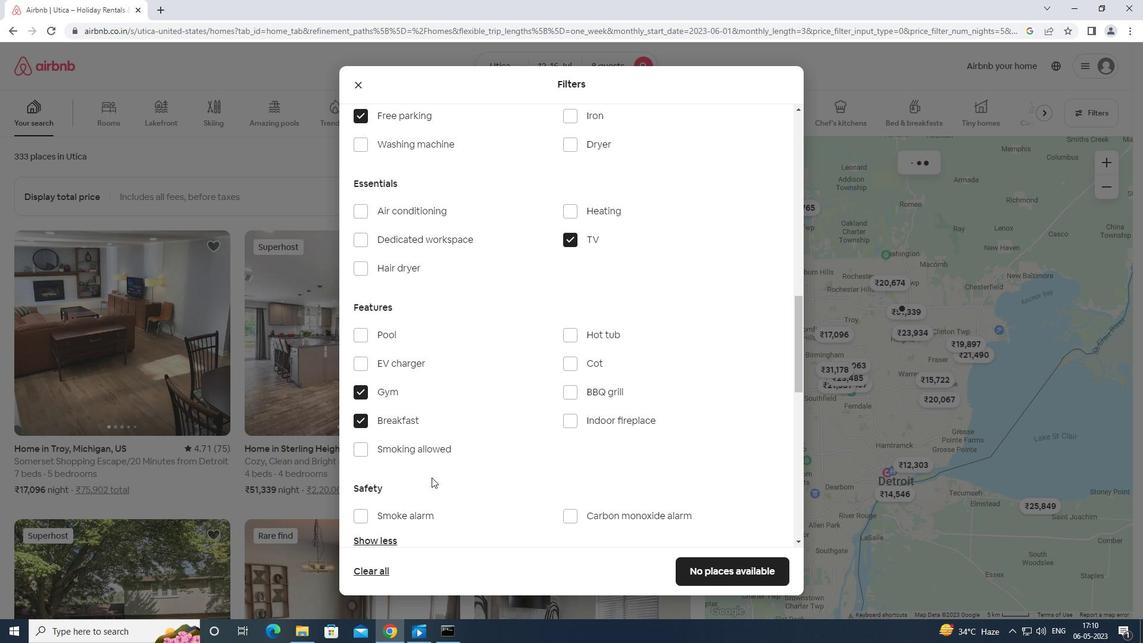 
Action: Mouse scrolled (433, 475) with delta (0, 0)
Screenshot: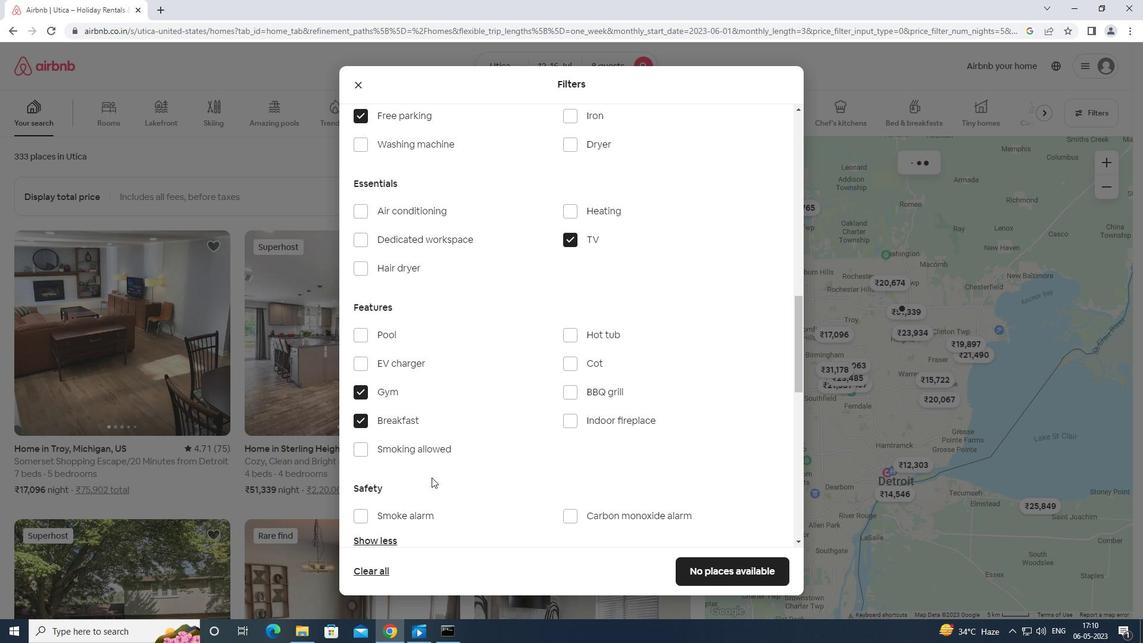 
Action: Mouse moved to (435, 473)
Screenshot: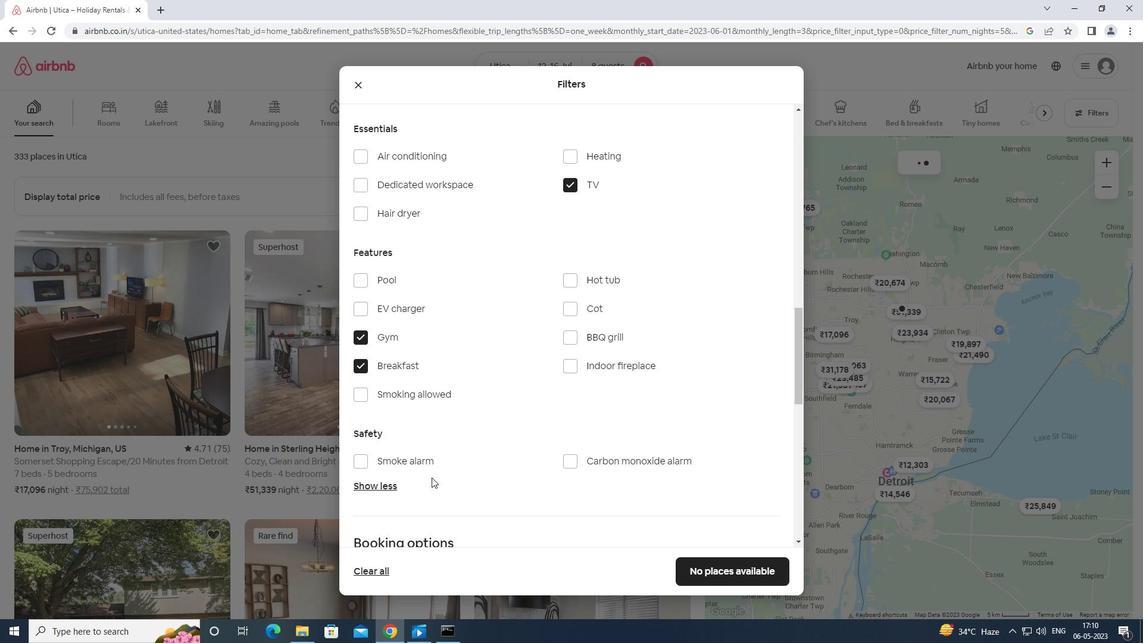 
Action: Mouse scrolled (435, 472) with delta (0, 0)
Screenshot: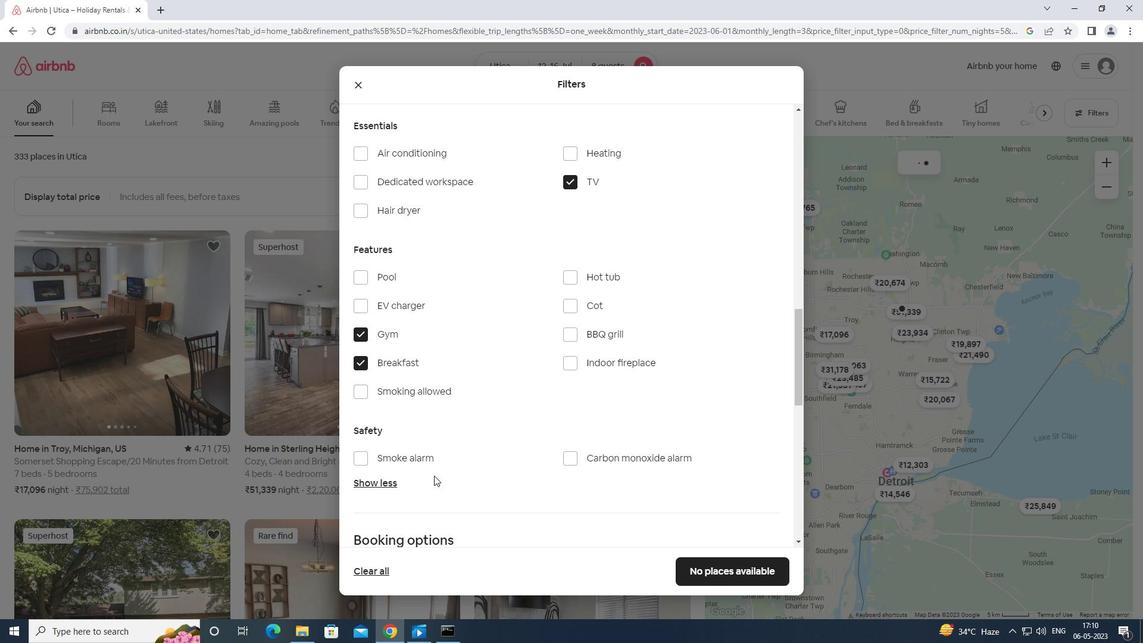 
Action: Mouse scrolled (435, 472) with delta (0, 0)
Screenshot: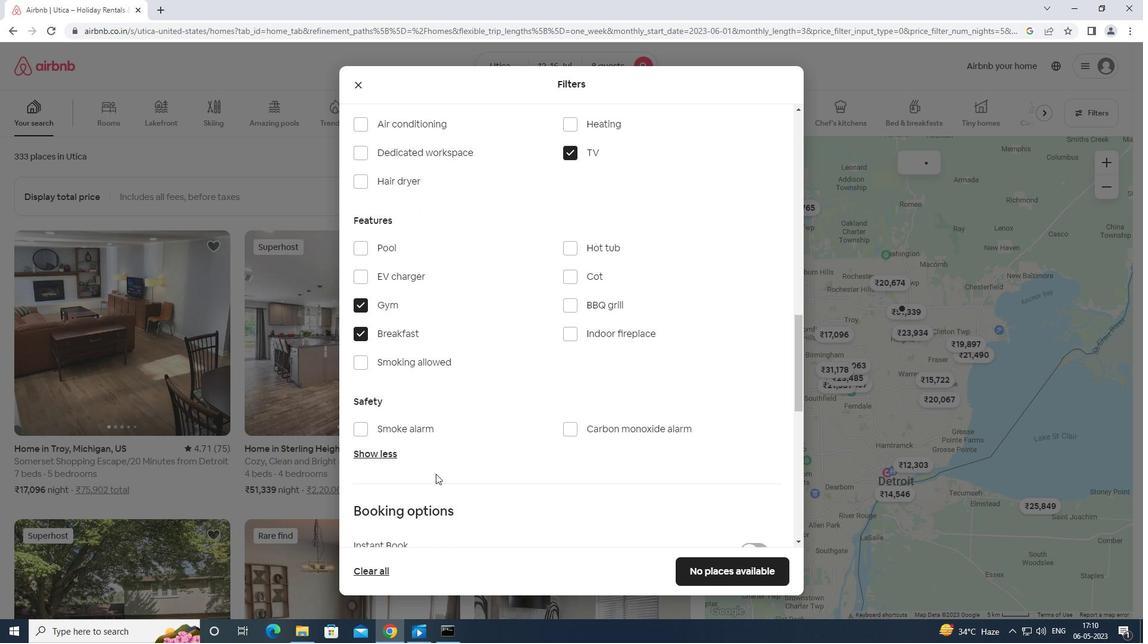 
Action: Mouse moved to (759, 385)
Screenshot: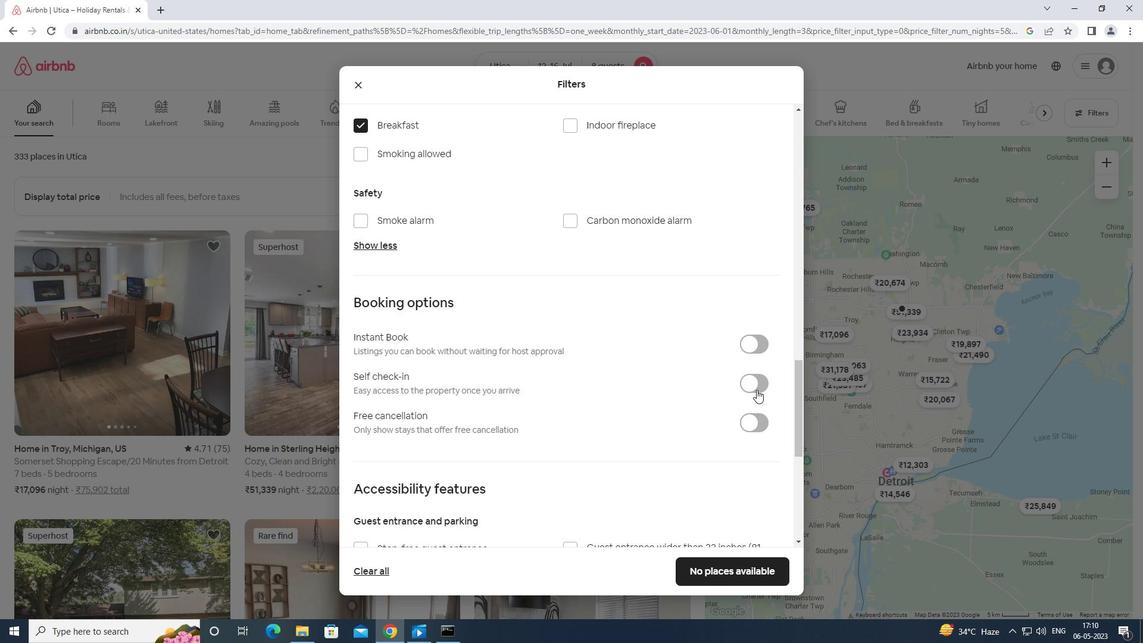 
Action: Mouse pressed left at (759, 385)
Screenshot: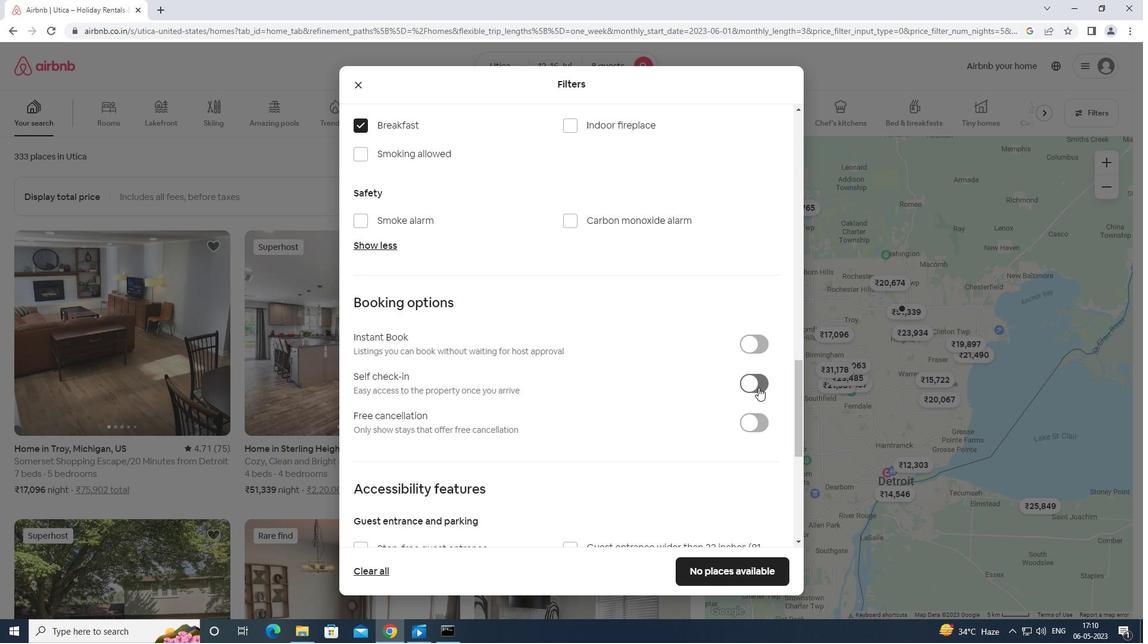
Action: Mouse moved to (758, 375)
Screenshot: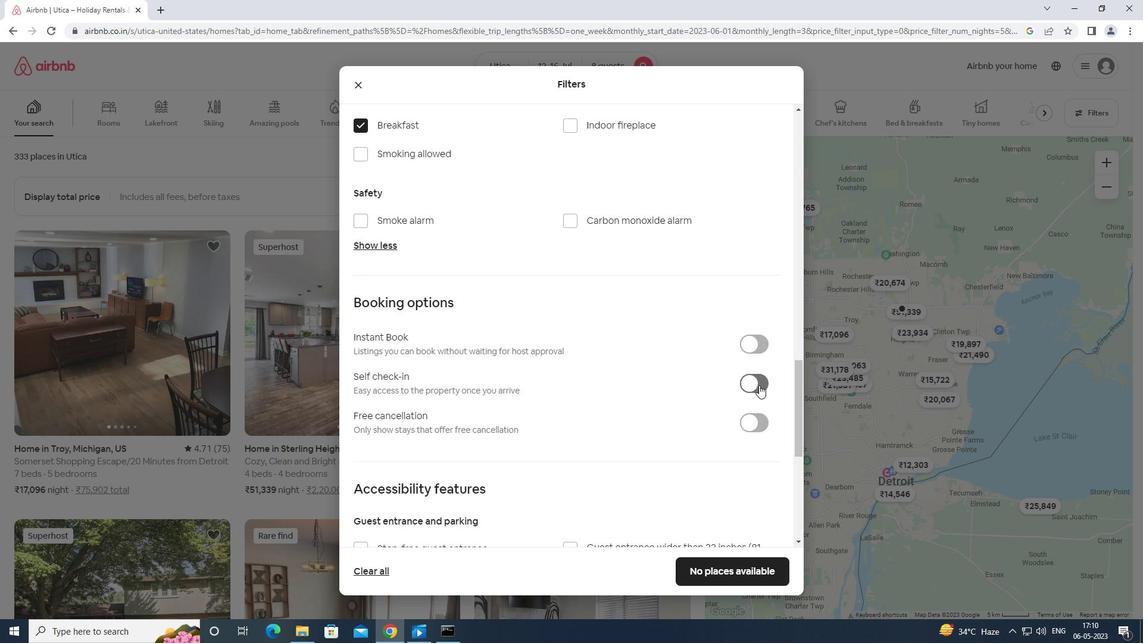 
Action: Mouse scrolled (758, 374) with delta (0, 0)
Screenshot: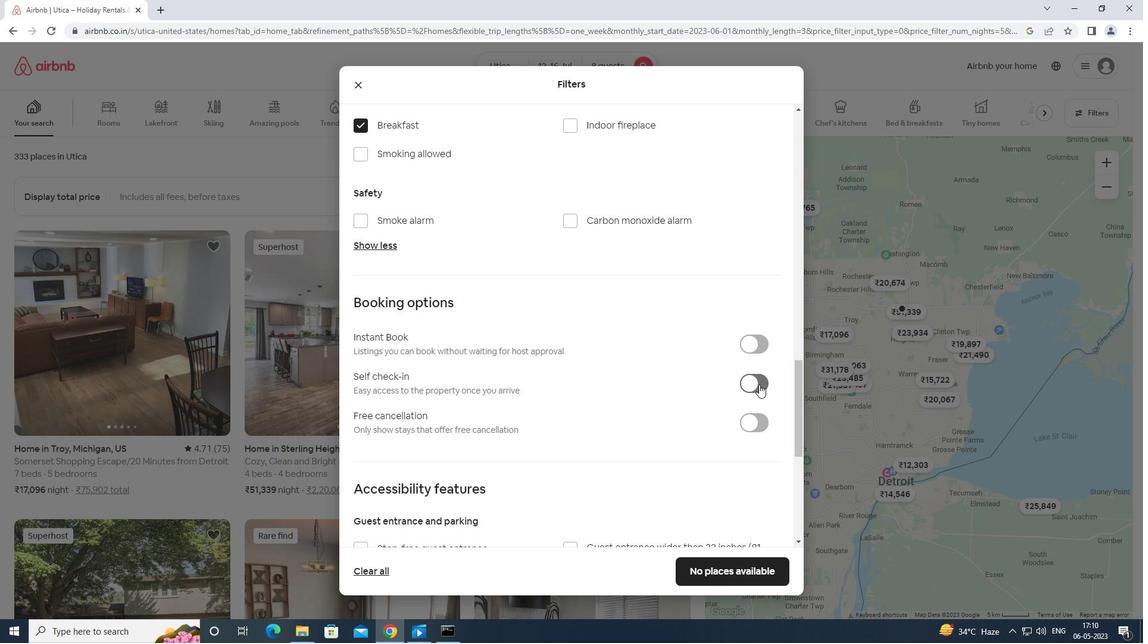 
Action: Mouse scrolled (758, 374) with delta (0, 0)
Screenshot: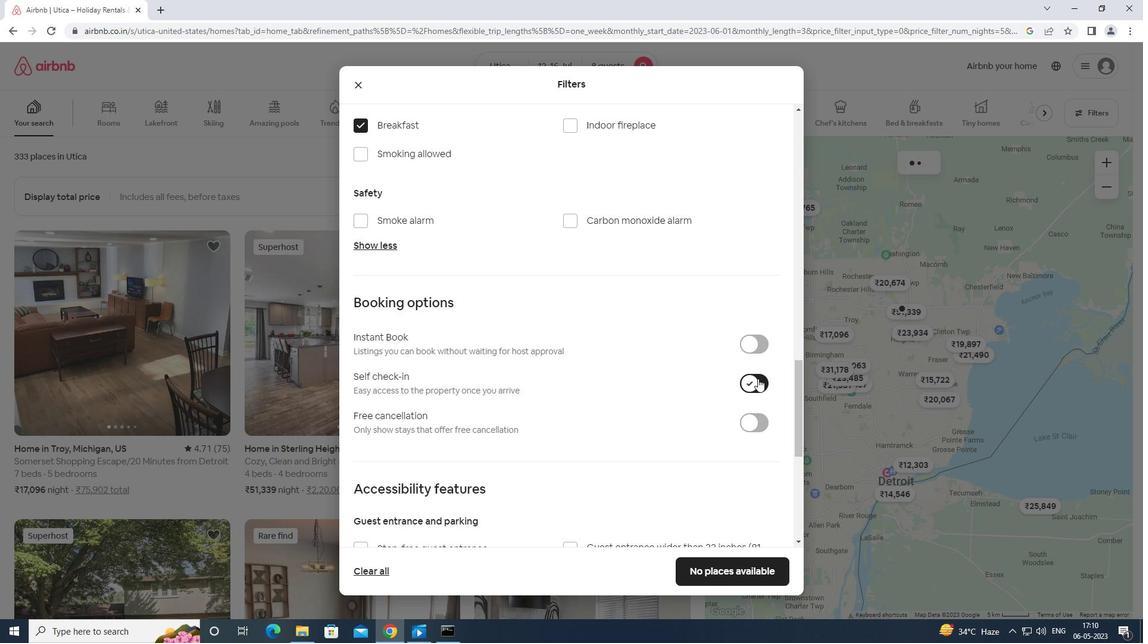
Action: Mouse scrolled (758, 374) with delta (0, 0)
Screenshot: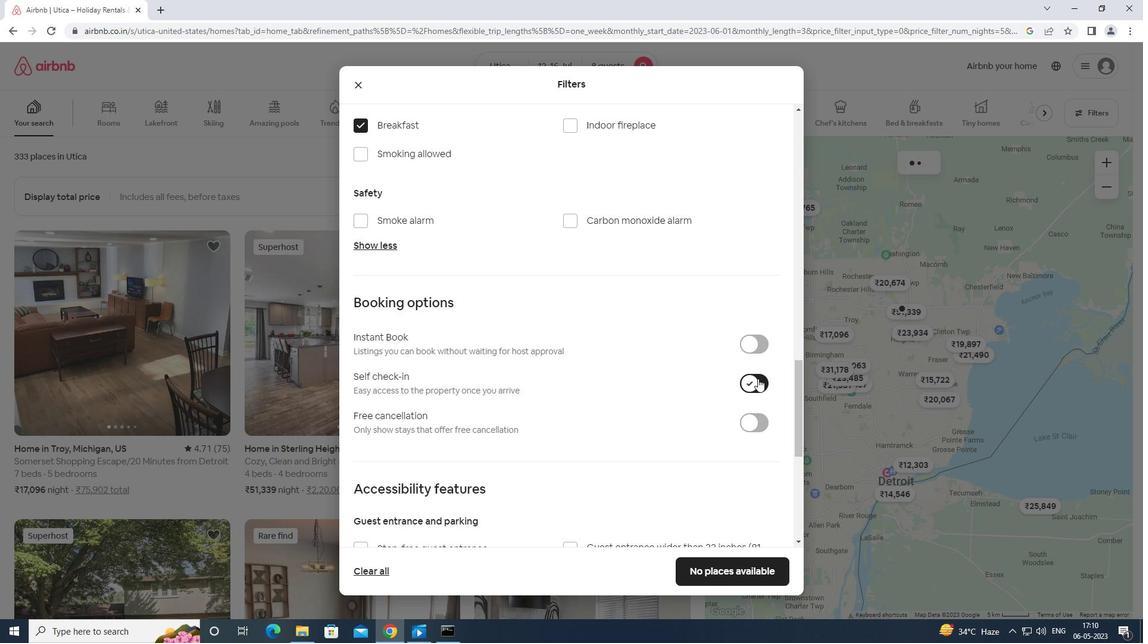
Action: Mouse scrolled (758, 374) with delta (0, 0)
Screenshot: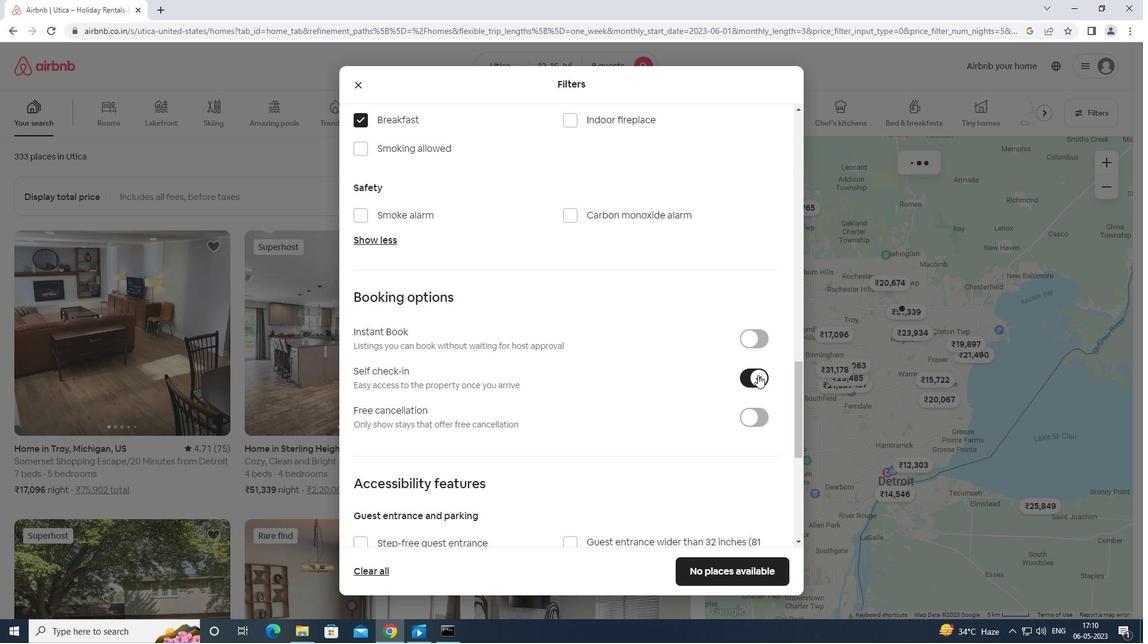 
Action: Mouse scrolled (758, 374) with delta (0, 0)
Screenshot: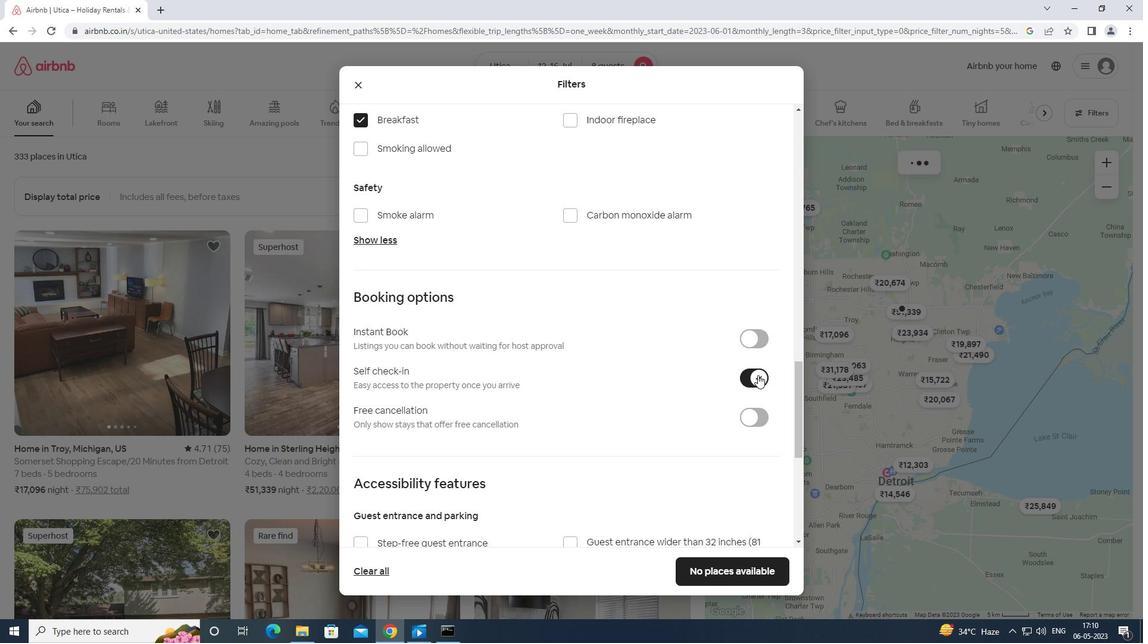 
Action: Mouse moved to (755, 374)
Screenshot: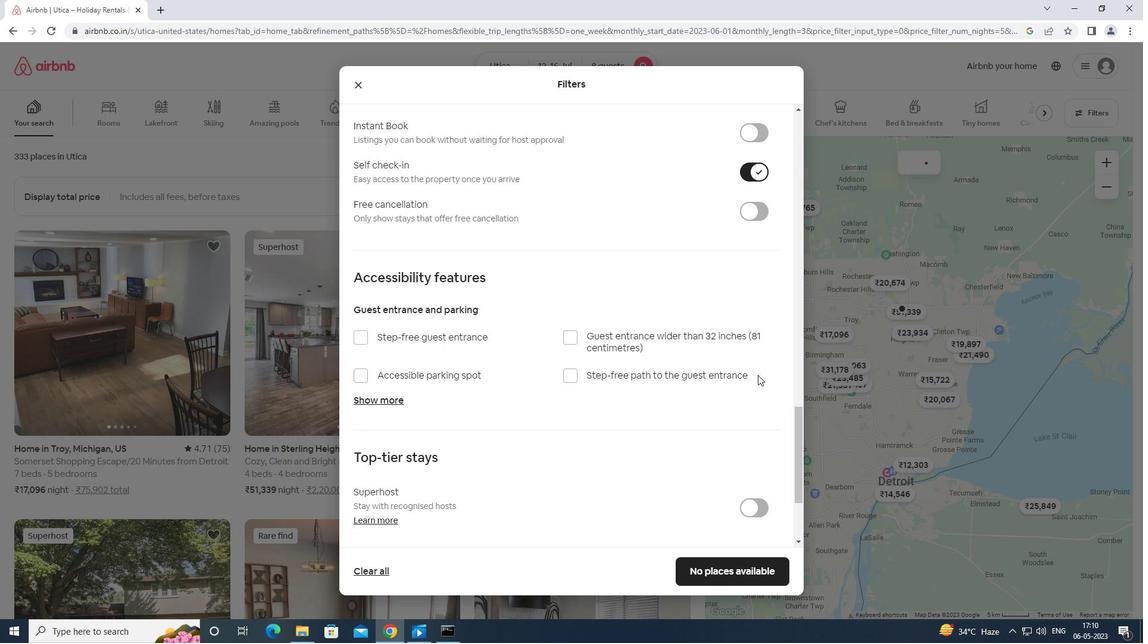 
Action: Mouse scrolled (755, 374) with delta (0, 0)
Screenshot: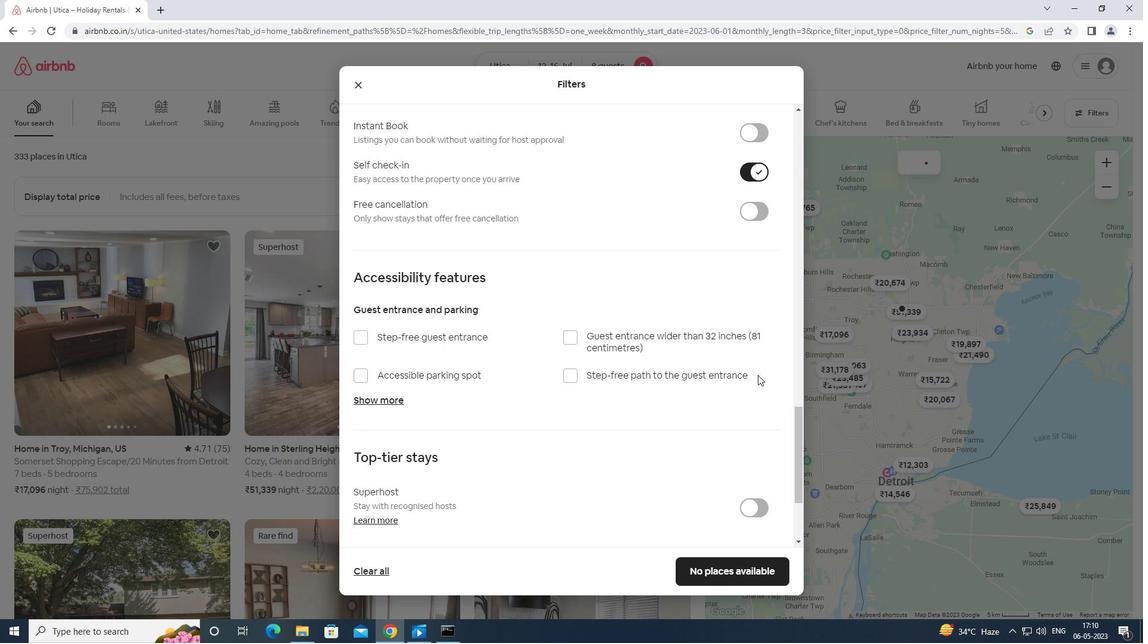 
Action: Mouse moved to (754, 375)
Screenshot: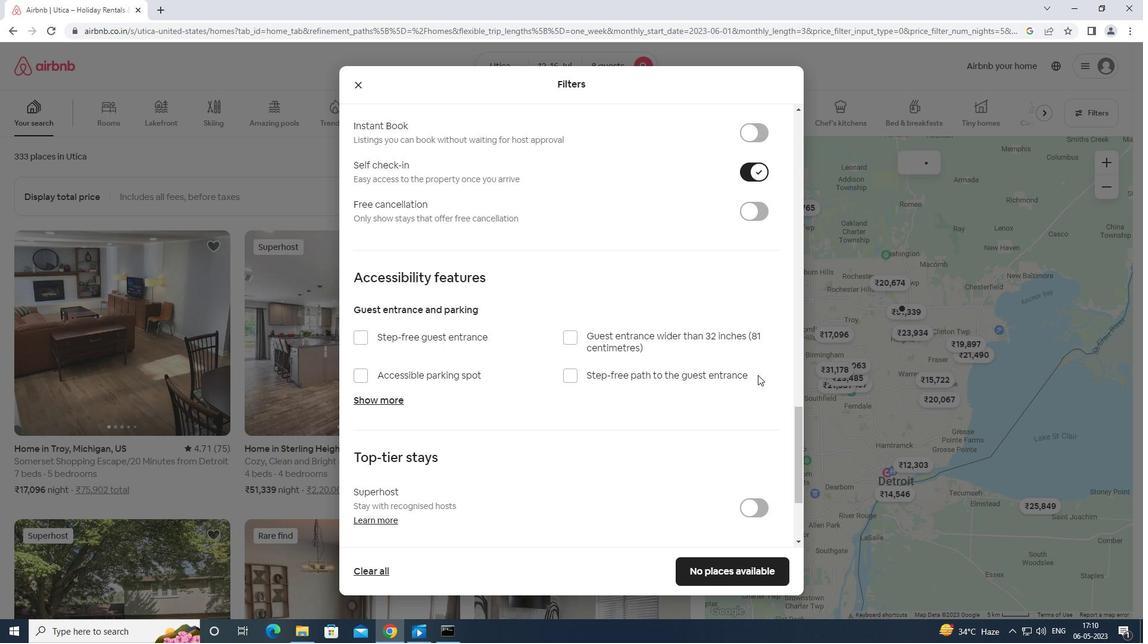 
Action: Mouse scrolled (754, 374) with delta (0, 0)
Screenshot: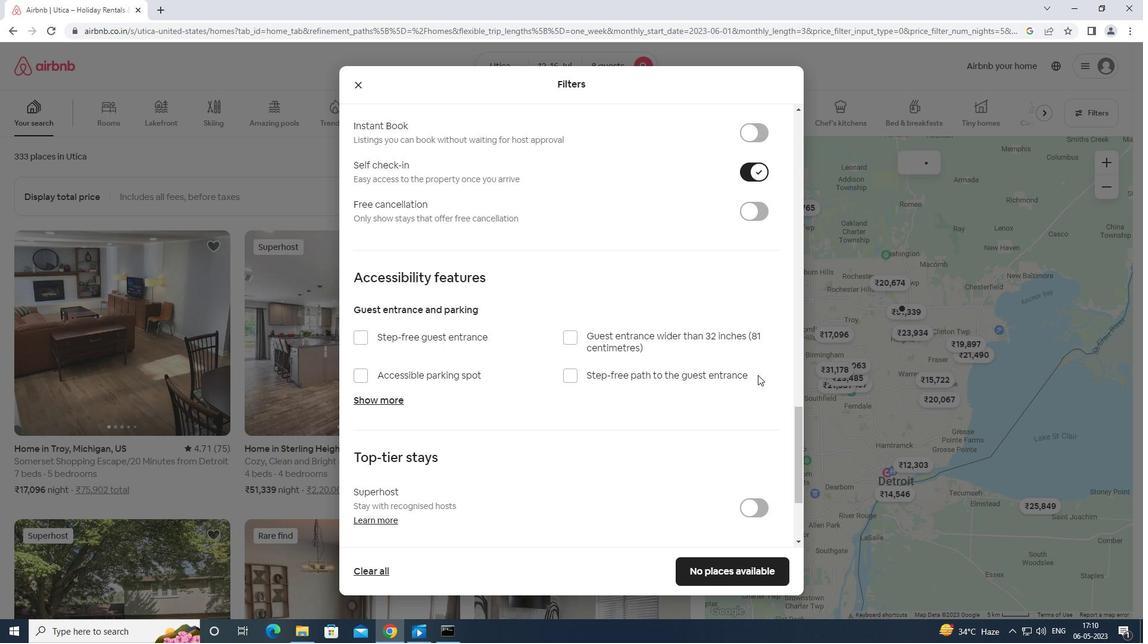 
Action: Mouse scrolled (754, 374) with delta (0, 0)
Screenshot: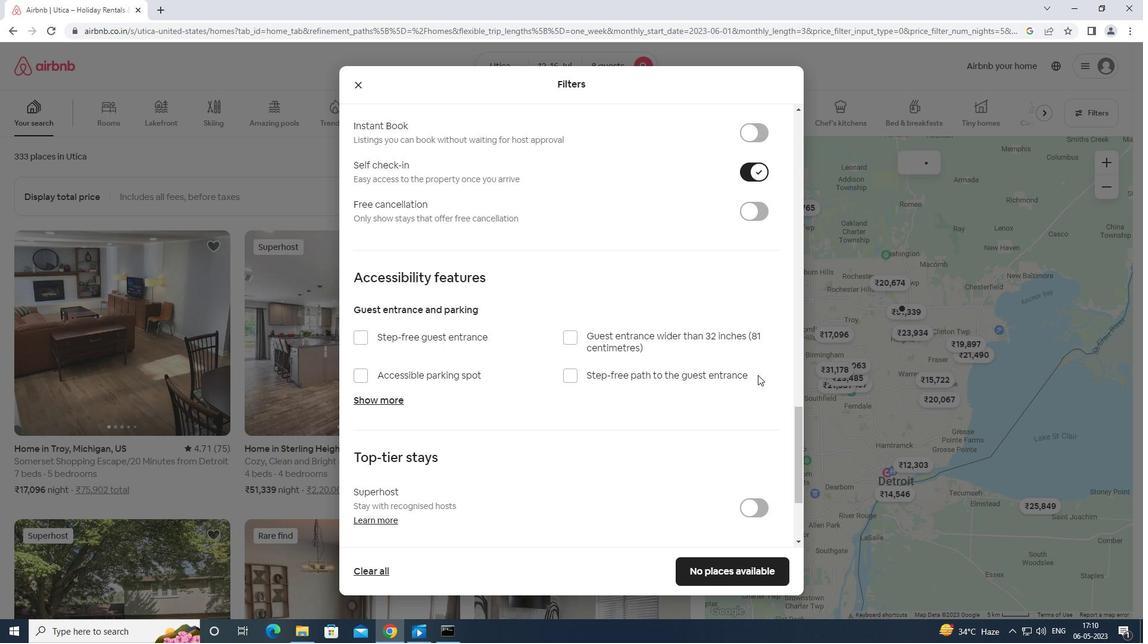 
Action: Mouse scrolled (754, 374) with delta (0, 0)
Screenshot: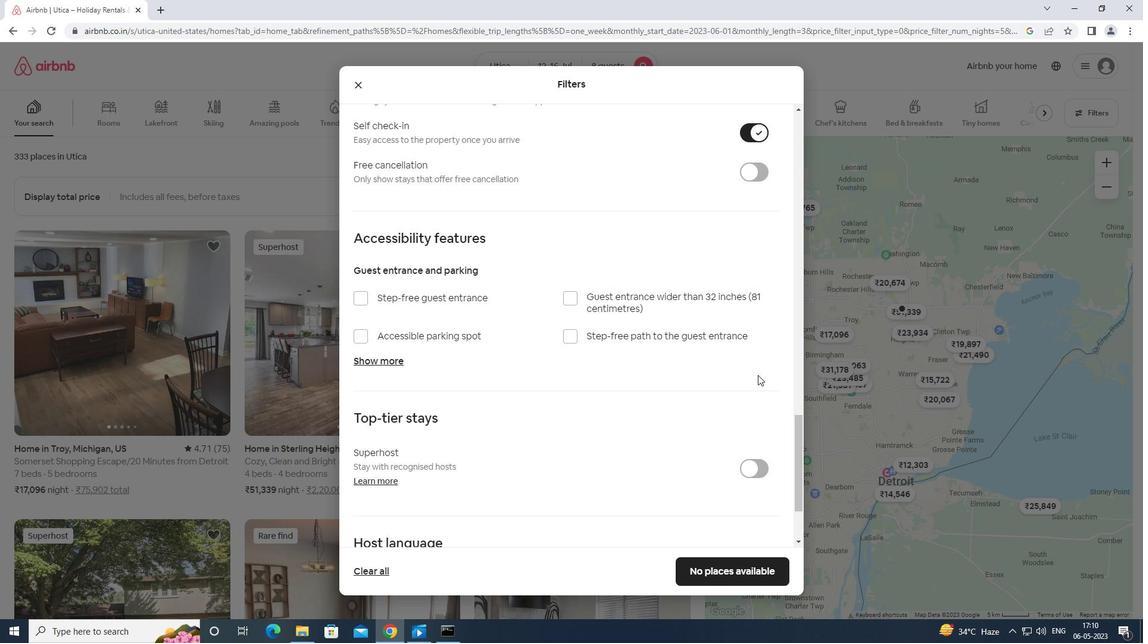 
Action: Mouse moved to (360, 463)
Screenshot: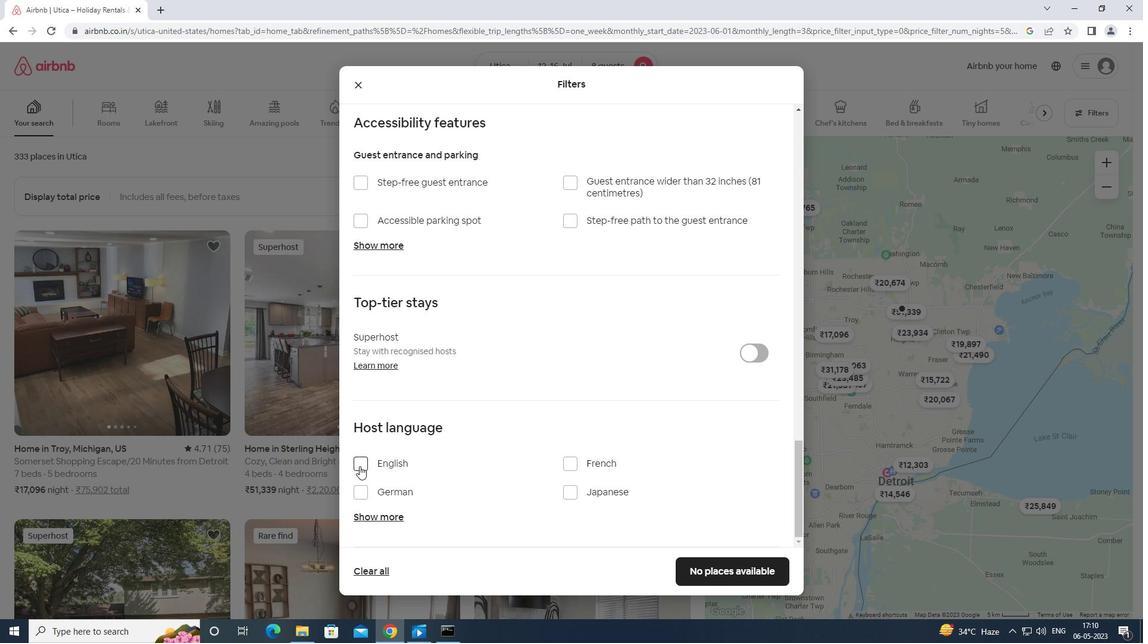 
Action: Mouse pressed left at (360, 463)
Screenshot: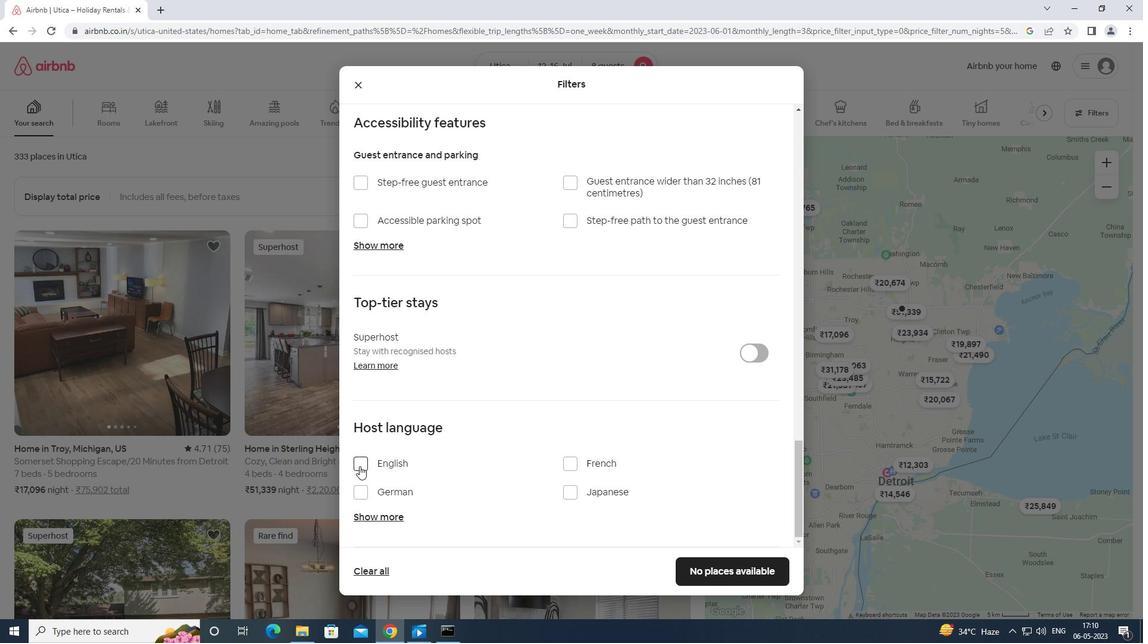 
Action: Mouse moved to (726, 566)
Screenshot: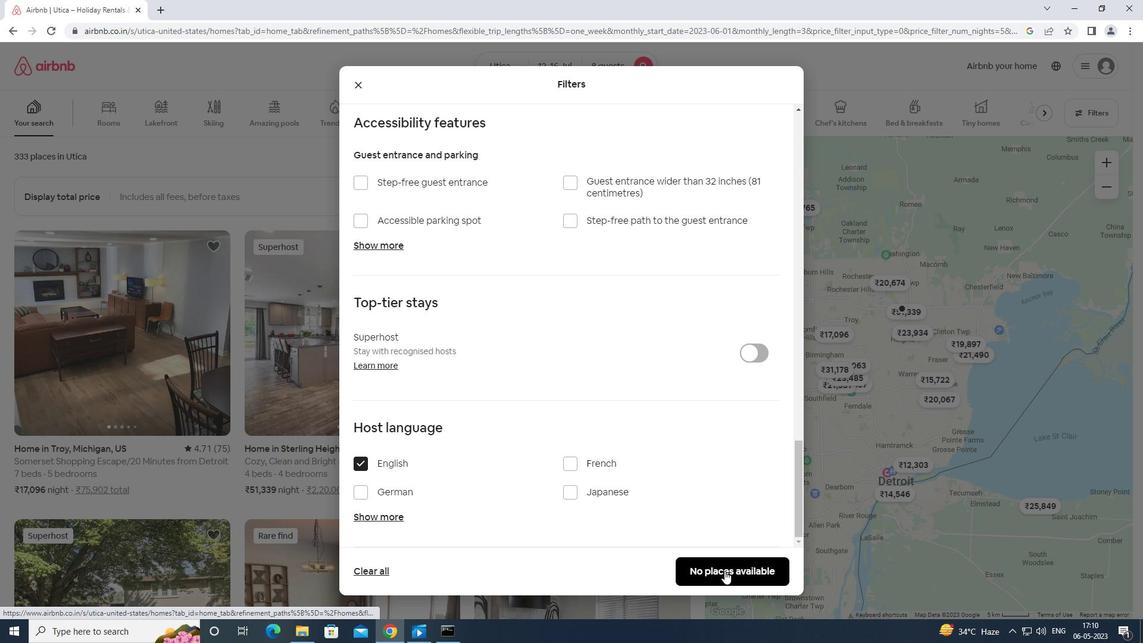 
Action: Mouse pressed left at (726, 566)
Screenshot: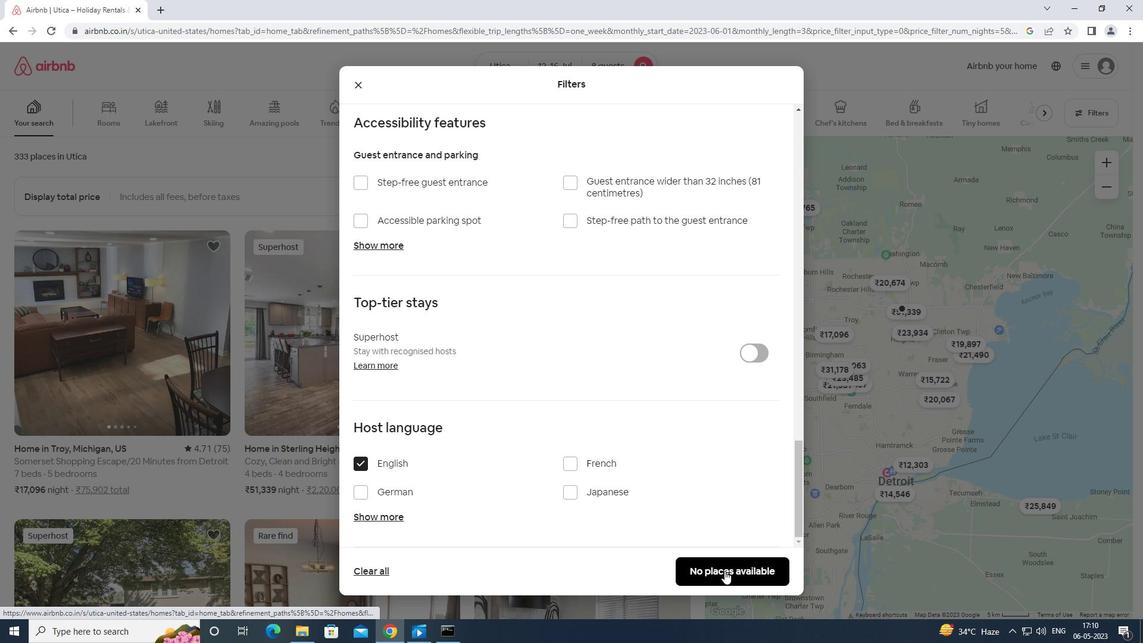 
Action: Mouse moved to (727, 563)
Screenshot: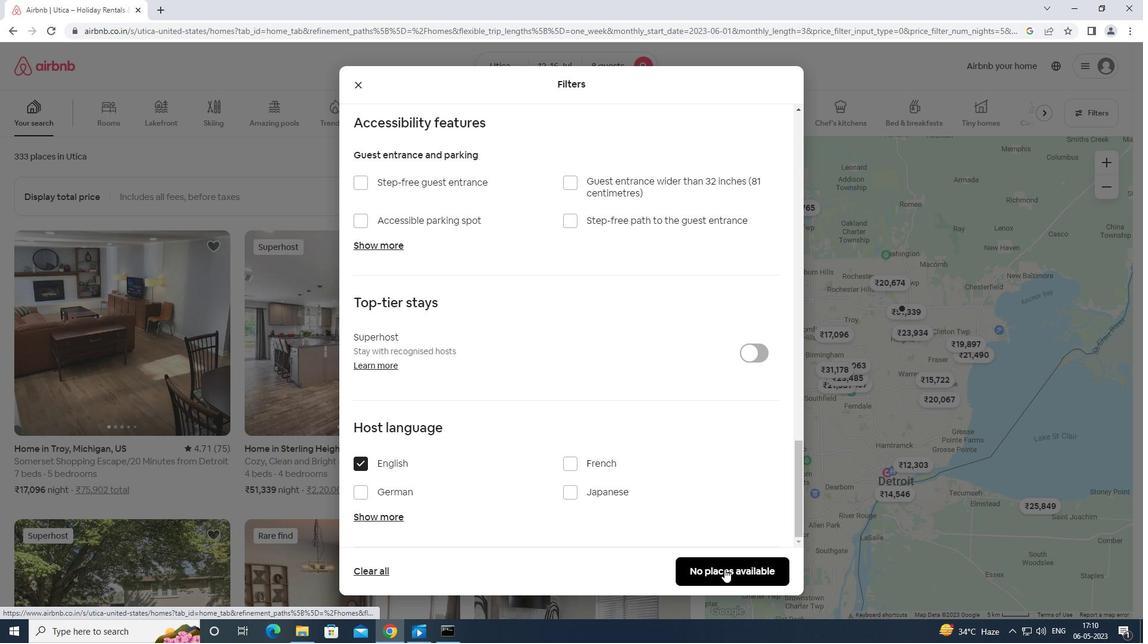 
